 Task: Search round trip flight ticket for 5 adults, 2 children, 1 infant in seat and 2 infants on lap in economy from Evansville: Evansville Regional Airport to Greenville: Pitt-greenville Airport on 5-2-2023 and return on 5-3-2023. Choice of flights is Southwest. Number of bags: 2 checked bags. Price is upto 72000. Outbound departure time preference is 21:15. Return departure time preference is 13:00.
Action: Mouse moved to (368, 318)
Screenshot: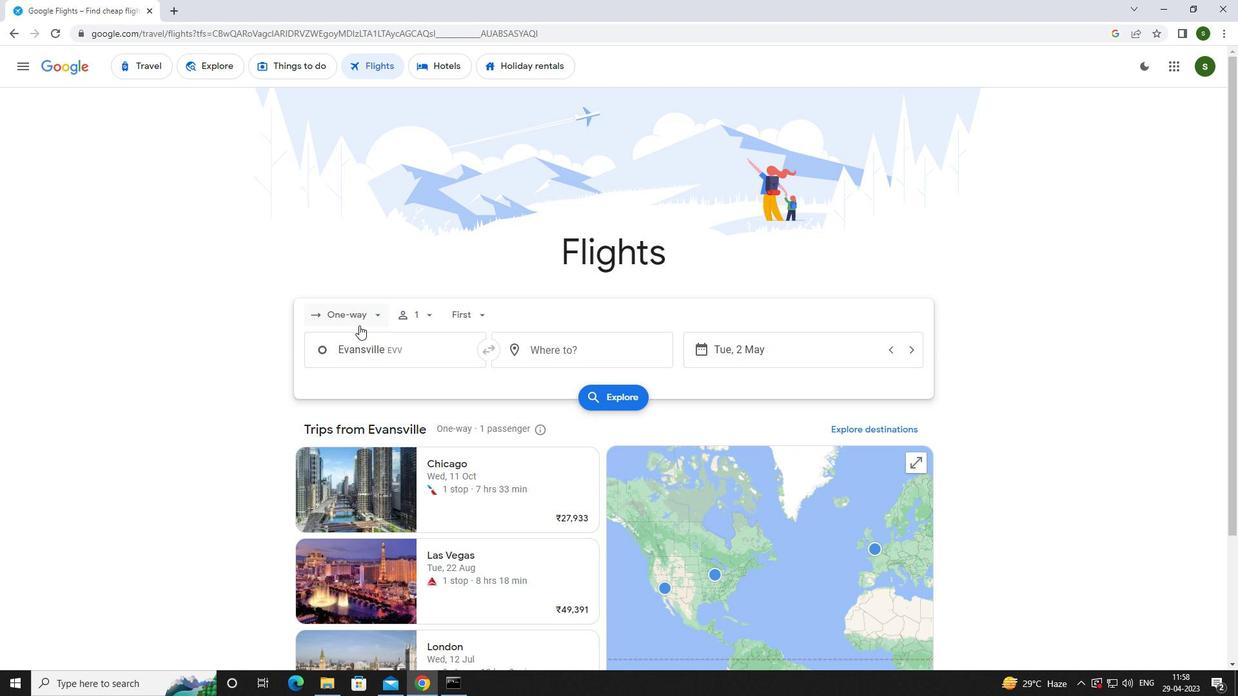 
Action: Mouse pressed left at (368, 318)
Screenshot: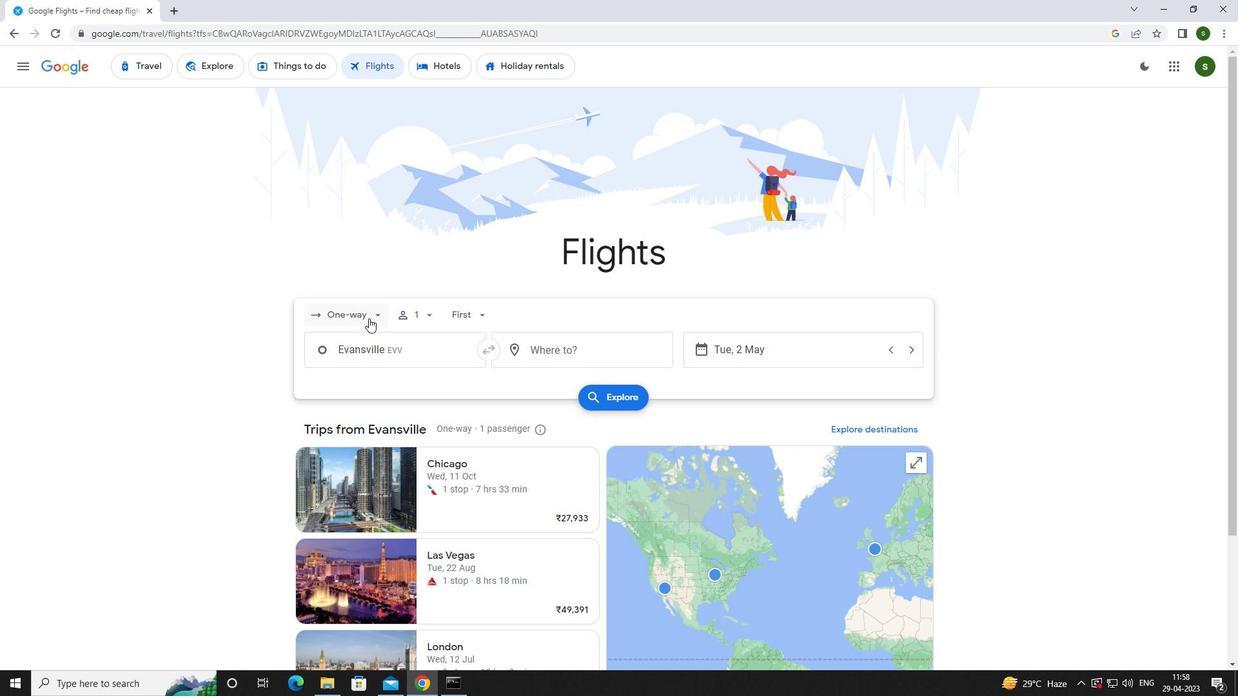 
Action: Mouse moved to (366, 347)
Screenshot: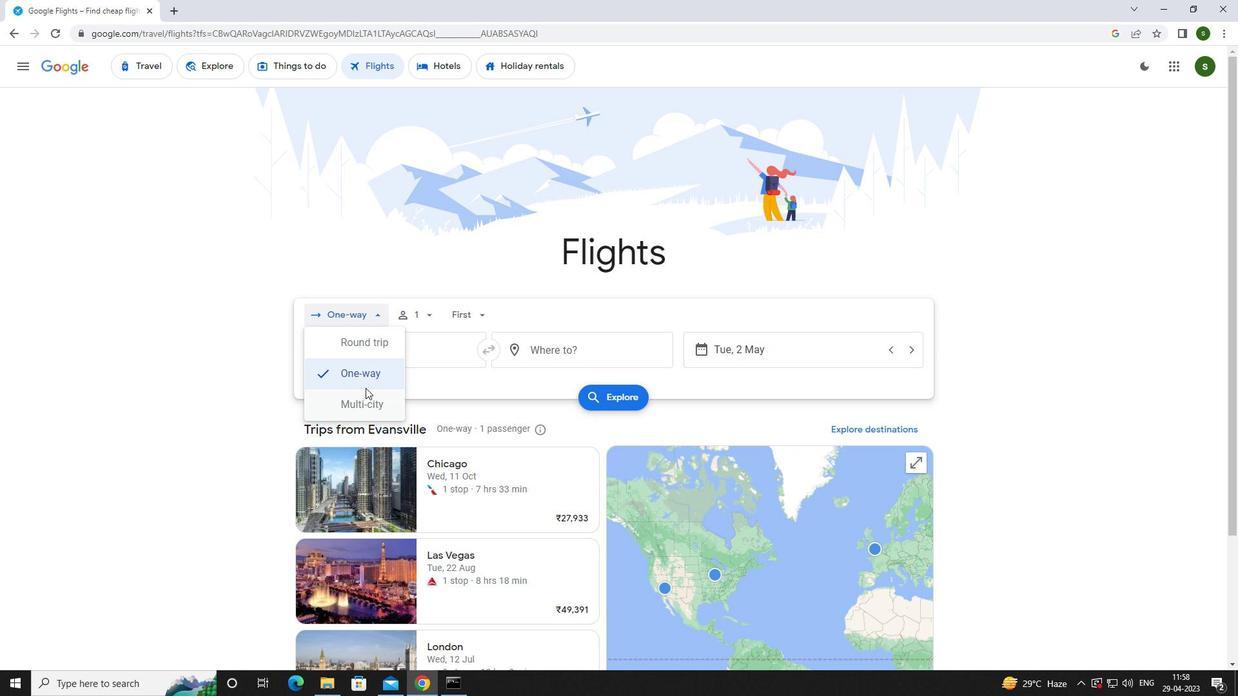 
Action: Mouse pressed left at (366, 347)
Screenshot: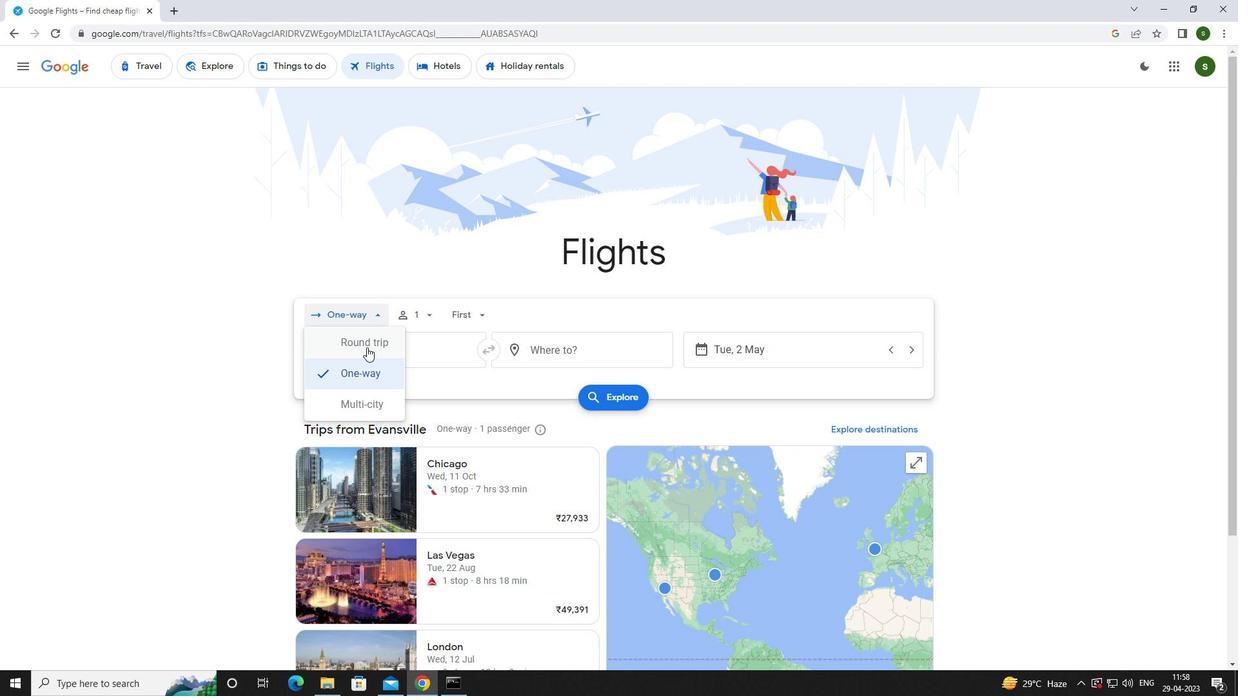 
Action: Mouse moved to (429, 312)
Screenshot: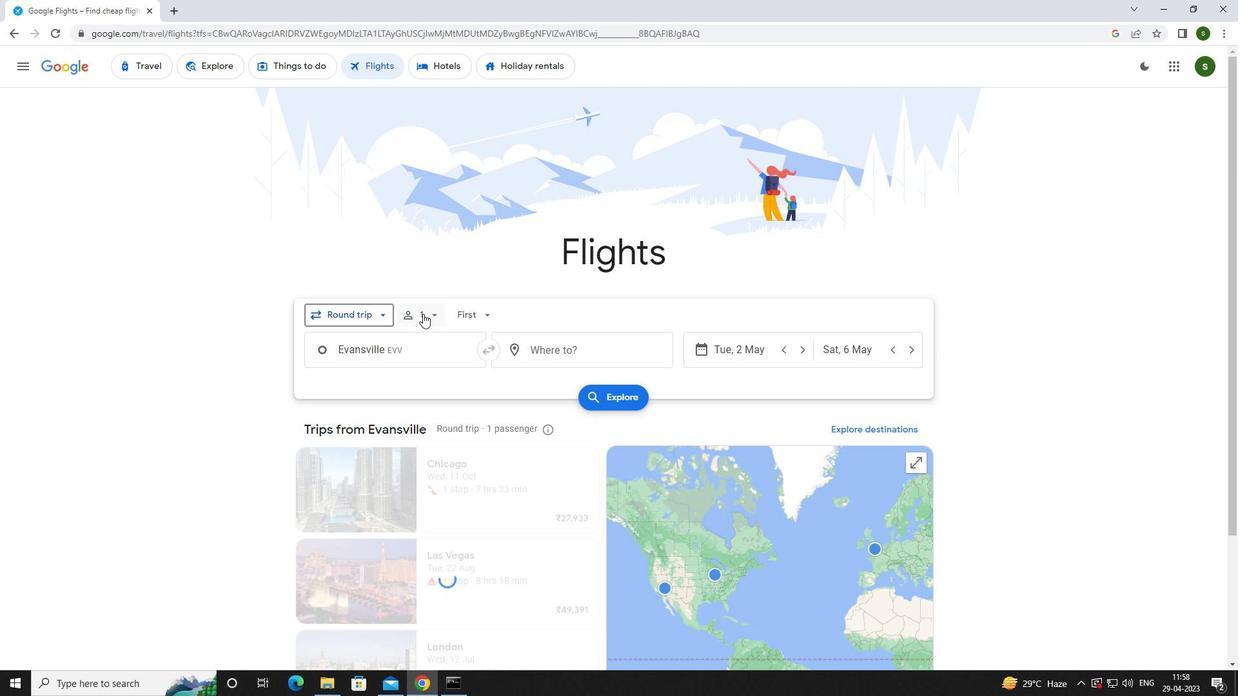 
Action: Mouse pressed left at (429, 312)
Screenshot: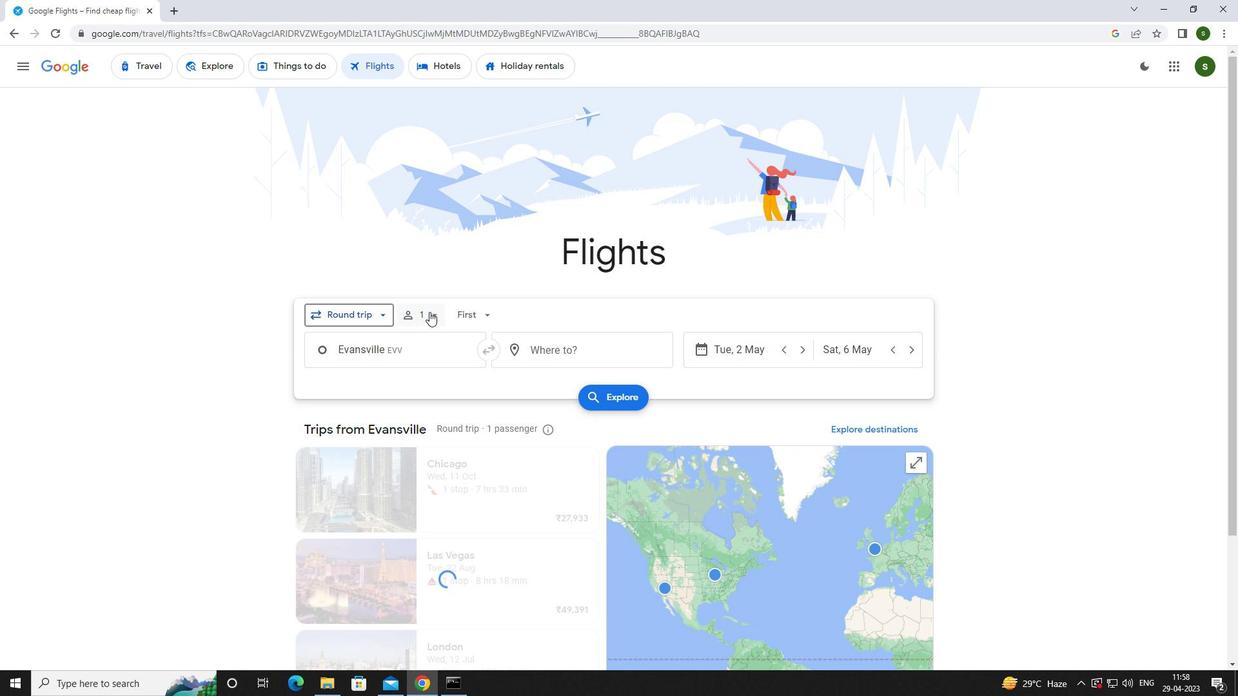 
Action: Mouse moved to (528, 352)
Screenshot: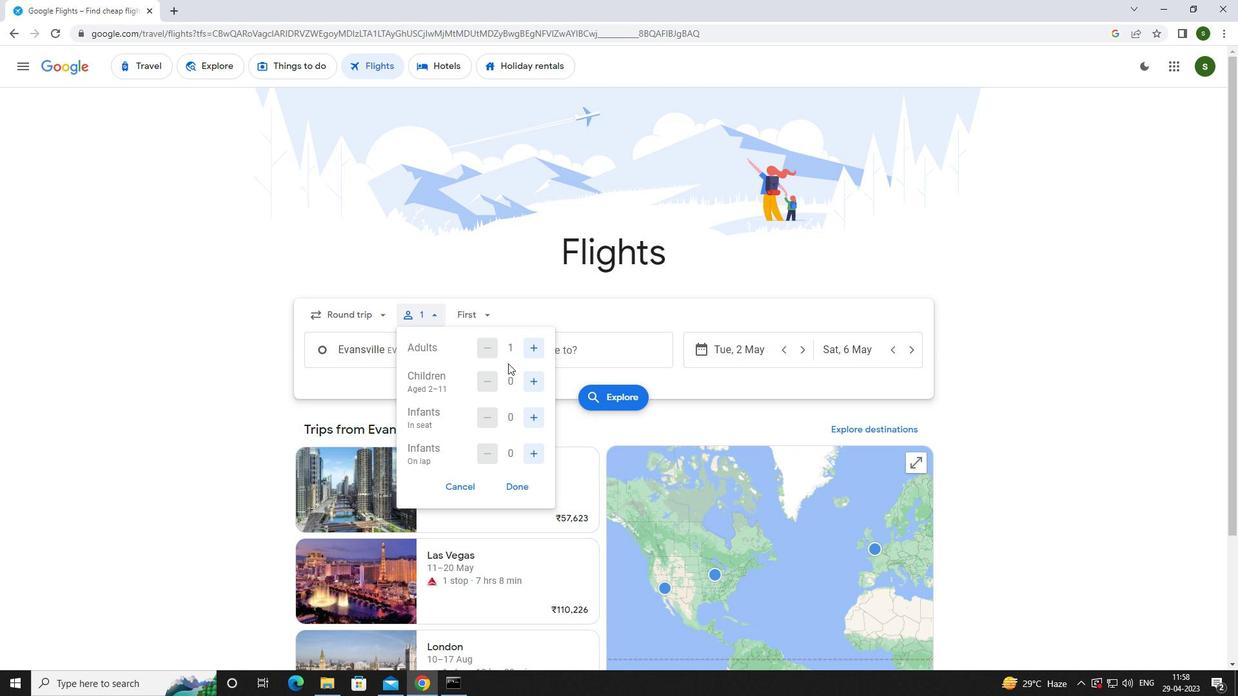 
Action: Mouse pressed left at (528, 352)
Screenshot: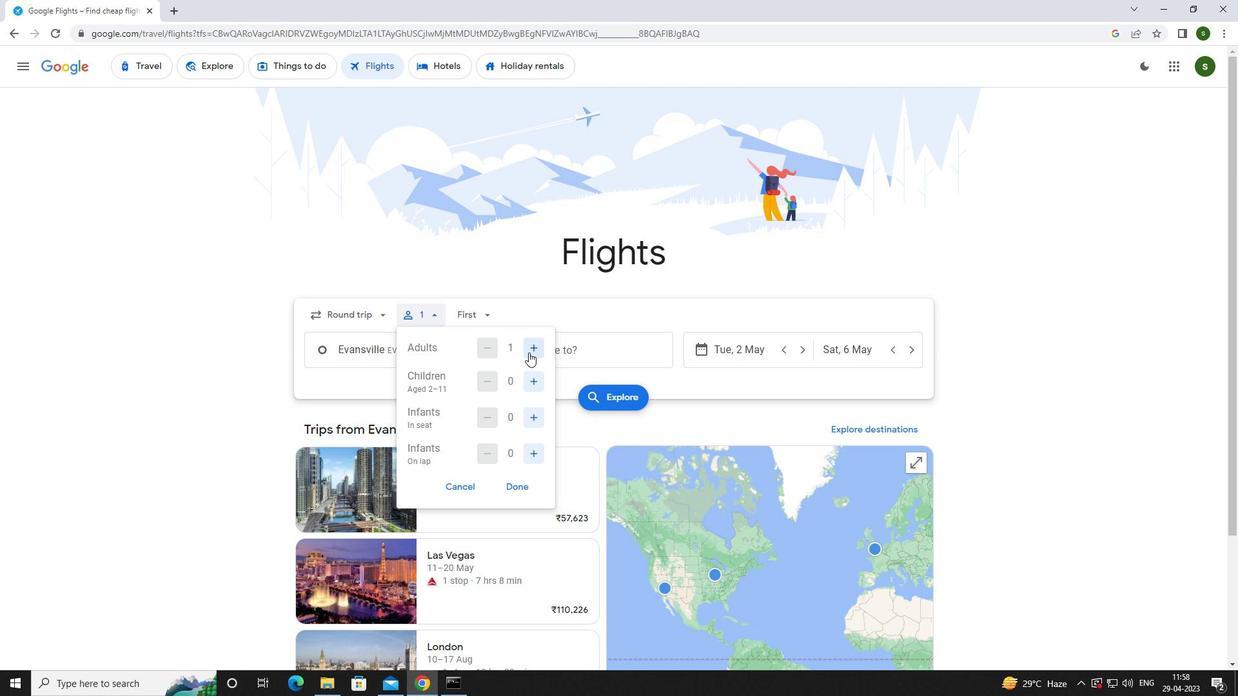 
Action: Mouse pressed left at (528, 352)
Screenshot: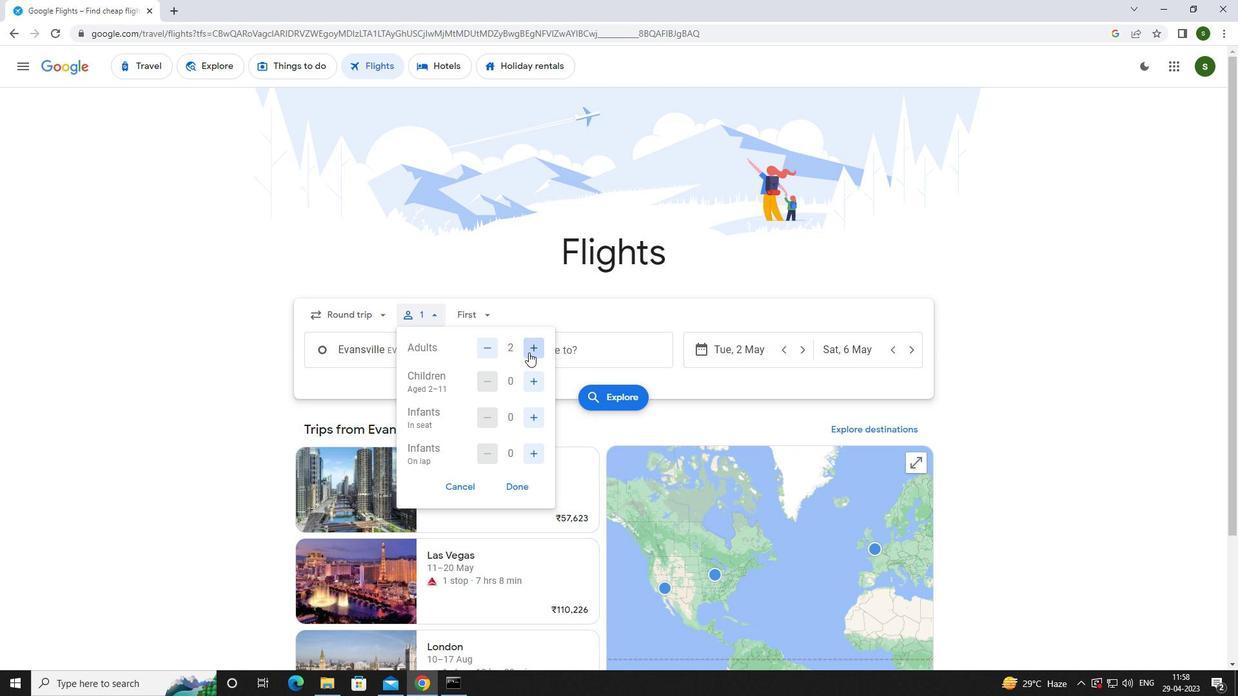 
Action: Mouse pressed left at (528, 352)
Screenshot: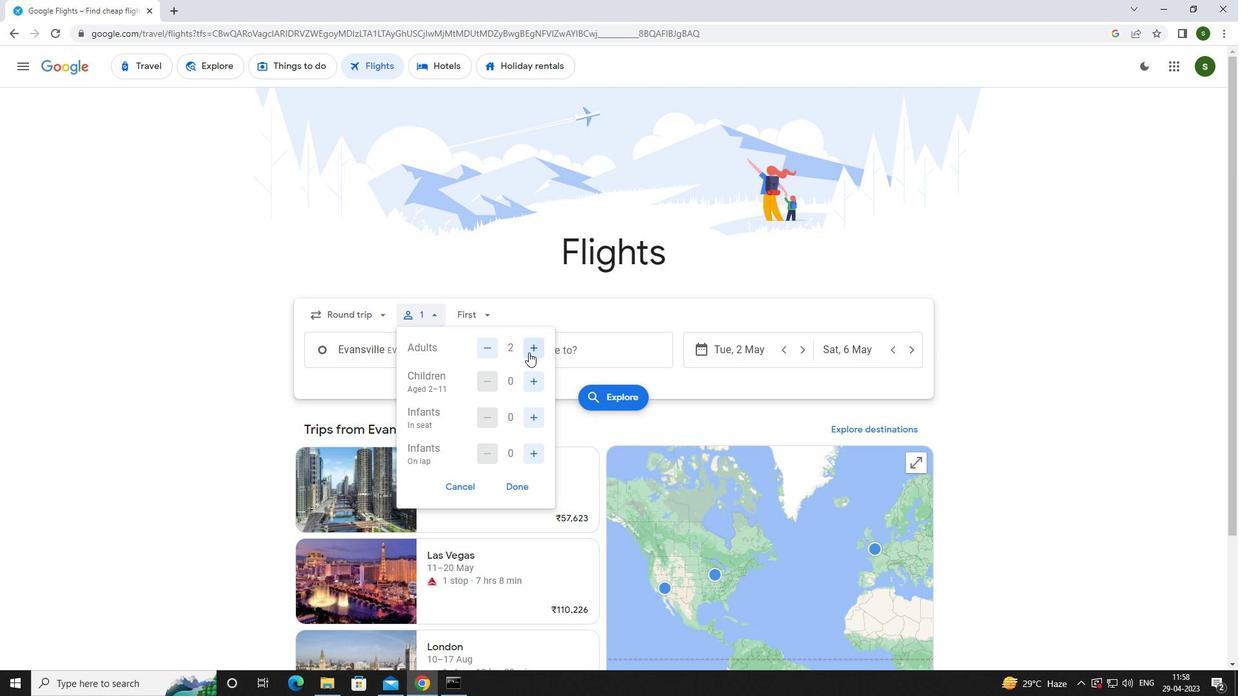 
Action: Mouse pressed left at (528, 352)
Screenshot: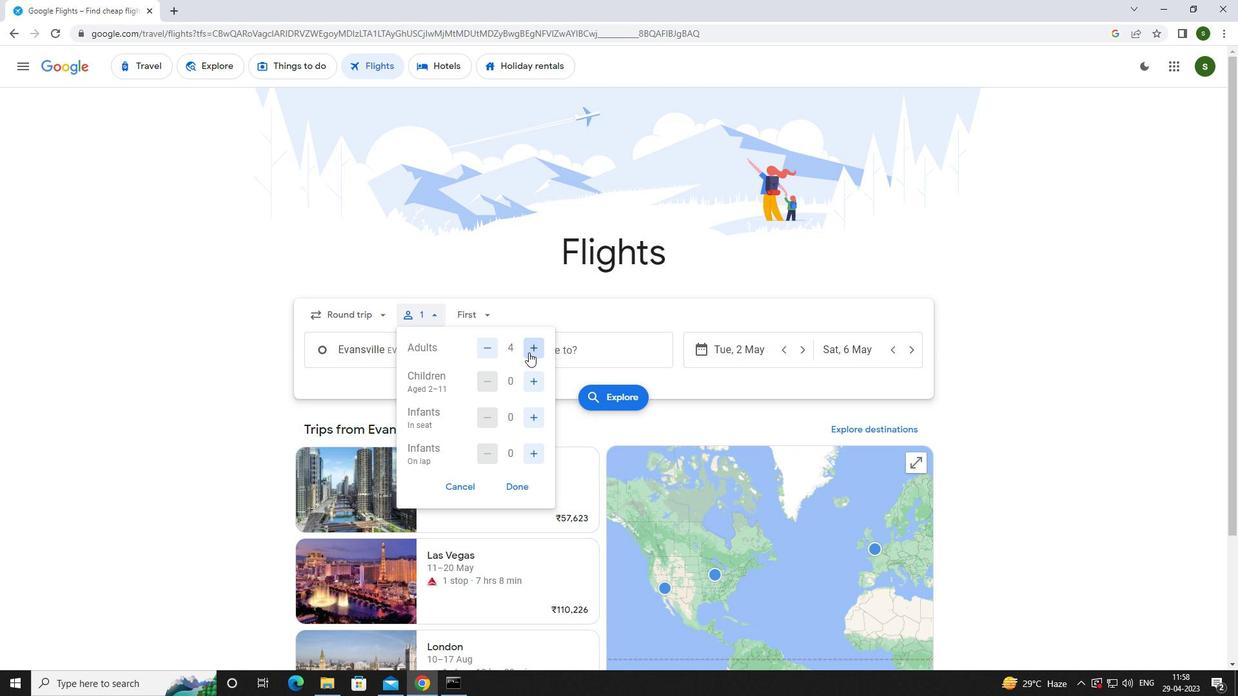 
Action: Mouse moved to (533, 381)
Screenshot: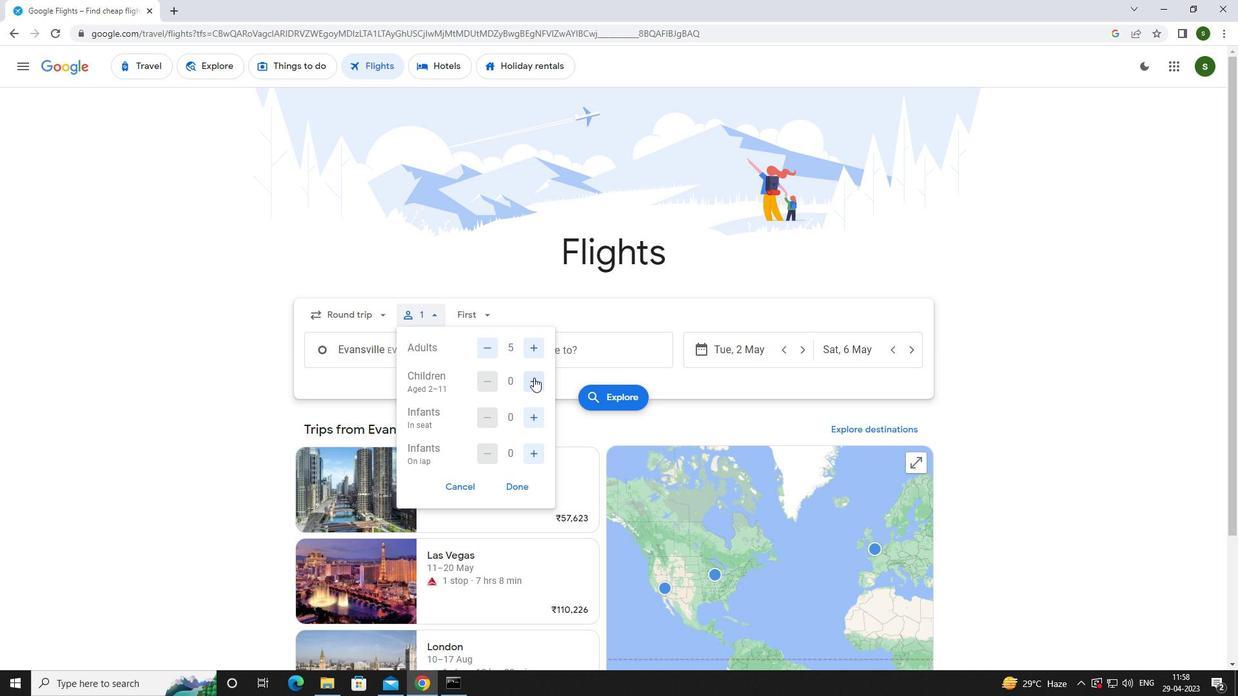 
Action: Mouse pressed left at (533, 381)
Screenshot: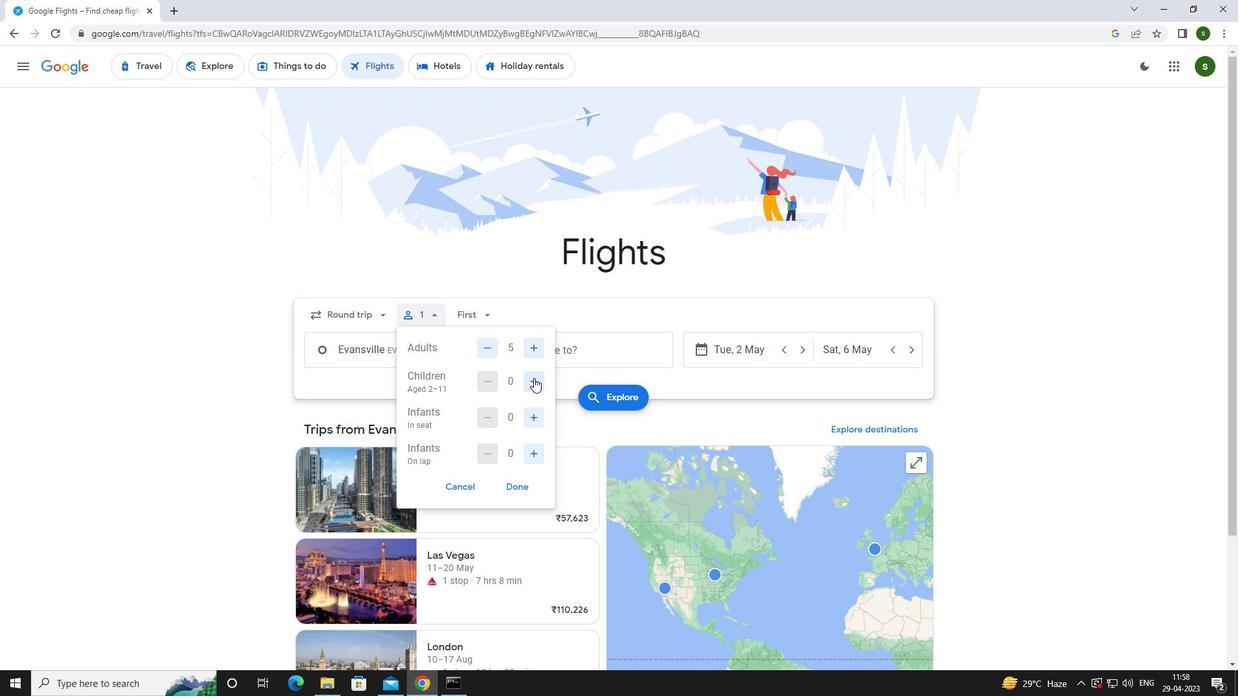 
Action: Mouse pressed left at (533, 381)
Screenshot: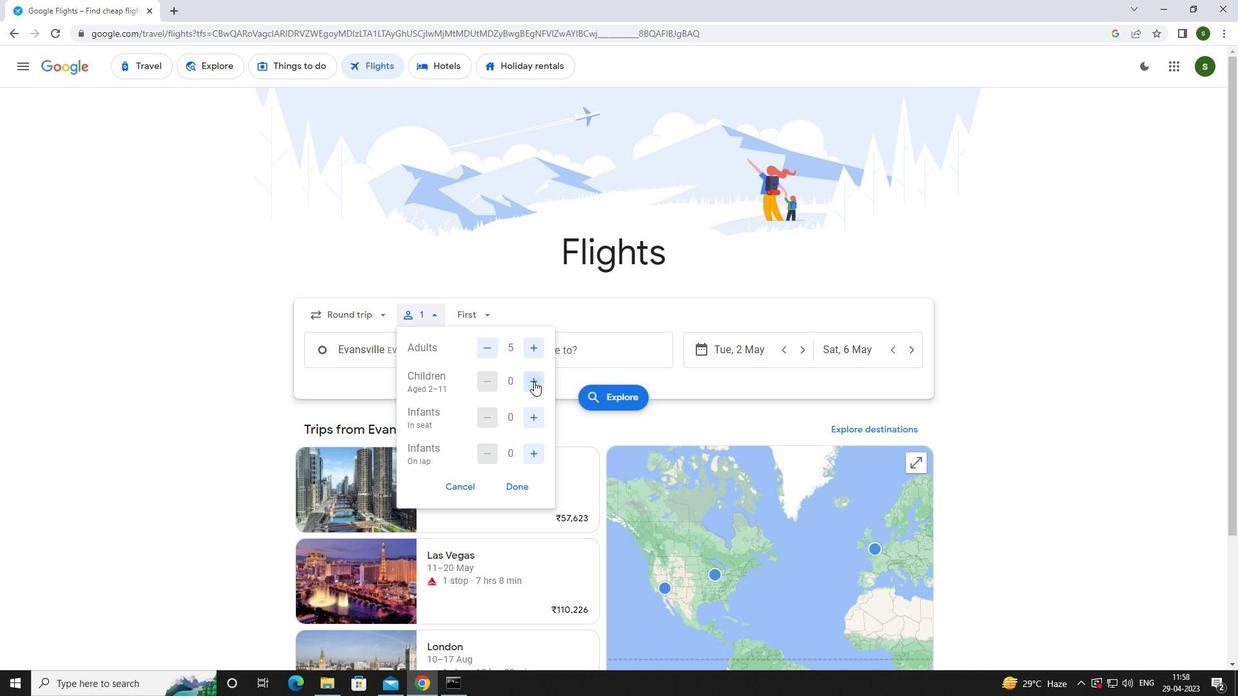 
Action: Mouse moved to (533, 417)
Screenshot: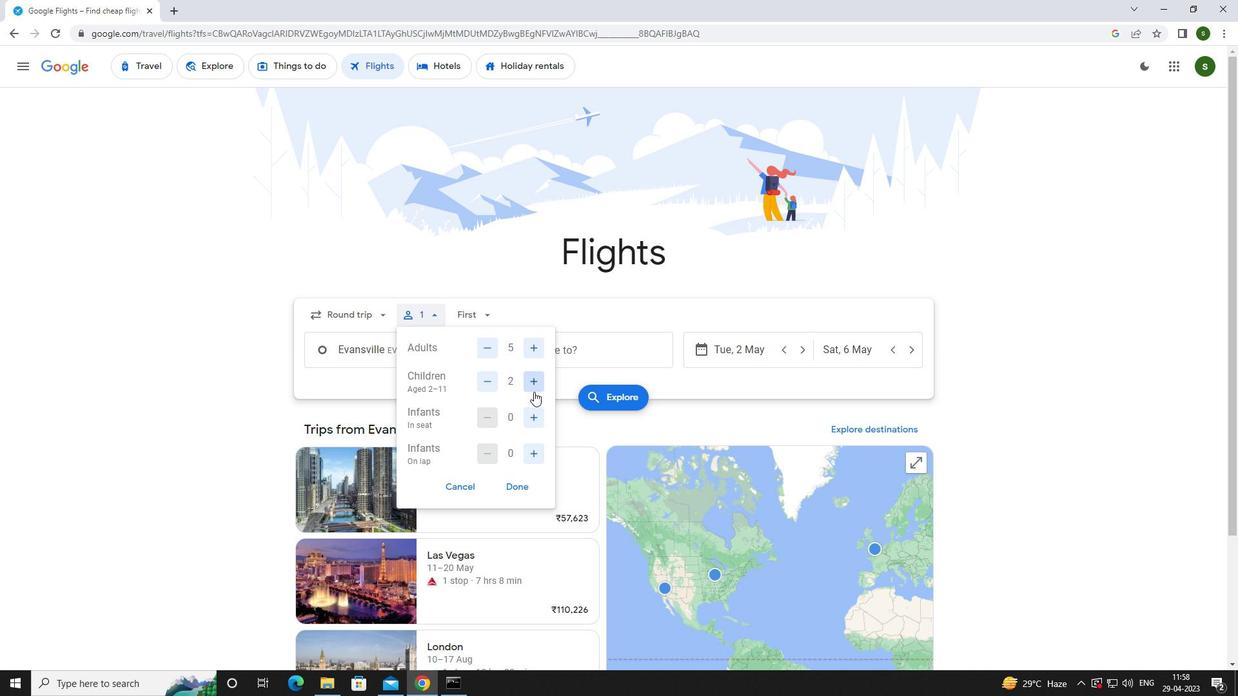 
Action: Mouse pressed left at (533, 417)
Screenshot: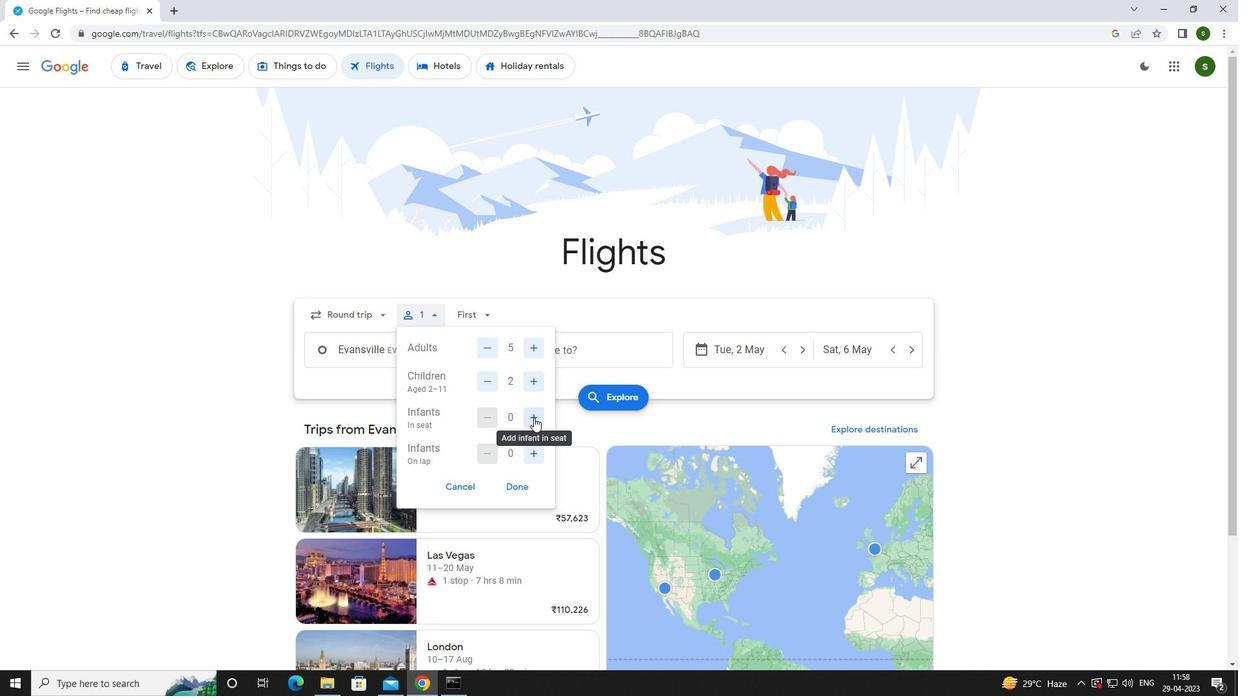 
Action: Mouse moved to (533, 455)
Screenshot: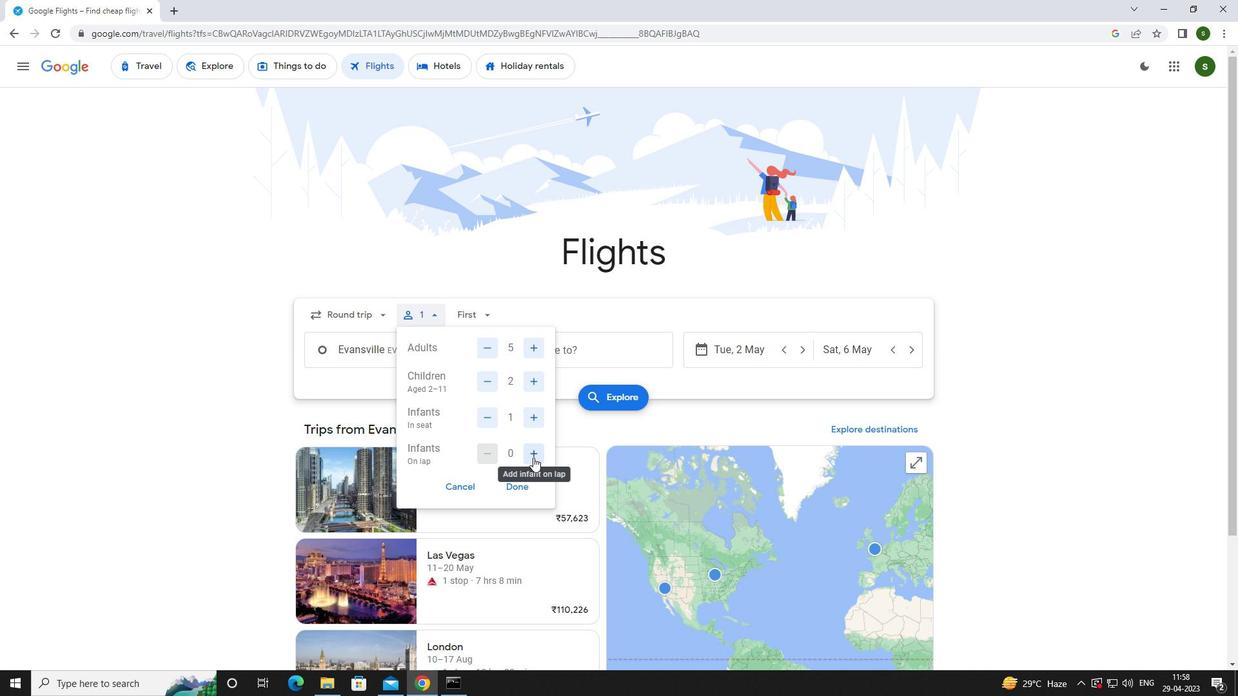 
Action: Mouse pressed left at (533, 455)
Screenshot: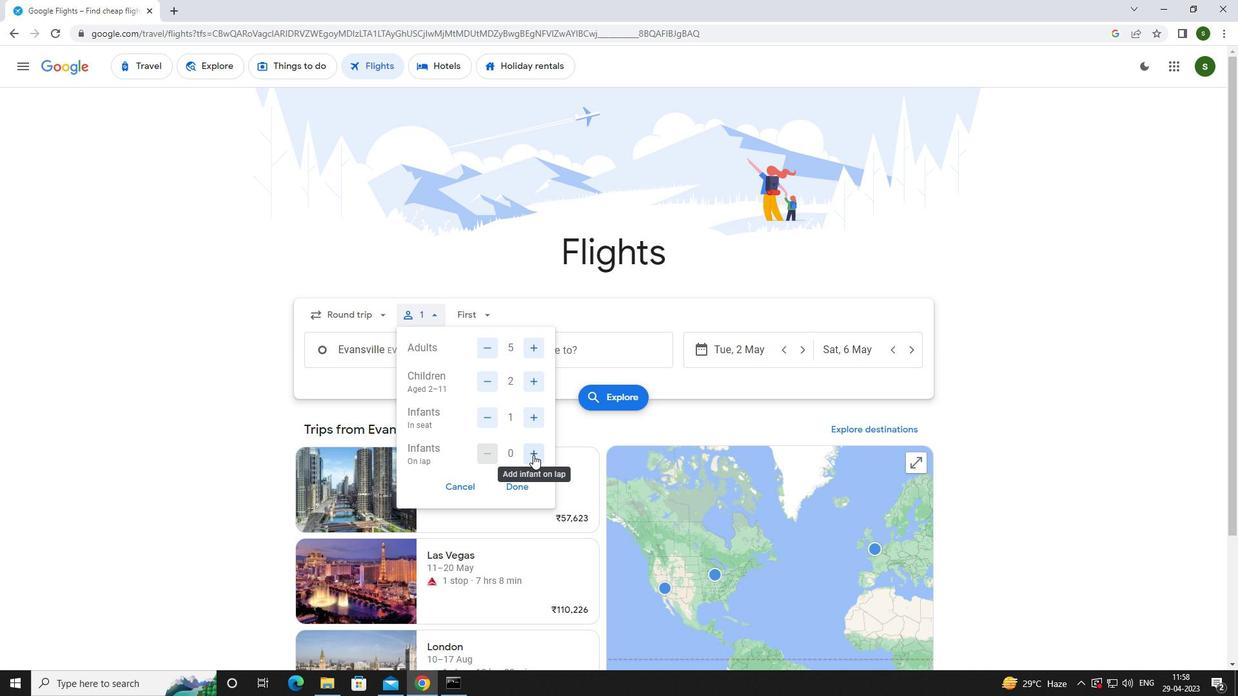 
Action: Mouse moved to (478, 311)
Screenshot: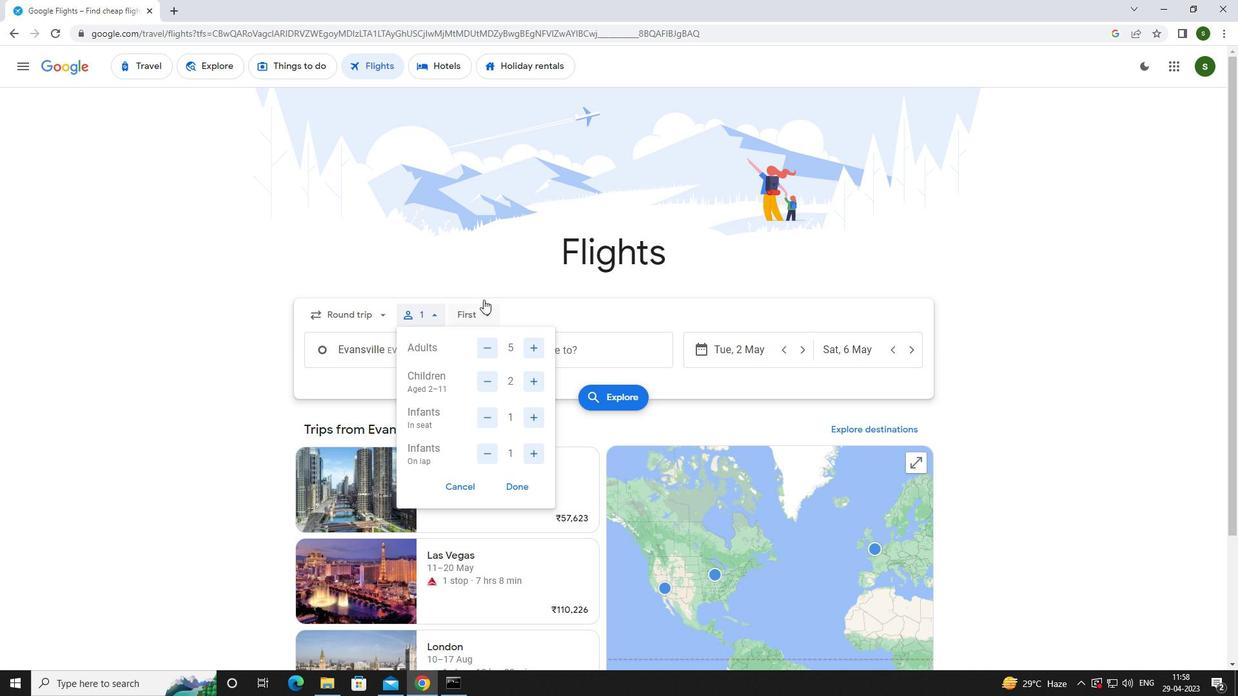 
Action: Mouse pressed left at (478, 311)
Screenshot: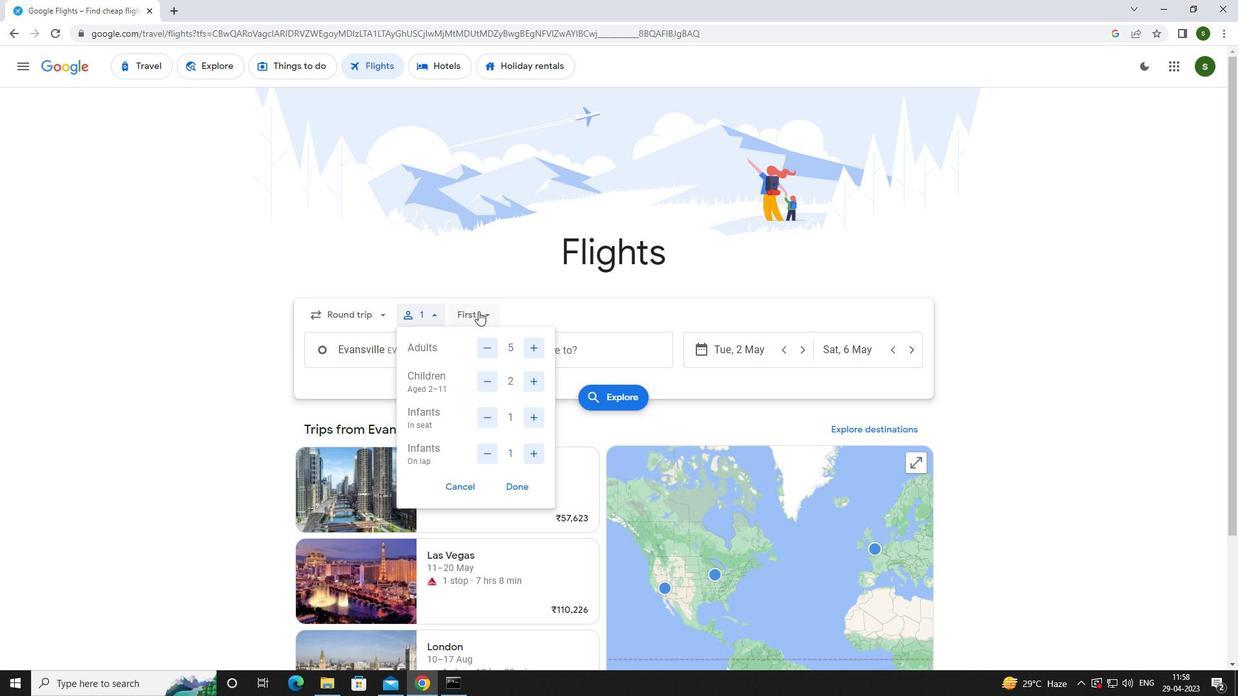
Action: Mouse moved to (486, 339)
Screenshot: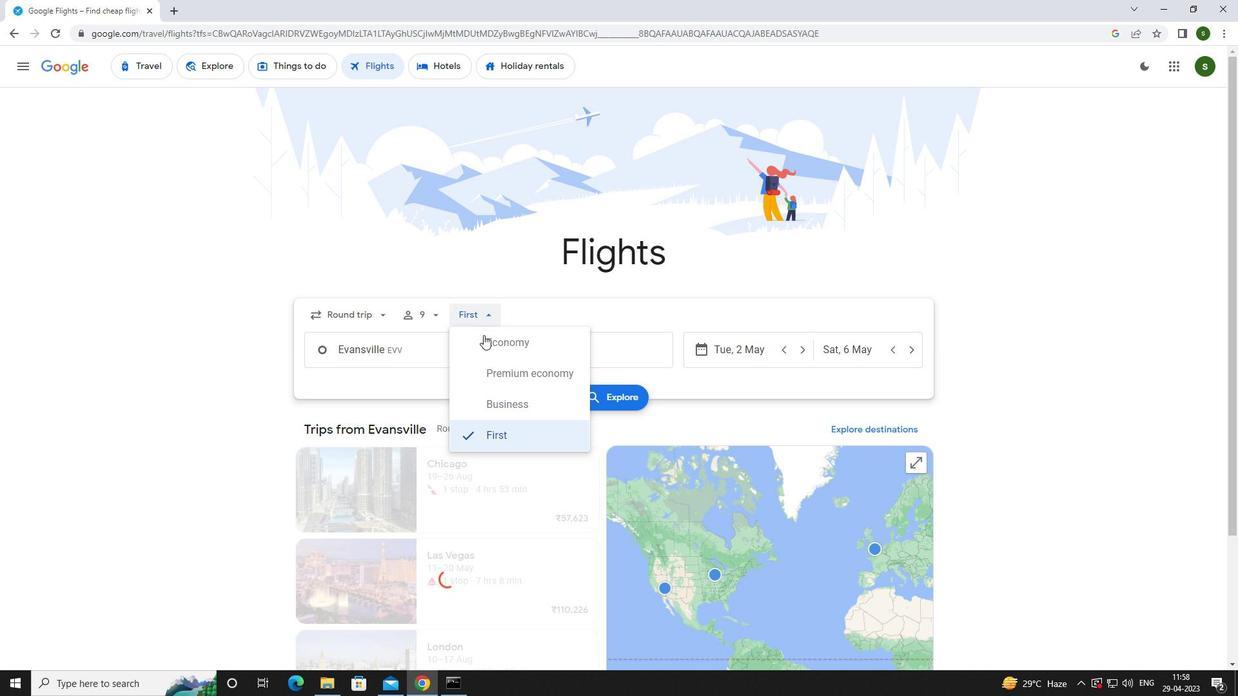 
Action: Mouse pressed left at (486, 339)
Screenshot: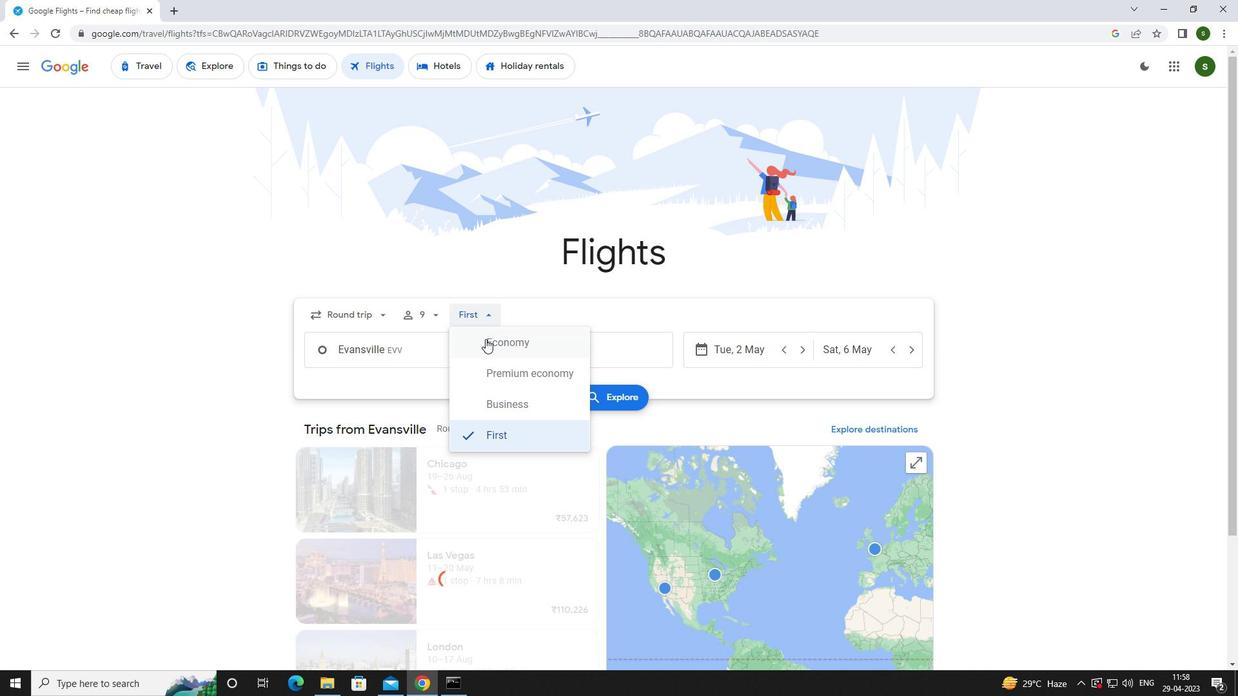 
Action: Mouse moved to (436, 350)
Screenshot: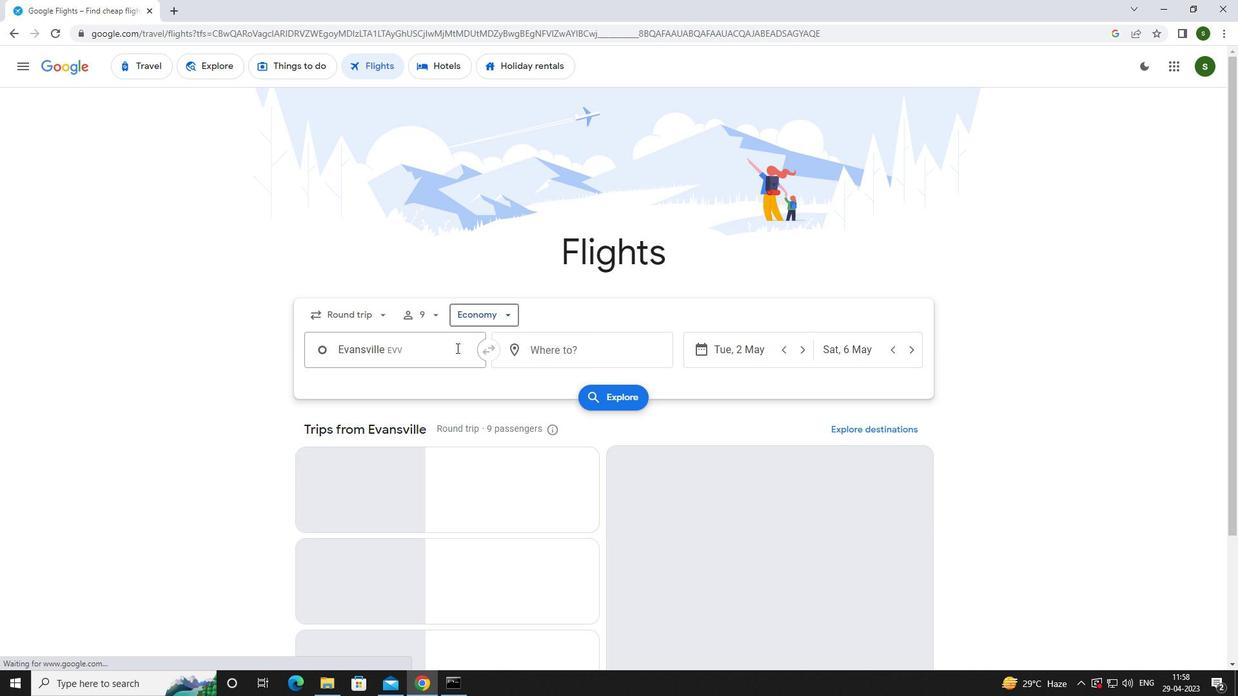 
Action: Mouse pressed left at (436, 350)
Screenshot: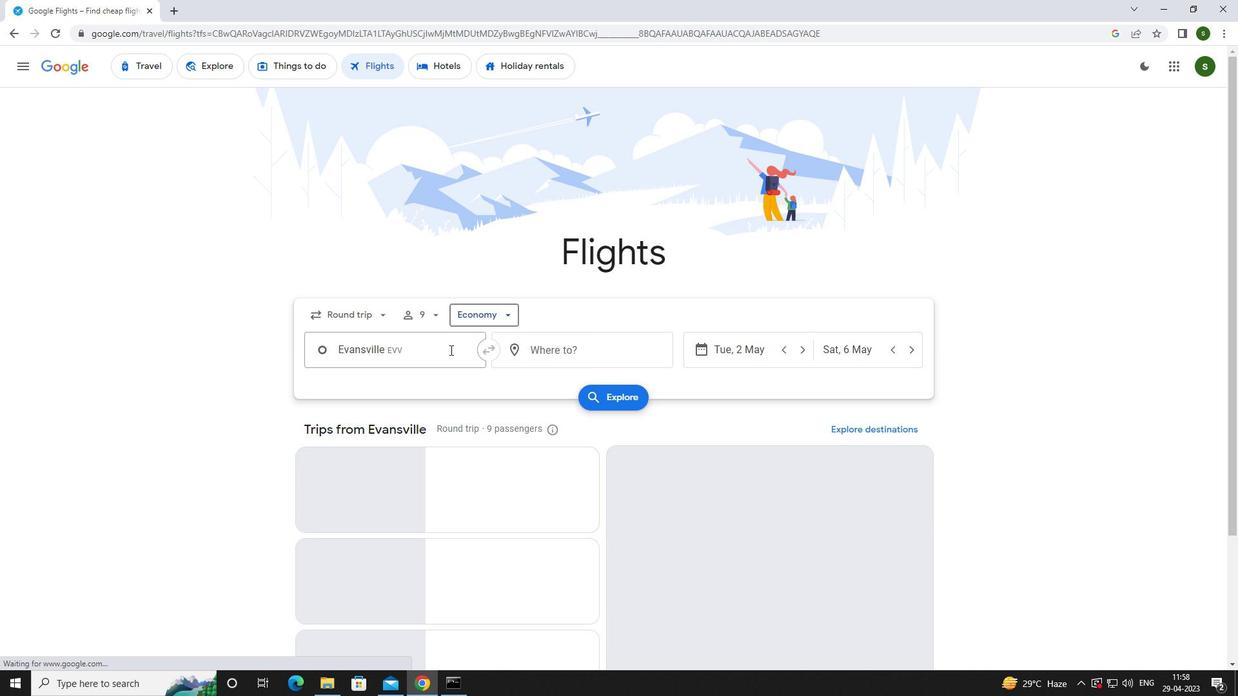 
Action: Key pressed <Key.caps_lock>e<Key.caps_lock>vansville
Screenshot: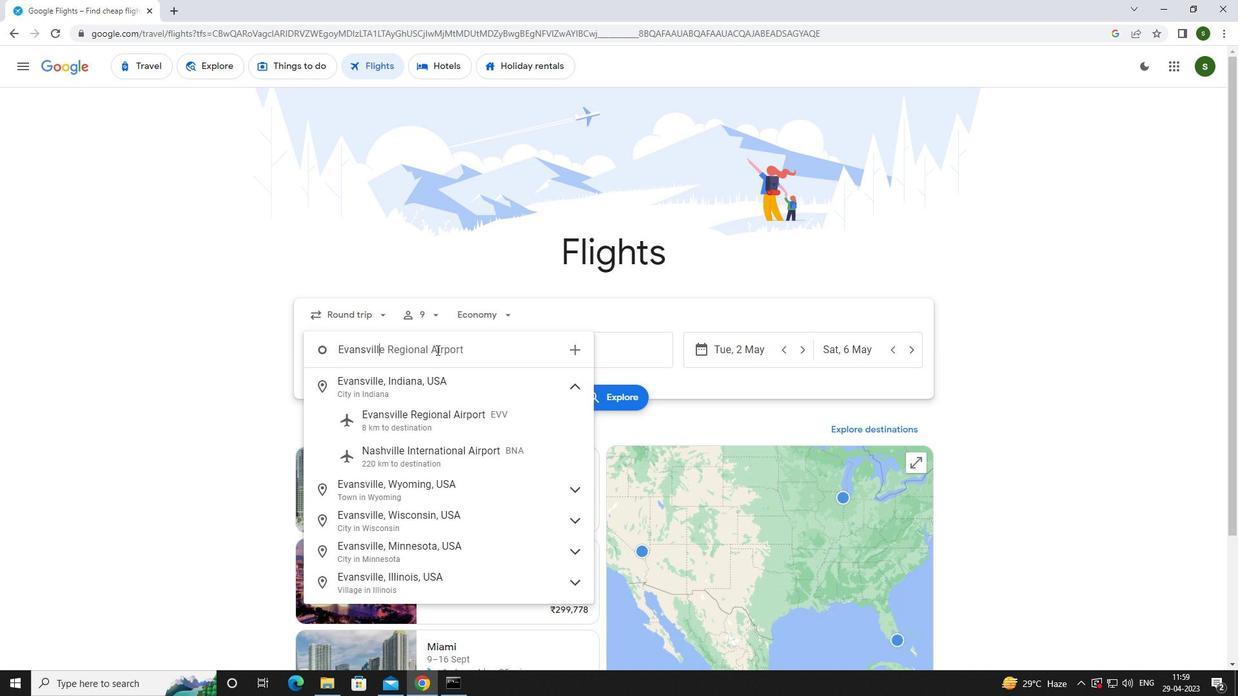 
Action: Mouse moved to (466, 427)
Screenshot: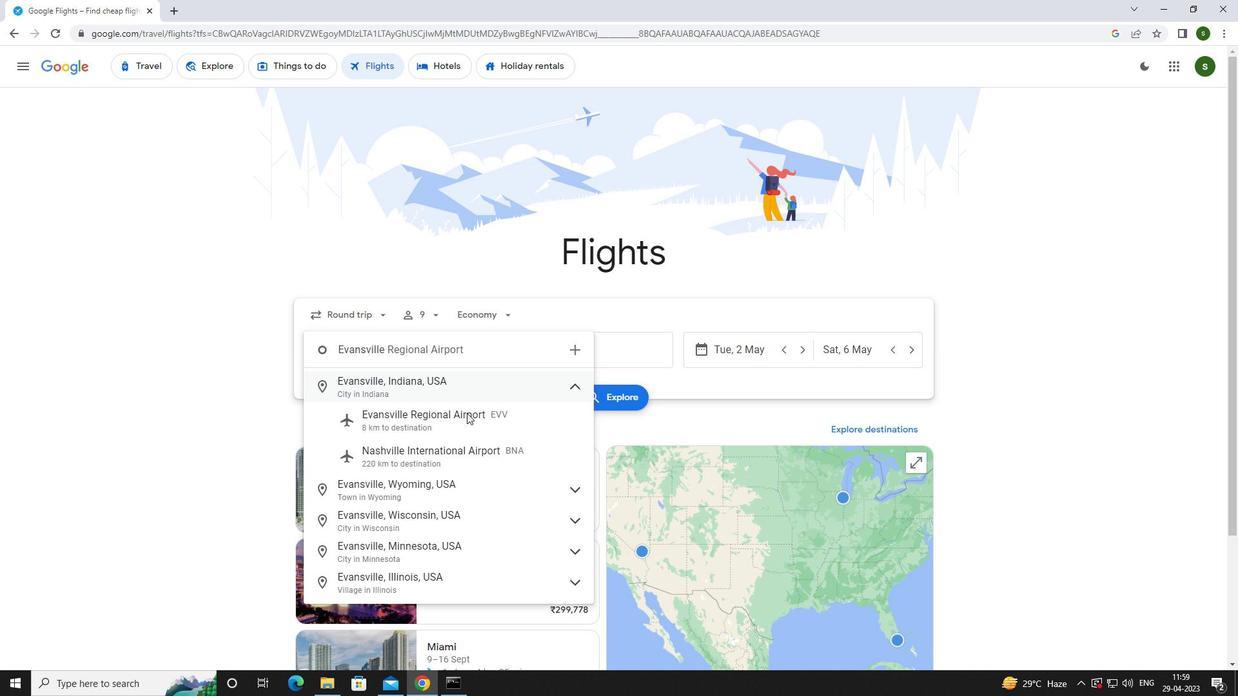 
Action: Mouse pressed left at (466, 427)
Screenshot: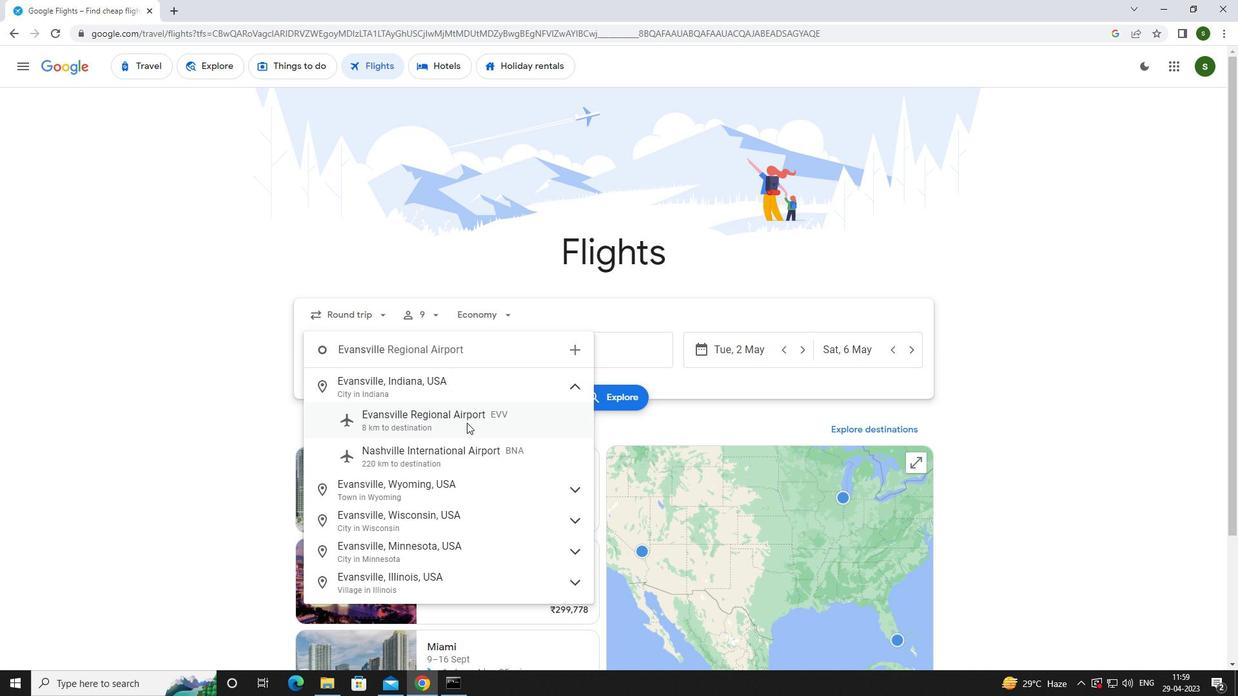 
Action: Mouse moved to (559, 354)
Screenshot: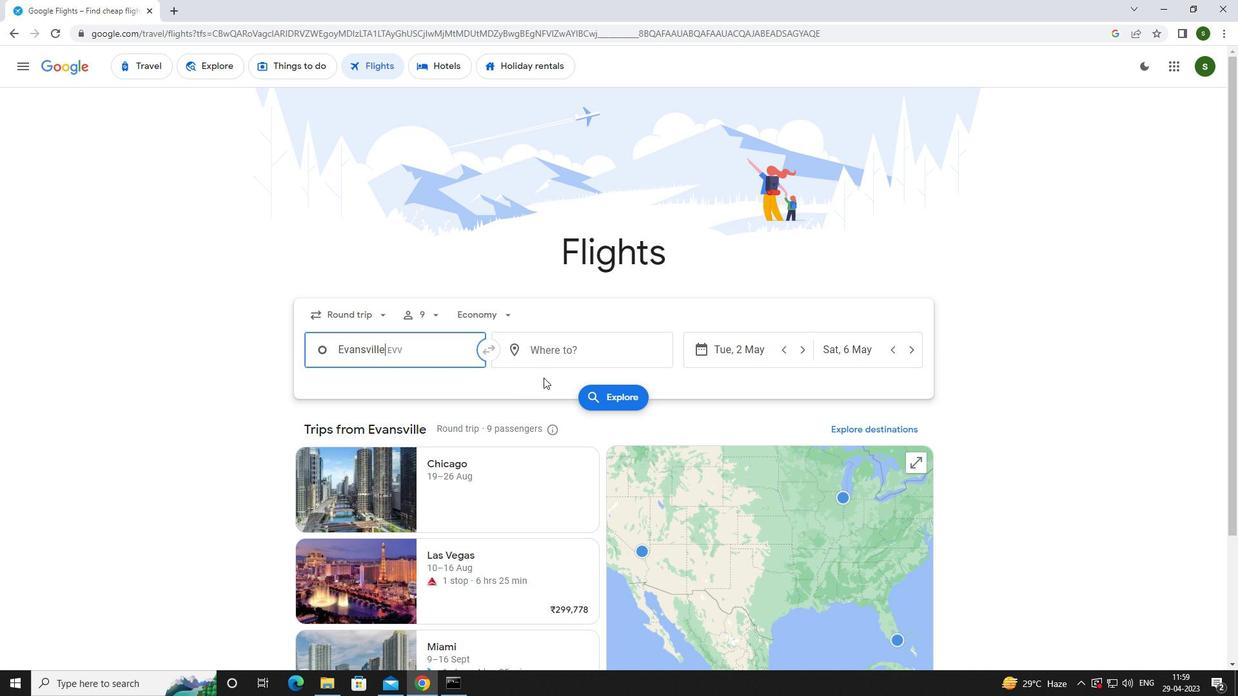
Action: Mouse pressed left at (559, 354)
Screenshot: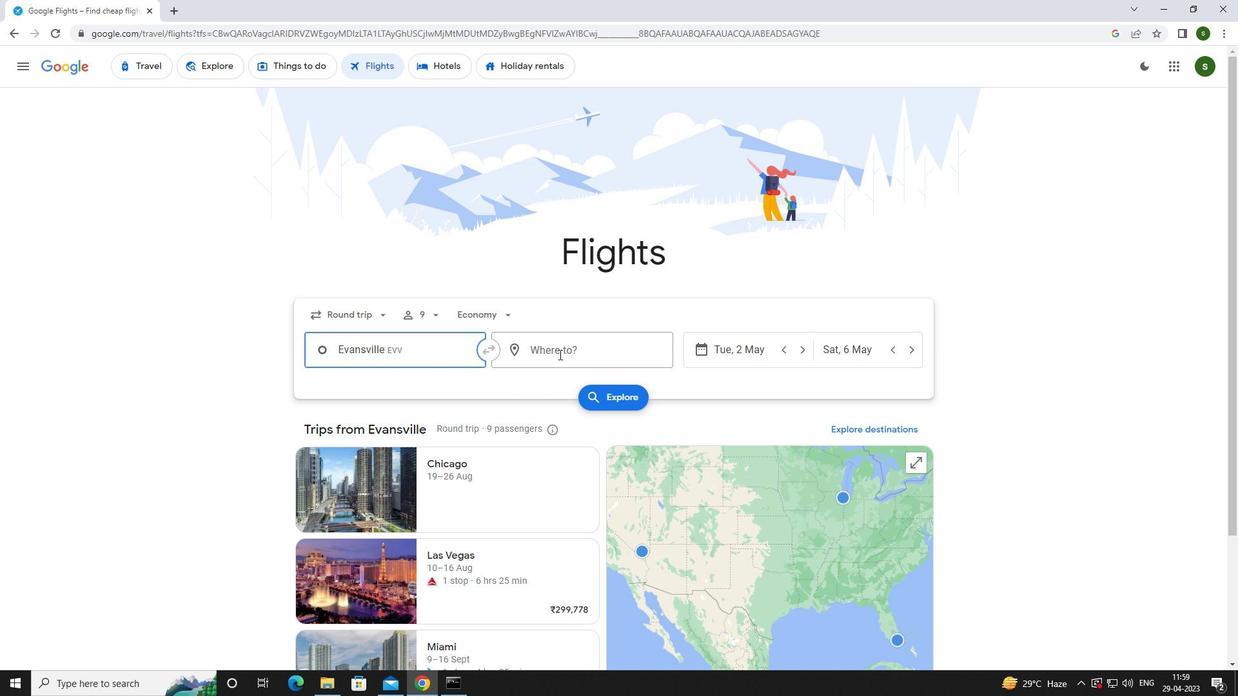 
Action: Mouse moved to (505, 336)
Screenshot: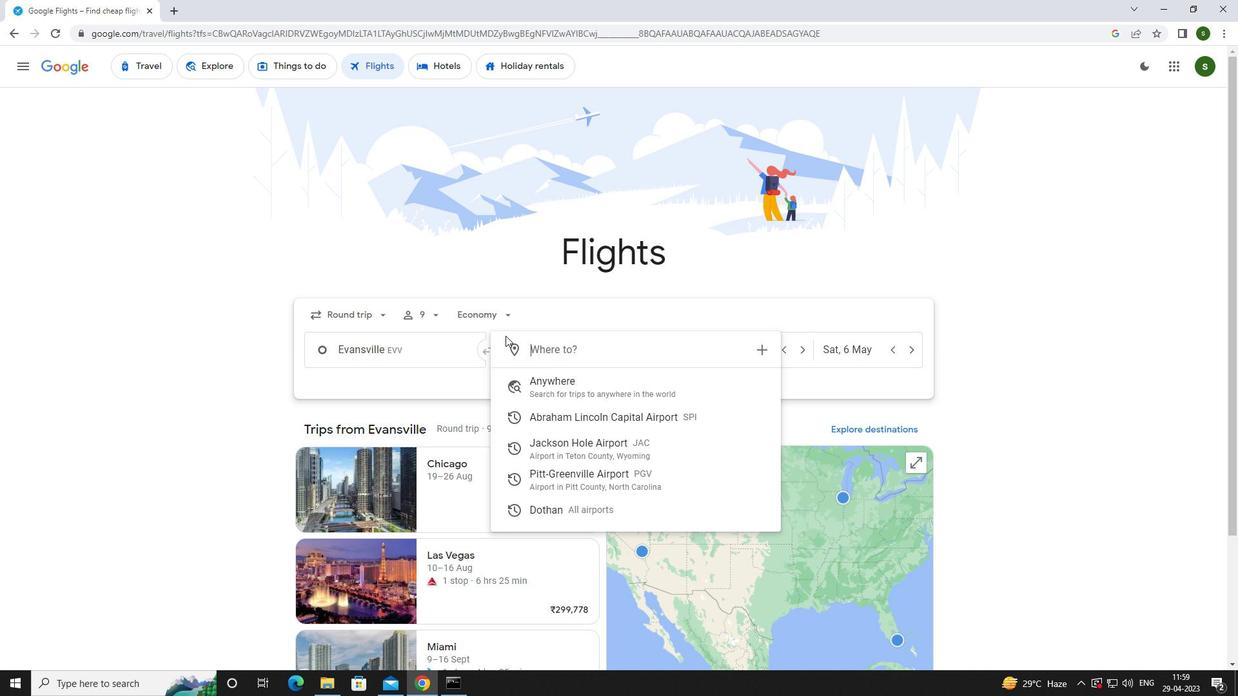
Action: Key pressed <Key.caps_lock>
Screenshot: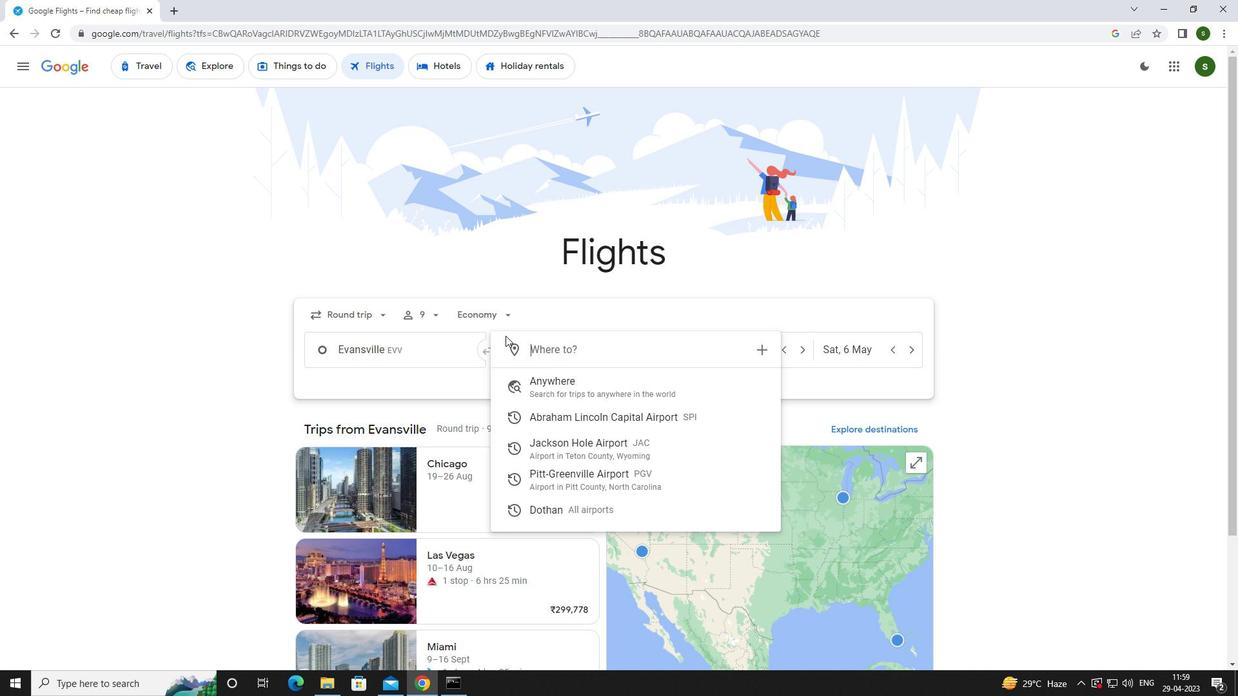 
Action: Mouse moved to (504, 335)
Screenshot: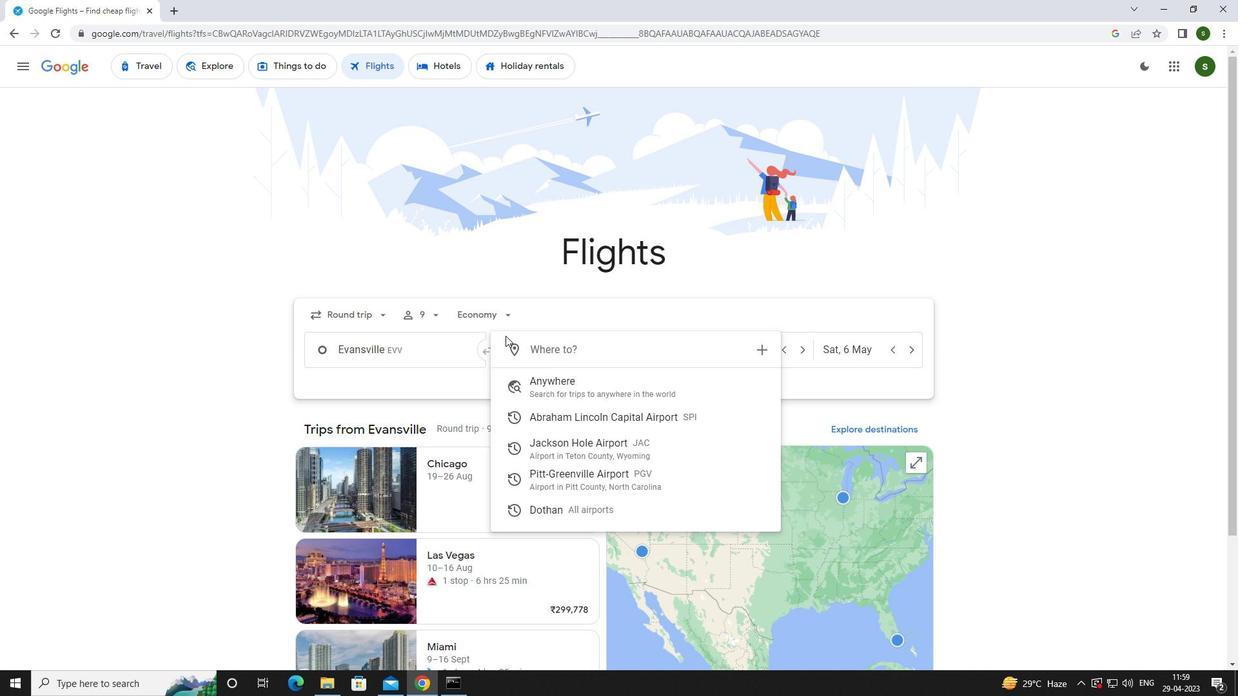 
Action: Key pressed g<Key.caps_lock>reen
Screenshot: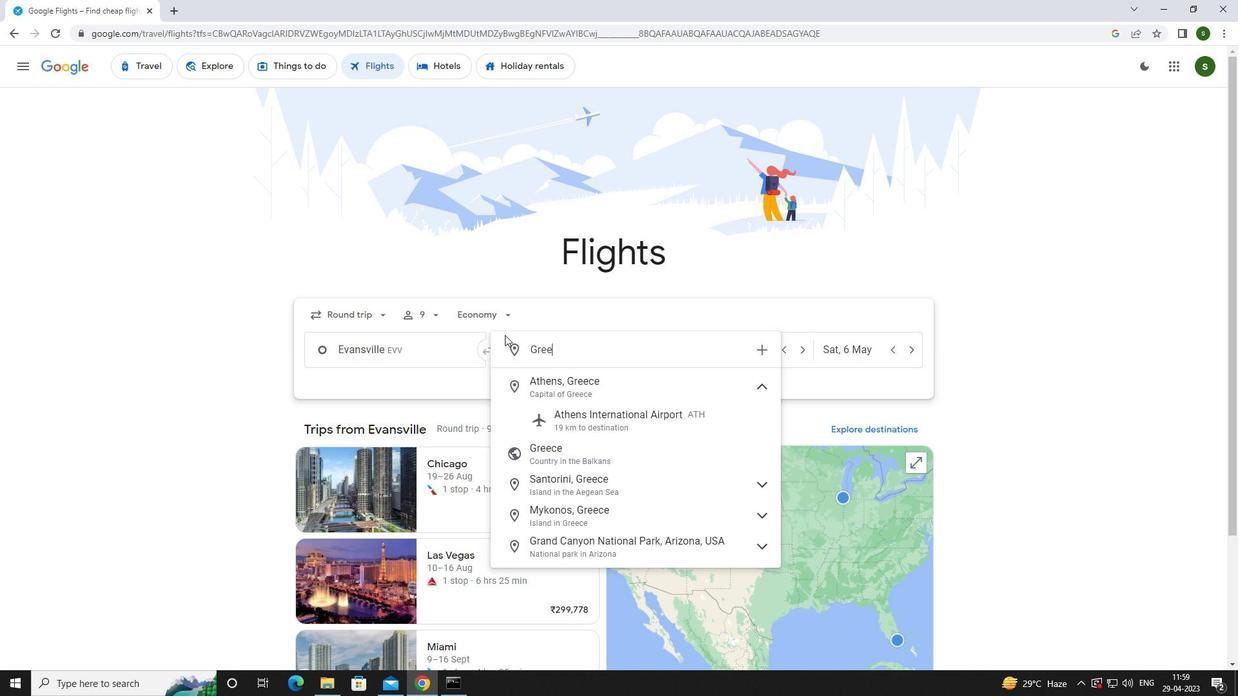 
Action: Mouse moved to (504, 335)
Screenshot: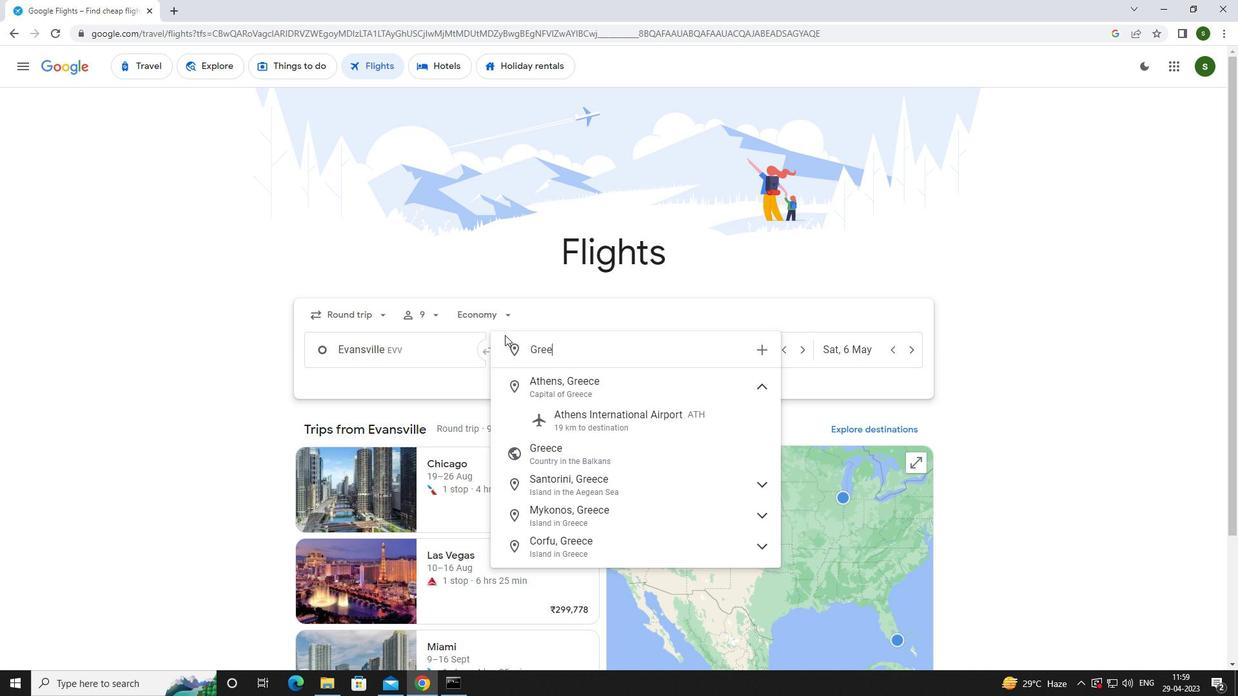 
Action: Key pressed vilee<Key.space>pitt
Screenshot: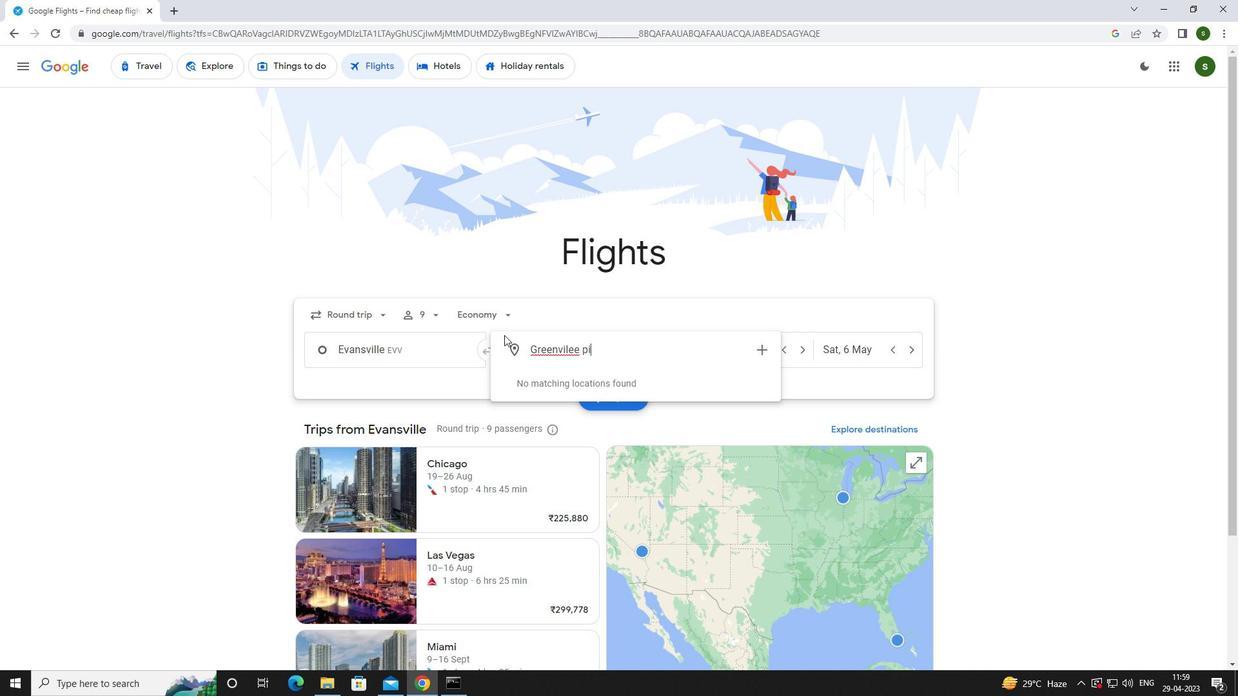 
Action: Mouse moved to (603, 392)
Screenshot: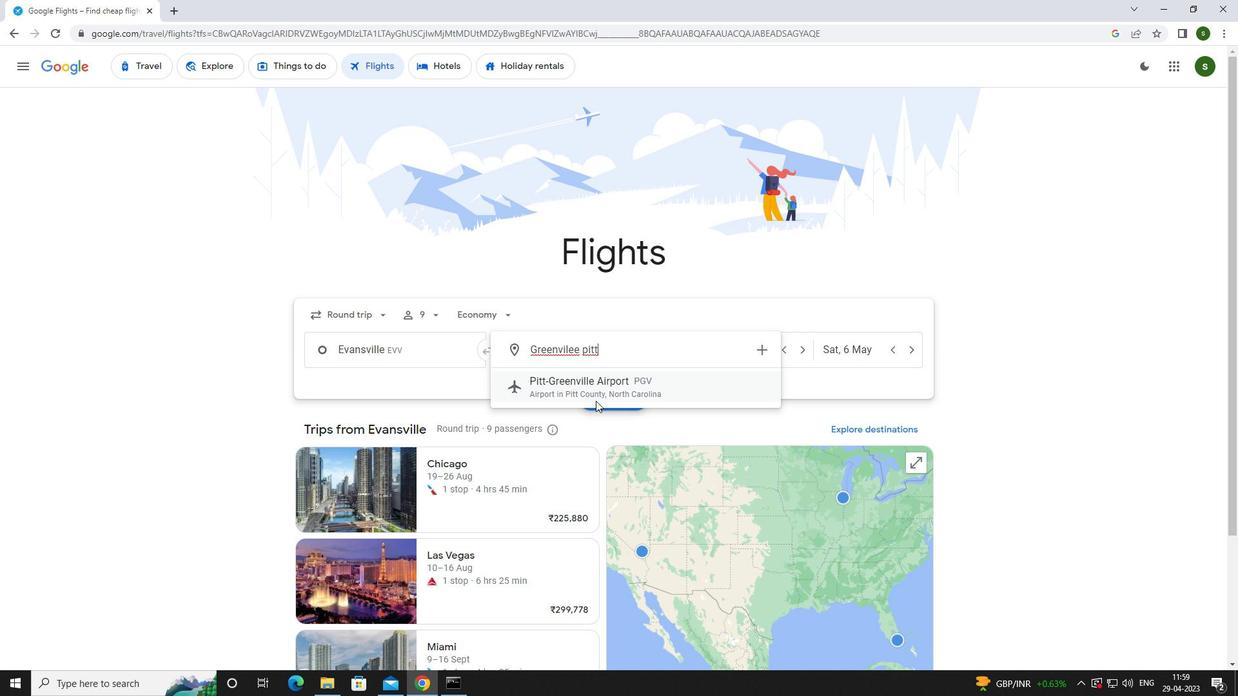 
Action: Mouse pressed left at (603, 392)
Screenshot: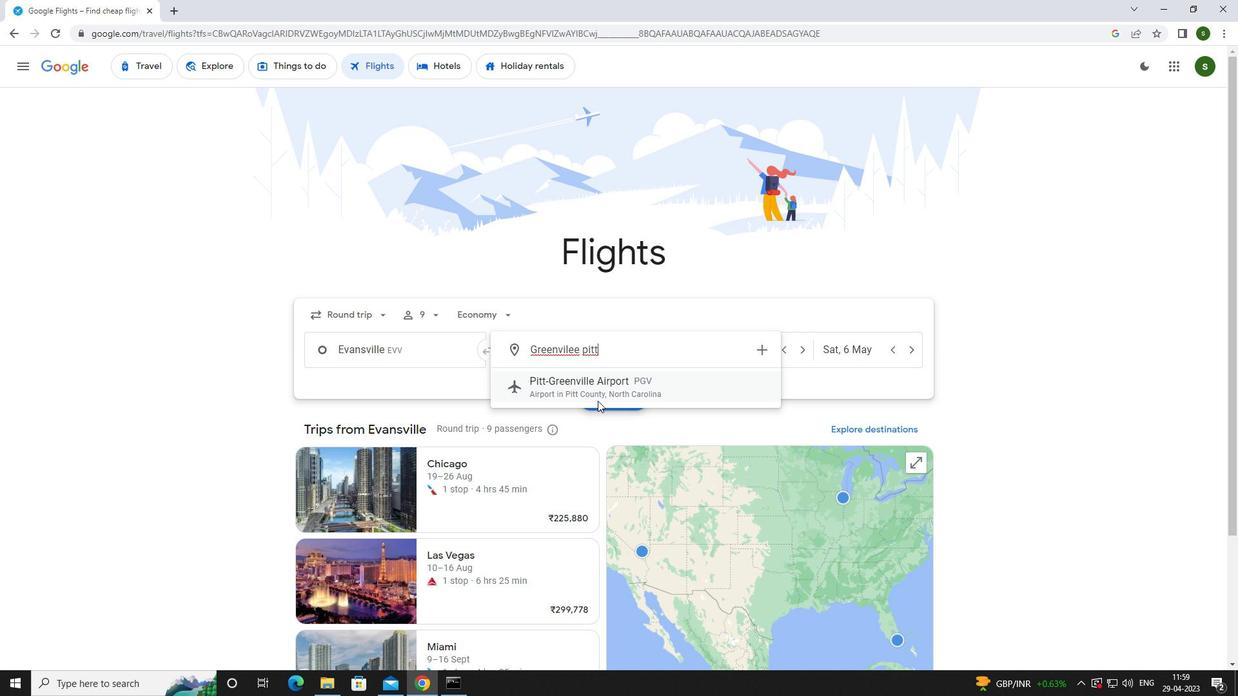 
Action: Mouse moved to (729, 346)
Screenshot: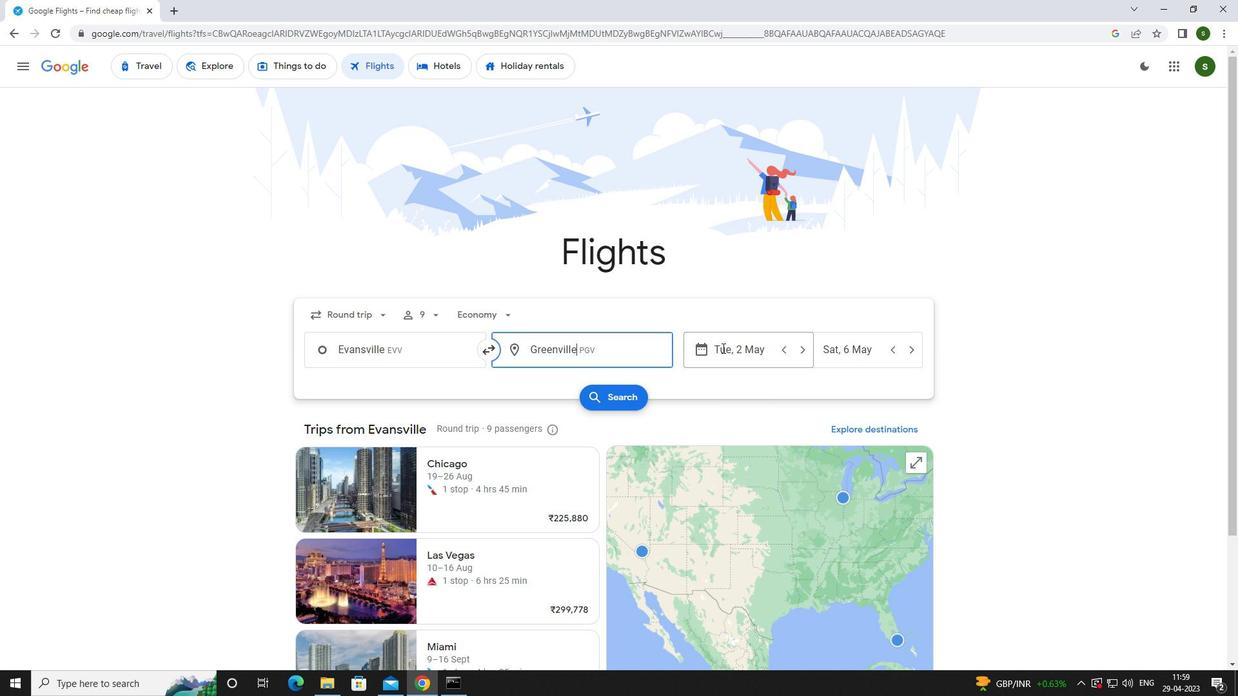 
Action: Mouse pressed left at (729, 346)
Screenshot: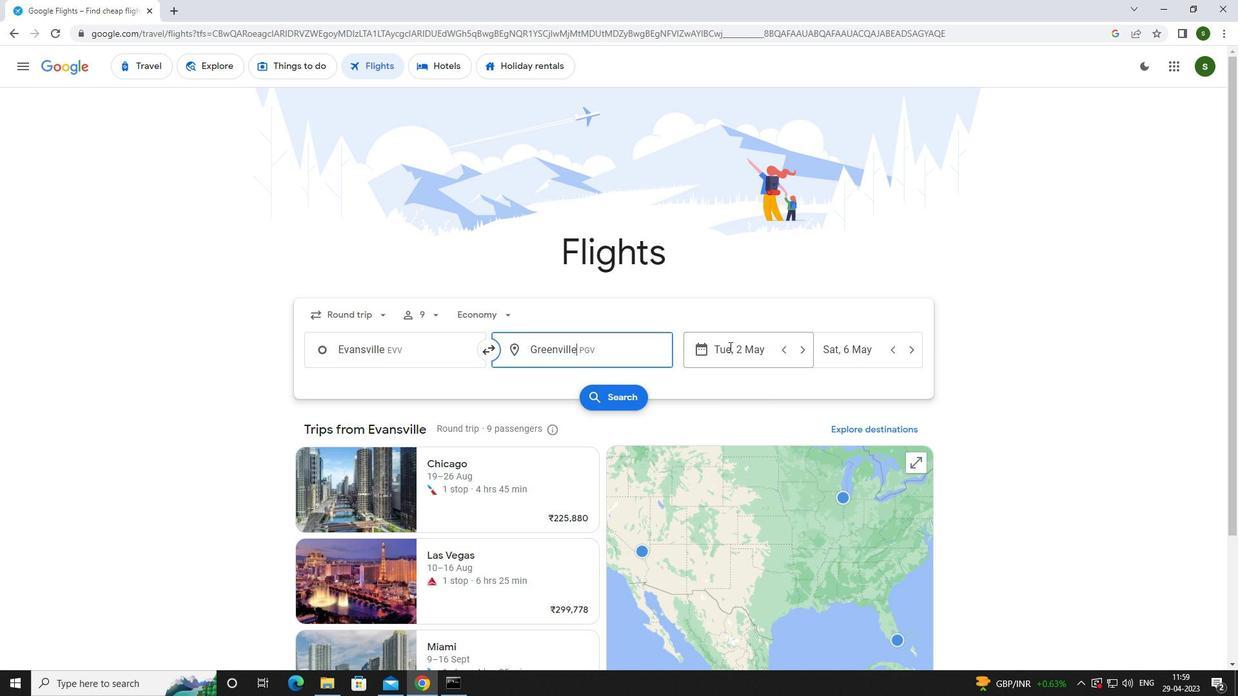 
Action: Mouse moved to (777, 440)
Screenshot: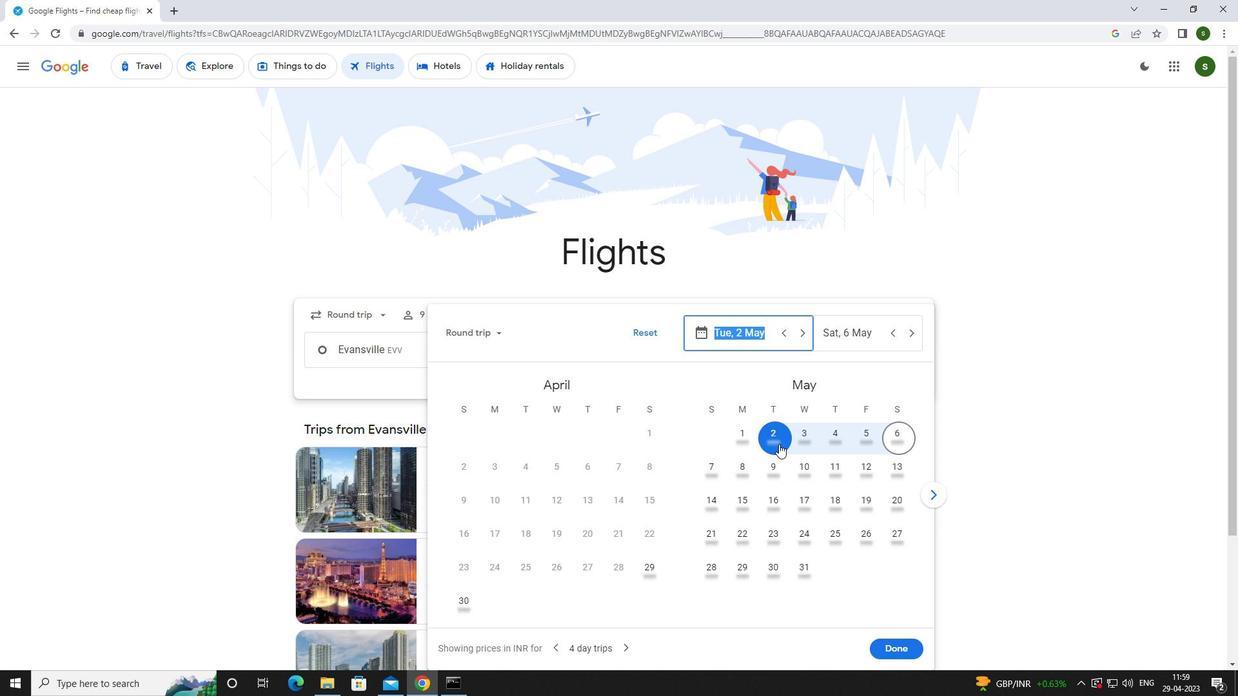 
Action: Mouse pressed left at (777, 440)
Screenshot: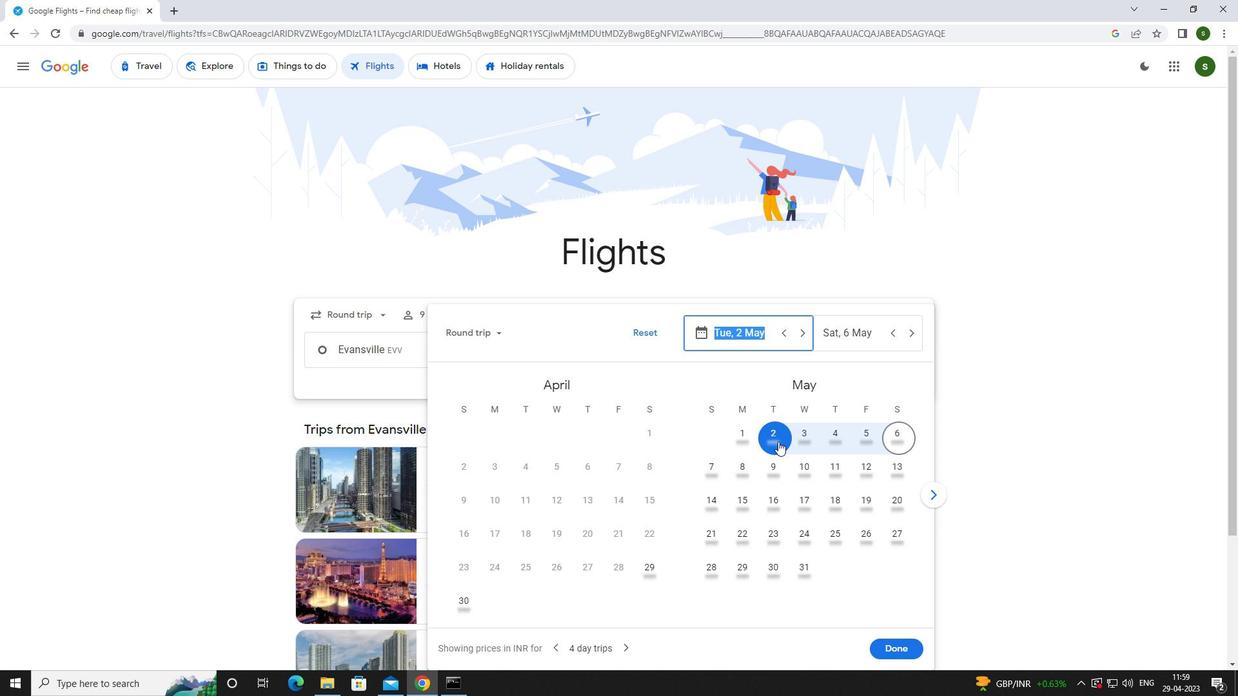 
Action: Mouse moved to (806, 440)
Screenshot: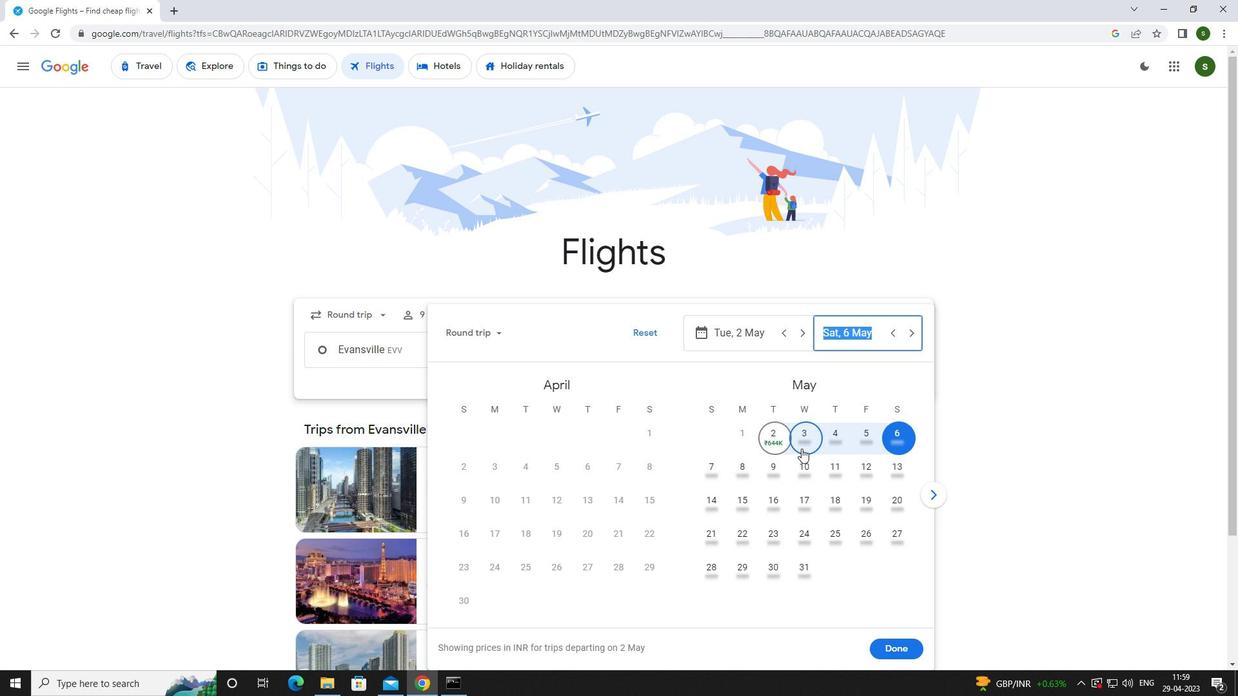 
Action: Mouse pressed left at (806, 440)
Screenshot: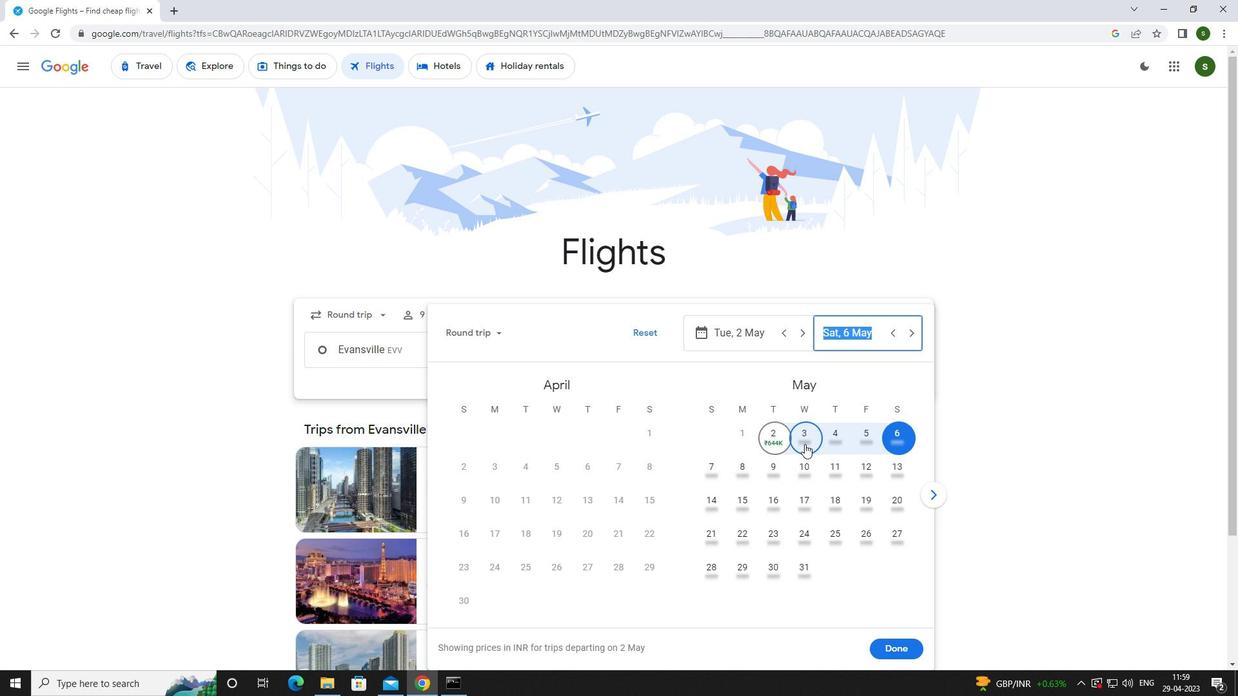 
Action: Mouse moved to (894, 655)
Screenshot: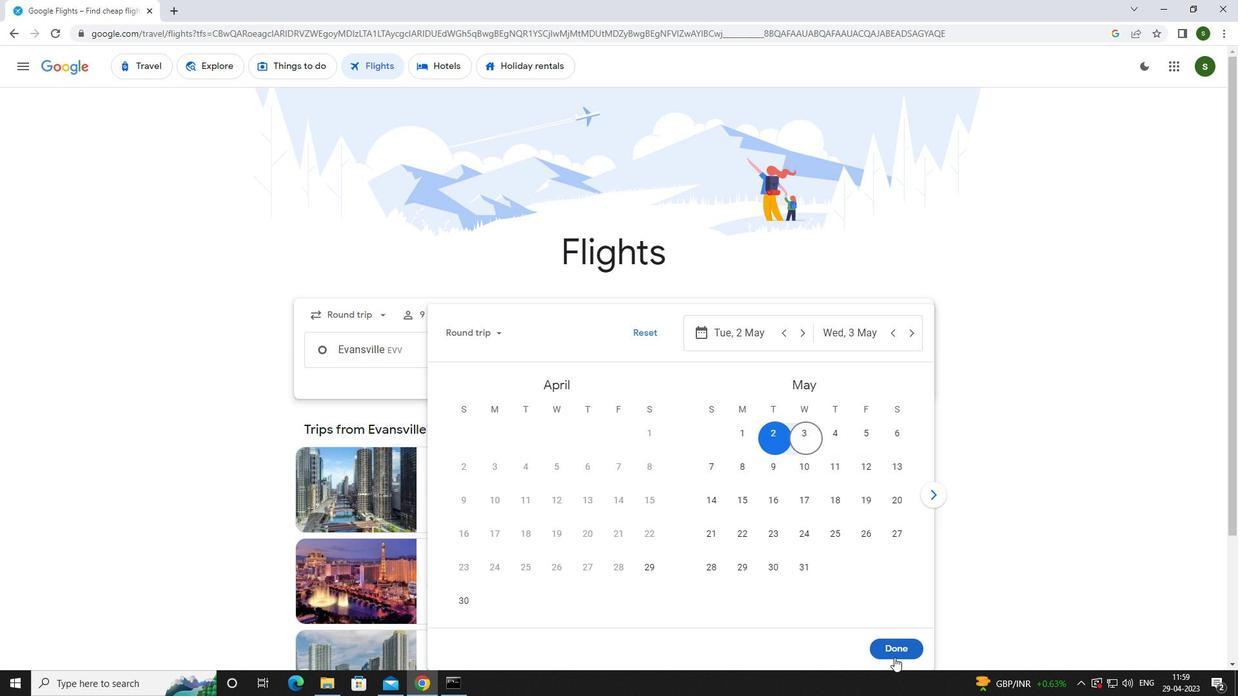 
Action: Mouse pressed left at (894, 655)
Screenshot: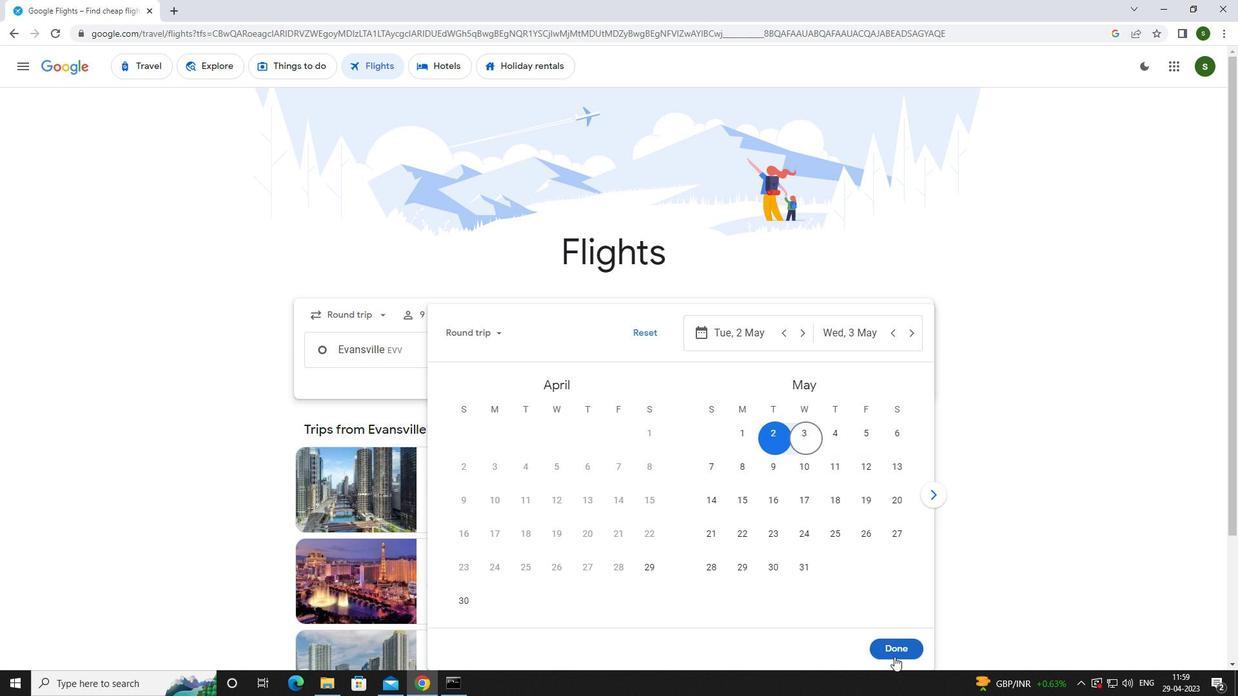 
Action: Mouse moved to (613, 394)
Screenshot: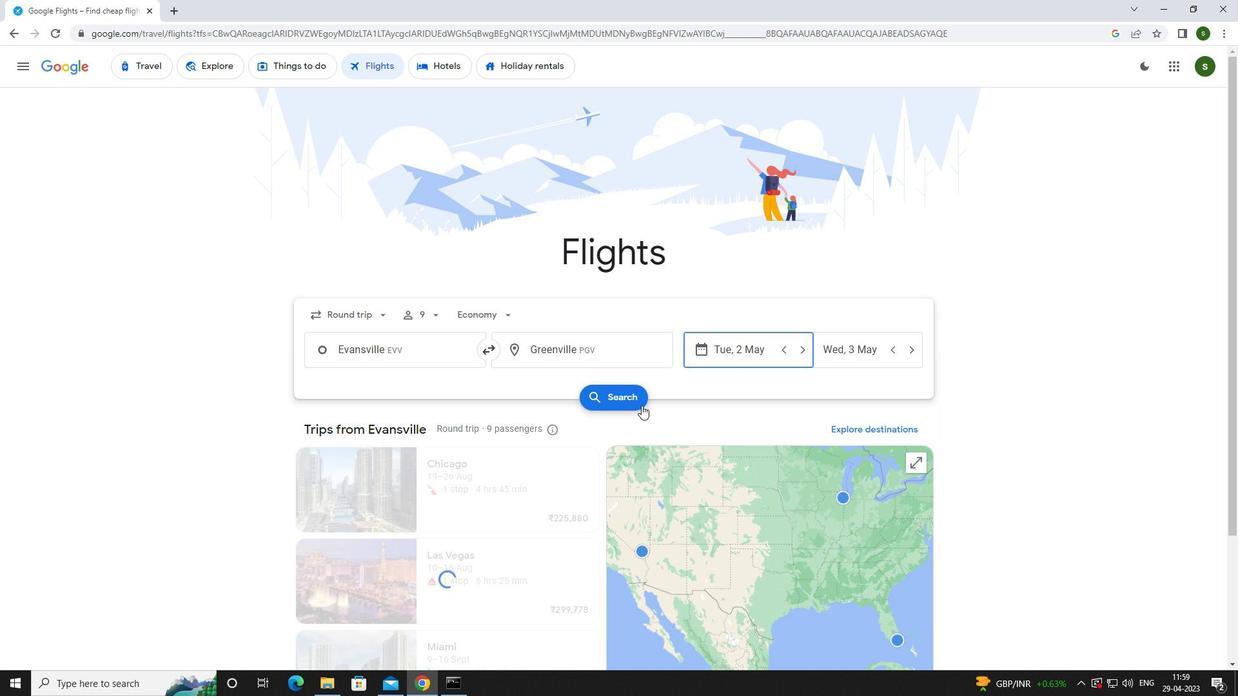 
Action: Mouse pressed left at (613, 394)
Screenshot: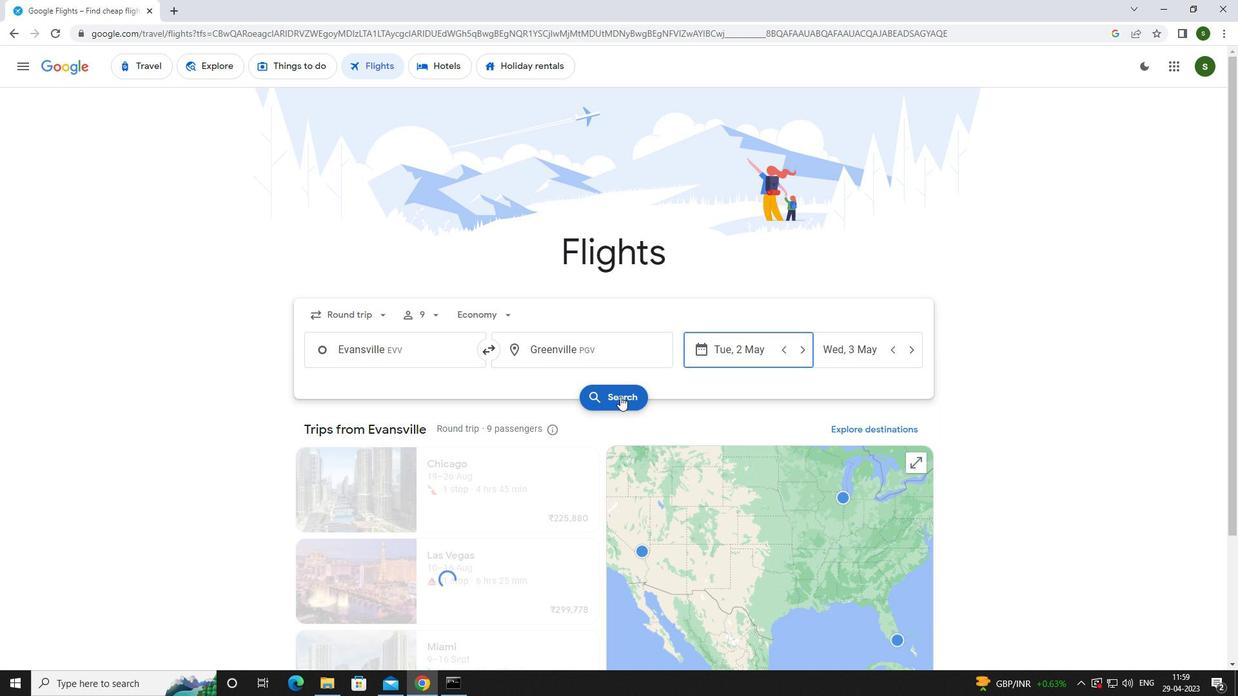 
Action: Mouse moved to (314, 185)
Screenshot: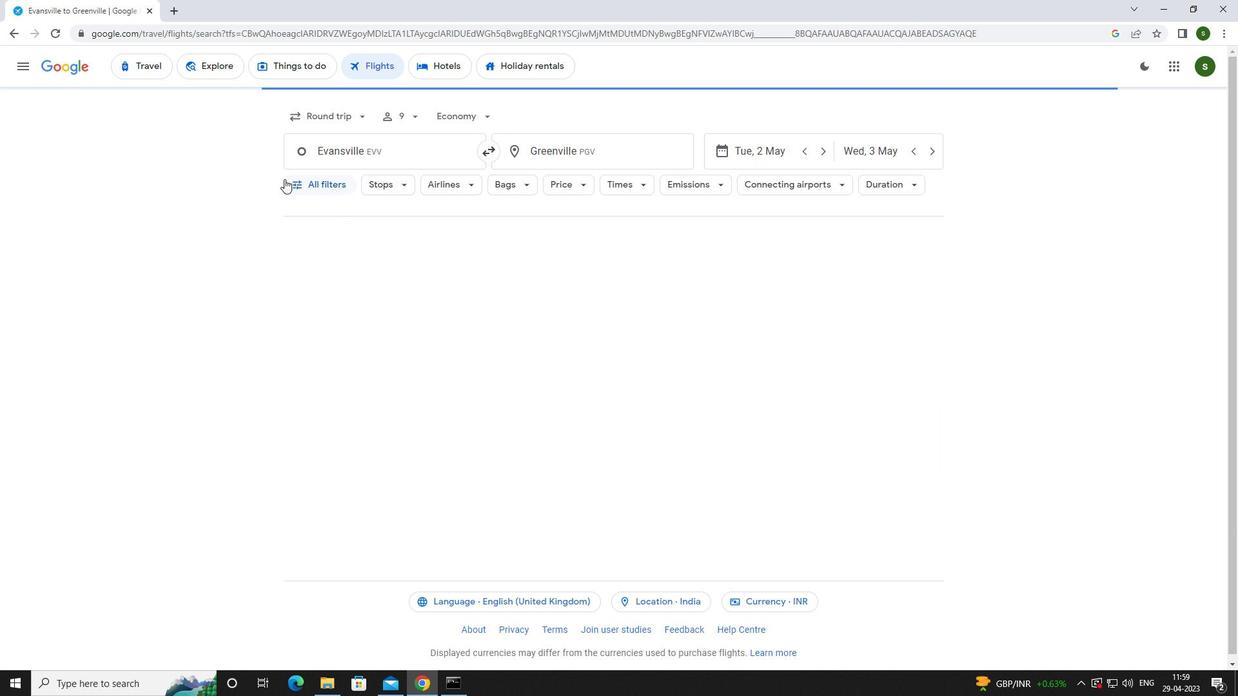 
Action: Mouse pressed left at (314, 185)
Screenshot: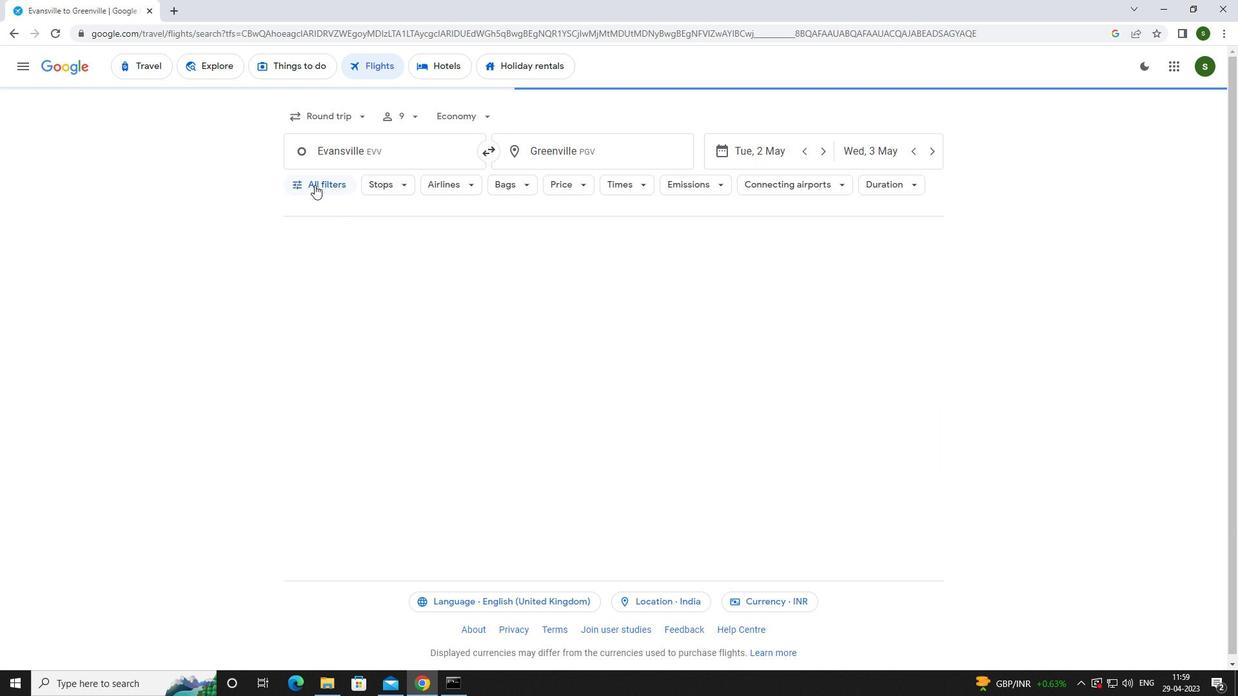 
Action: Mouse moved to (480, 459)
Screenshot: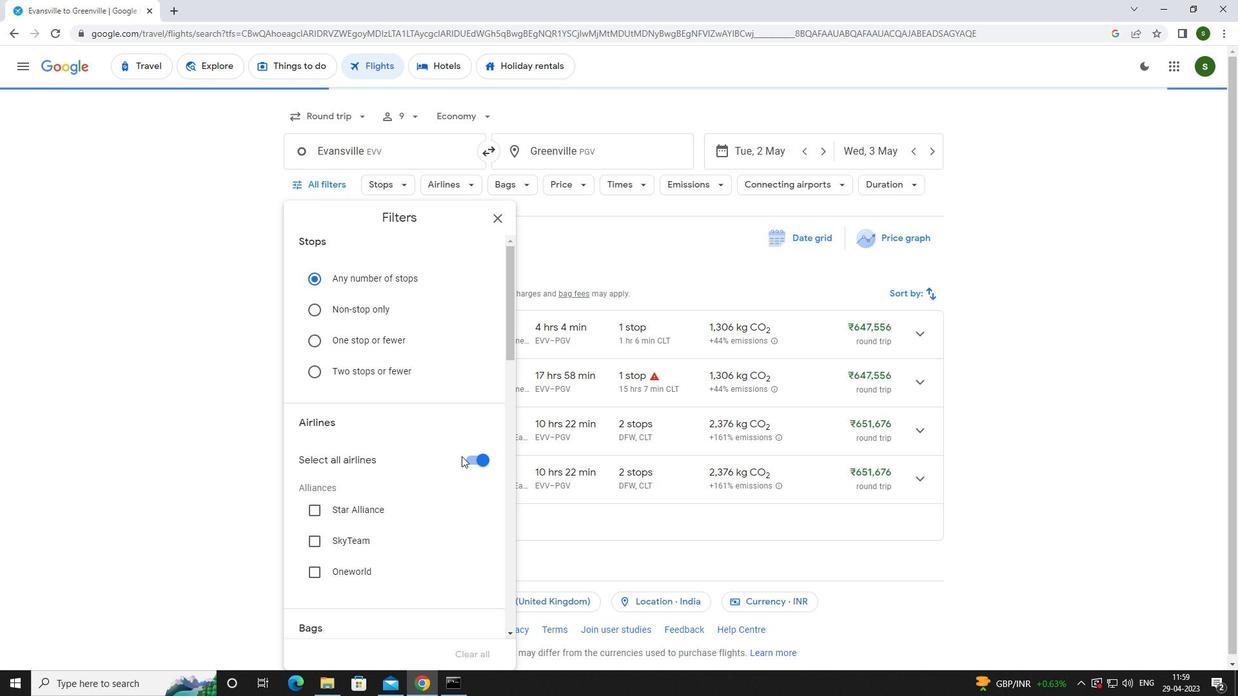 
Action: Mouse pressed left at (480, 459)
Screenshot: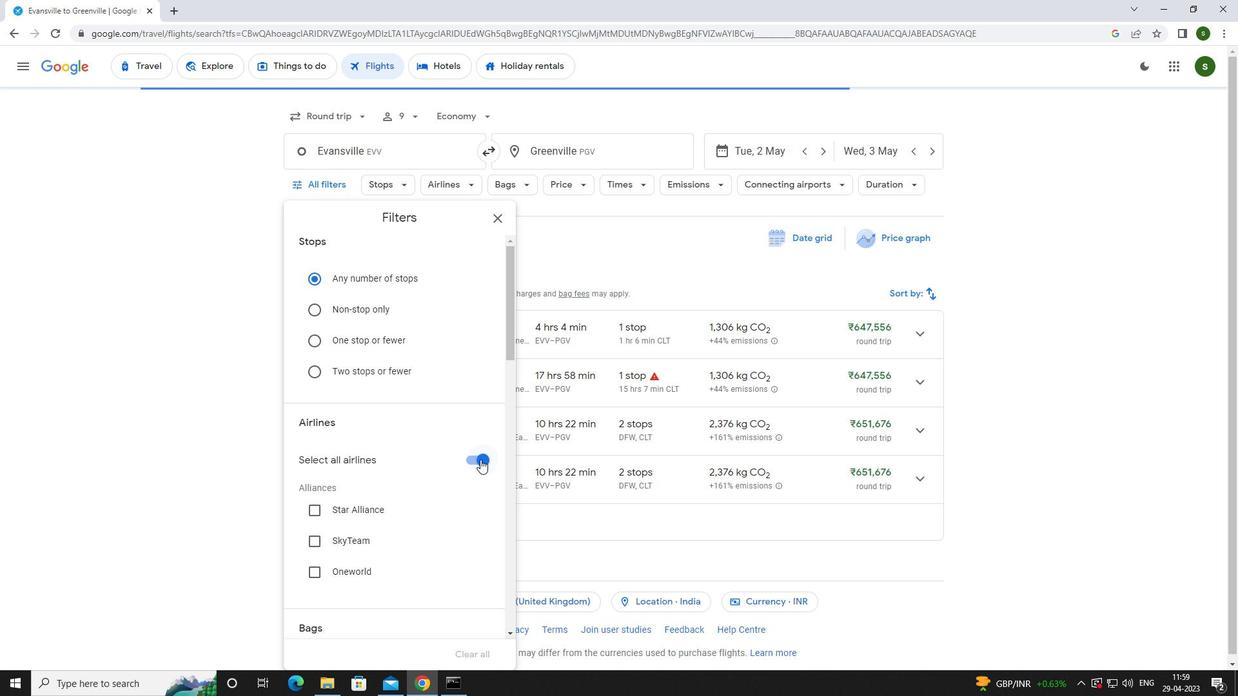 
Action: Mouse moved to (462, 441)
Screenshot: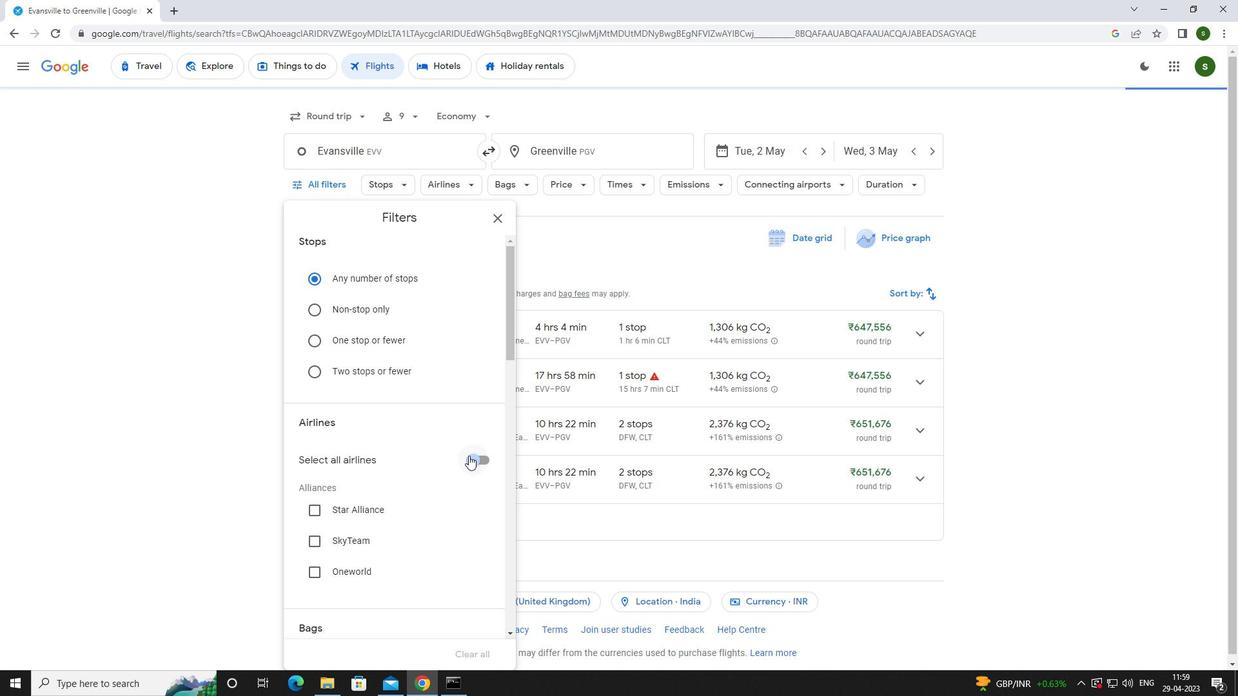 
Action: Mouse scrolled (462, 440) with delta (0, 0)
Screenshot: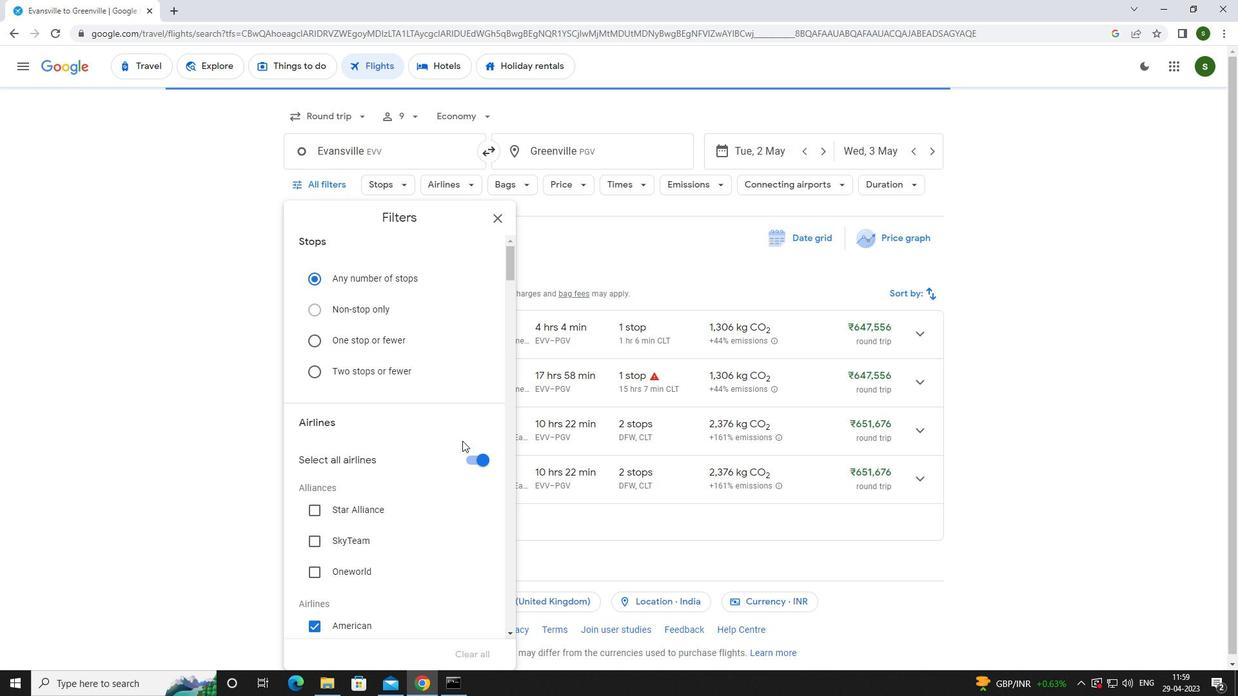 
Action: Mouse scrolled (462, 440) with delta (0, 0)
Screenshot: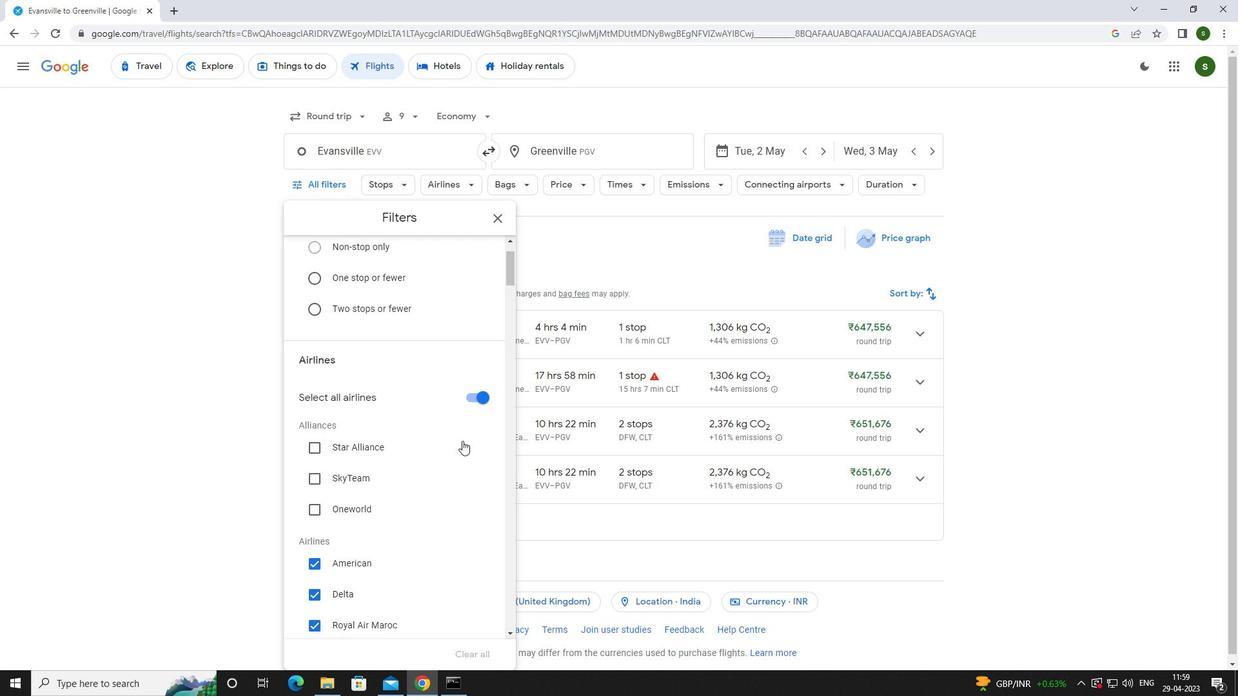 
Action: Mouse scrolled (462, 440) with delta (0, 0)
Screenshot: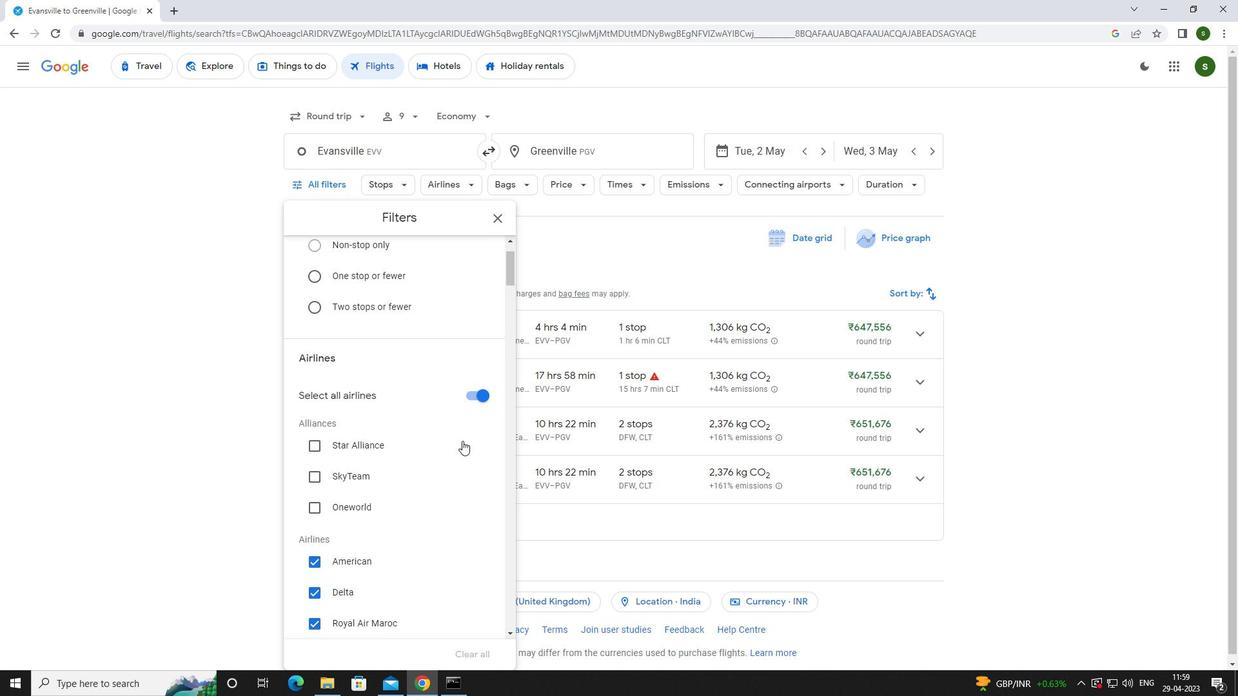 
Action: Mouse moved to (473, 267)
Screenshot: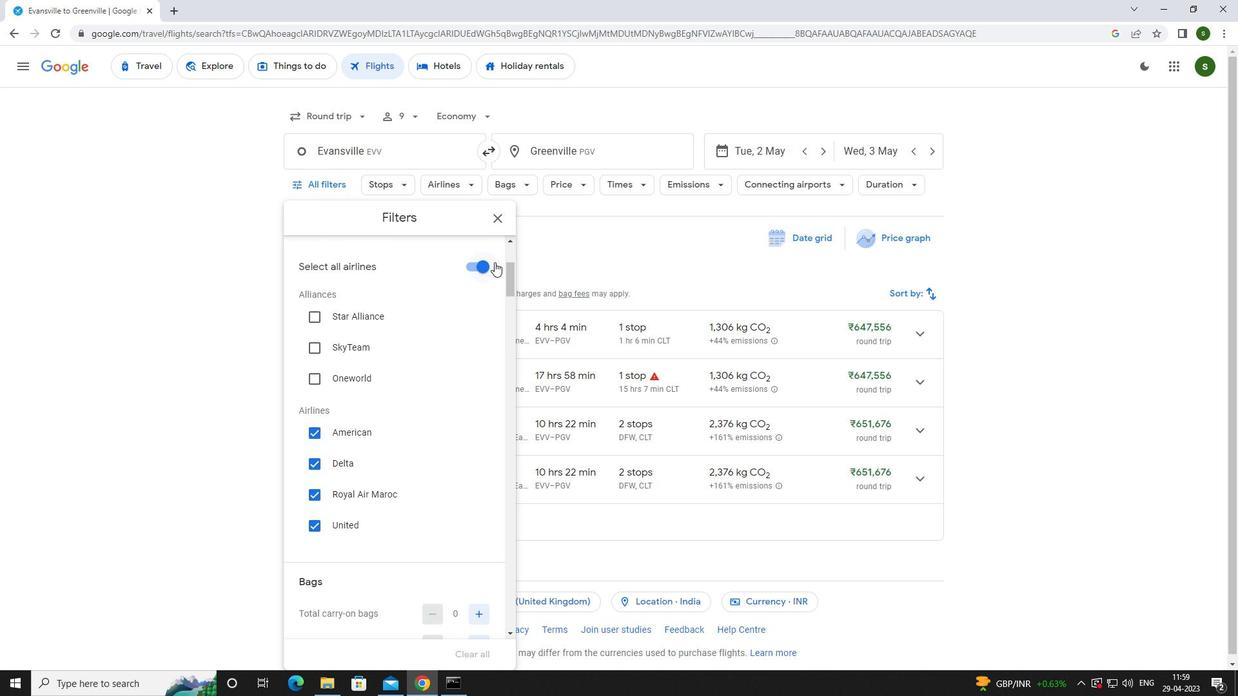 
Action: Mouse pressed left at (473, 267)
Screenshot: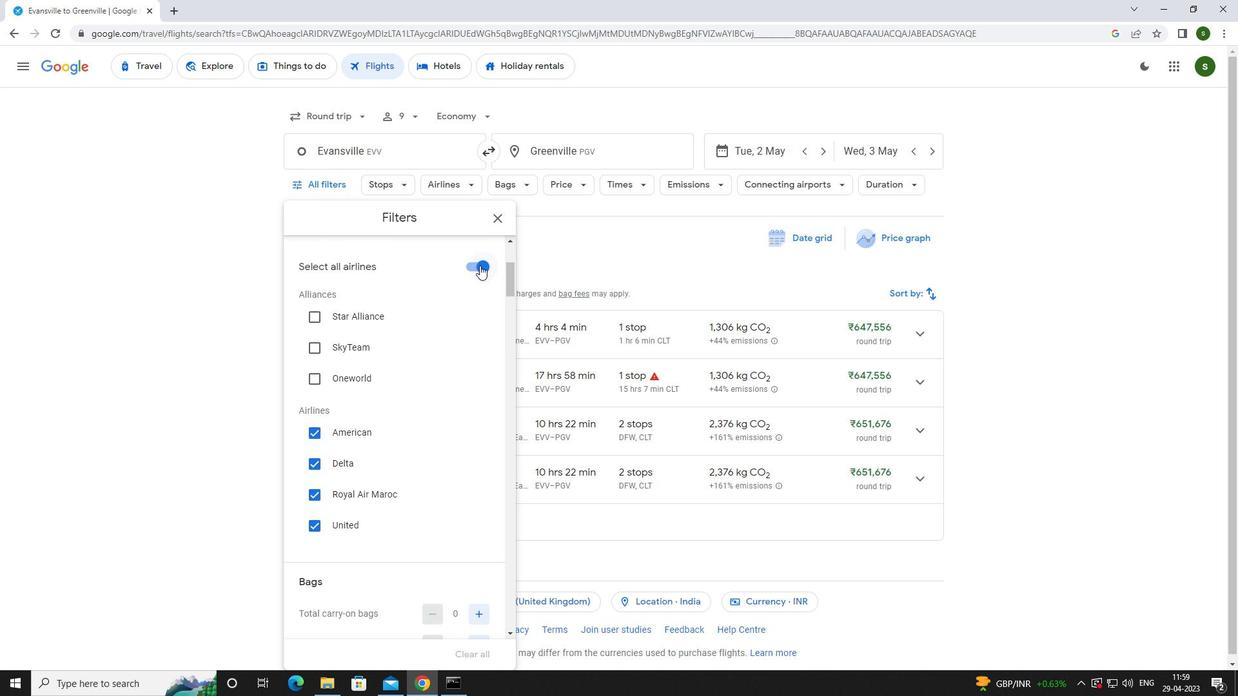 
Action: Mouse moved to (461, 382)
Screenshot: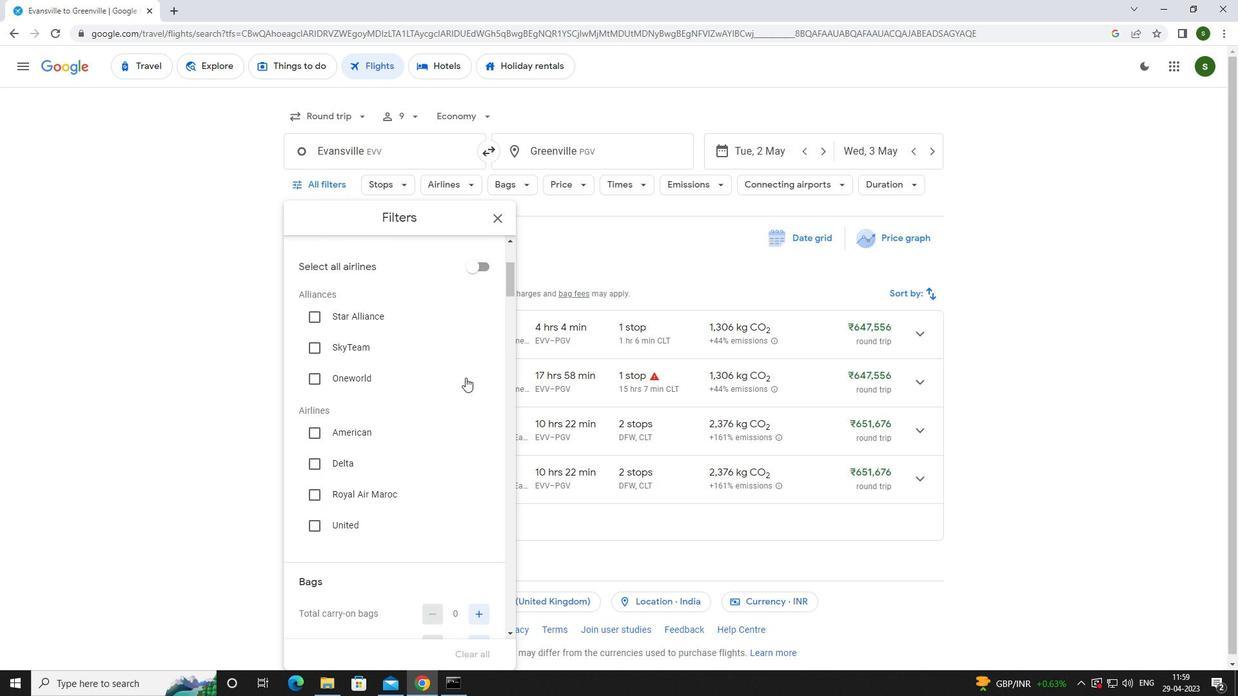 
Action: Mouse scrolled (461, 381) with delta (0, 0)
Screenshot: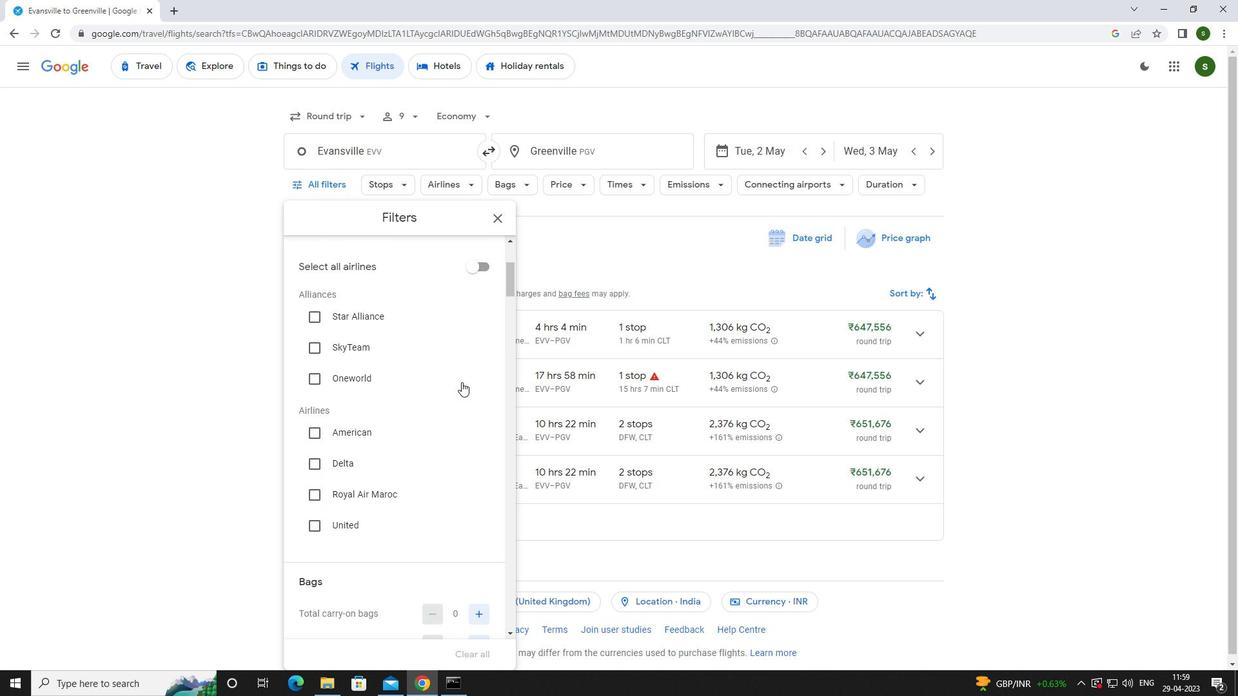 
Action: Mouse scrolled (461, 381) with delta (0, 0)
Screenshot: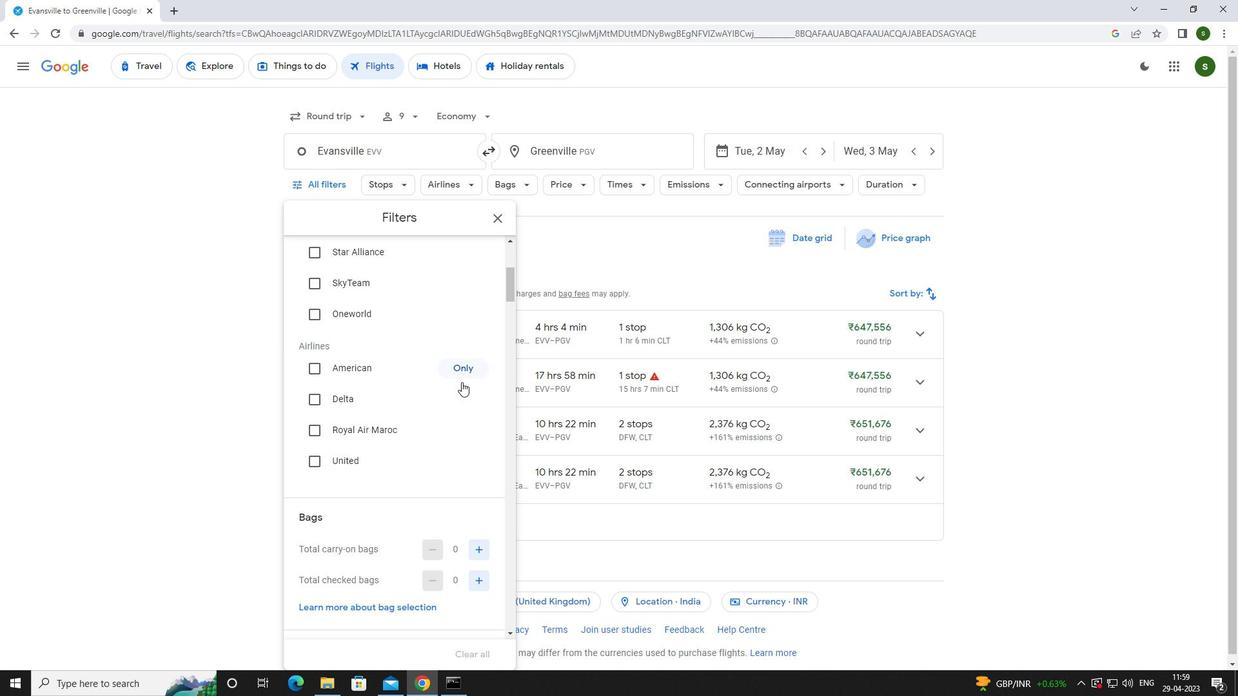 
Action: Mouse scrolled (461, 381) with delta (0, 0)
Screenshot: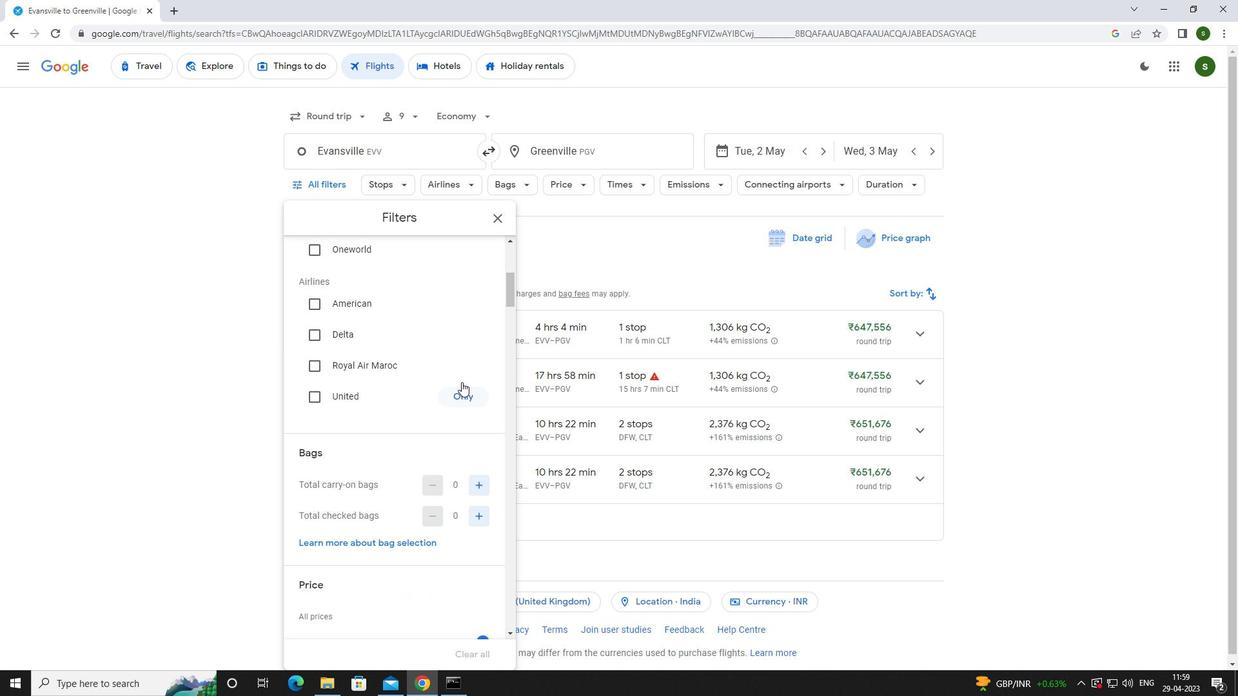 
Action: Mouse moved to (481, 453)
Screenshot: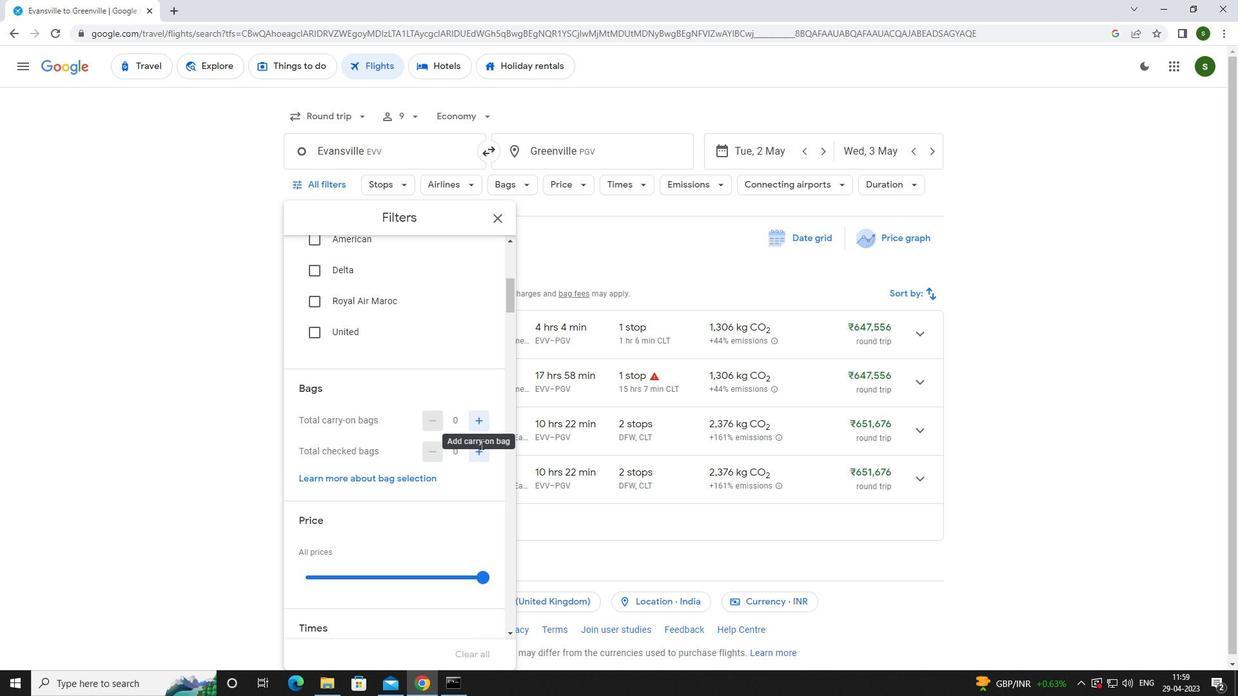 
Action: Mouse pressed left at (481, 453)
Screenshot: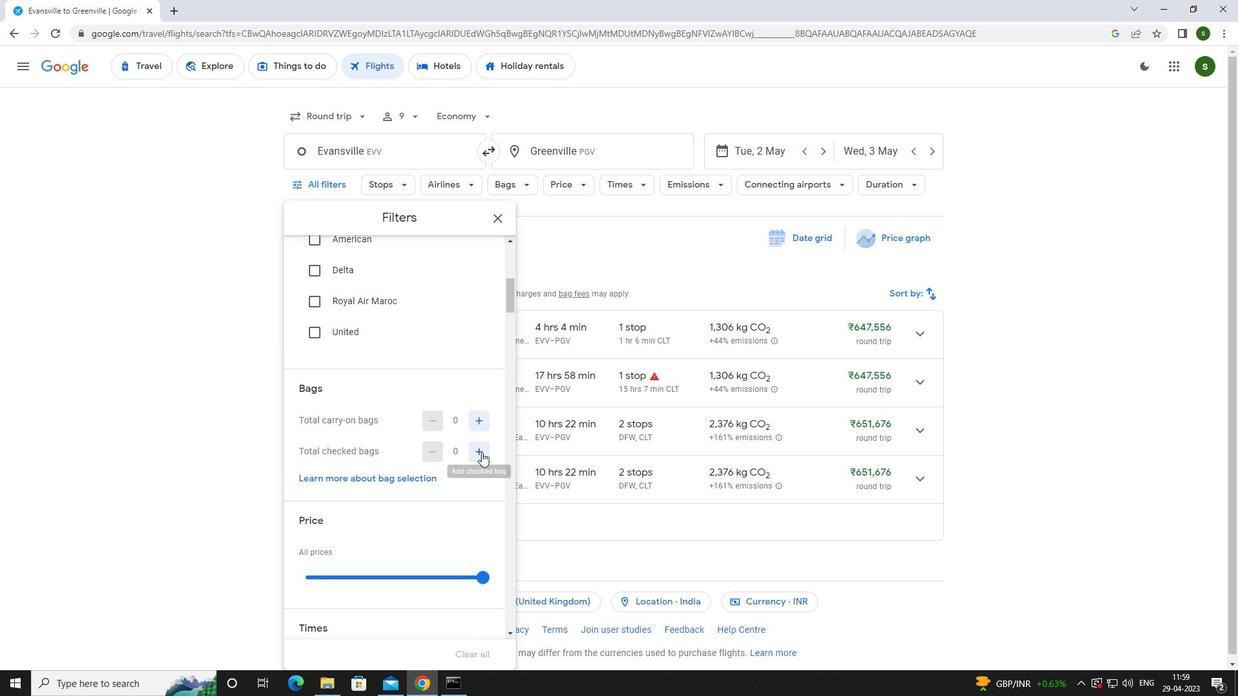 
Action: Mouse pressed left at (481, 453)
Screenshot: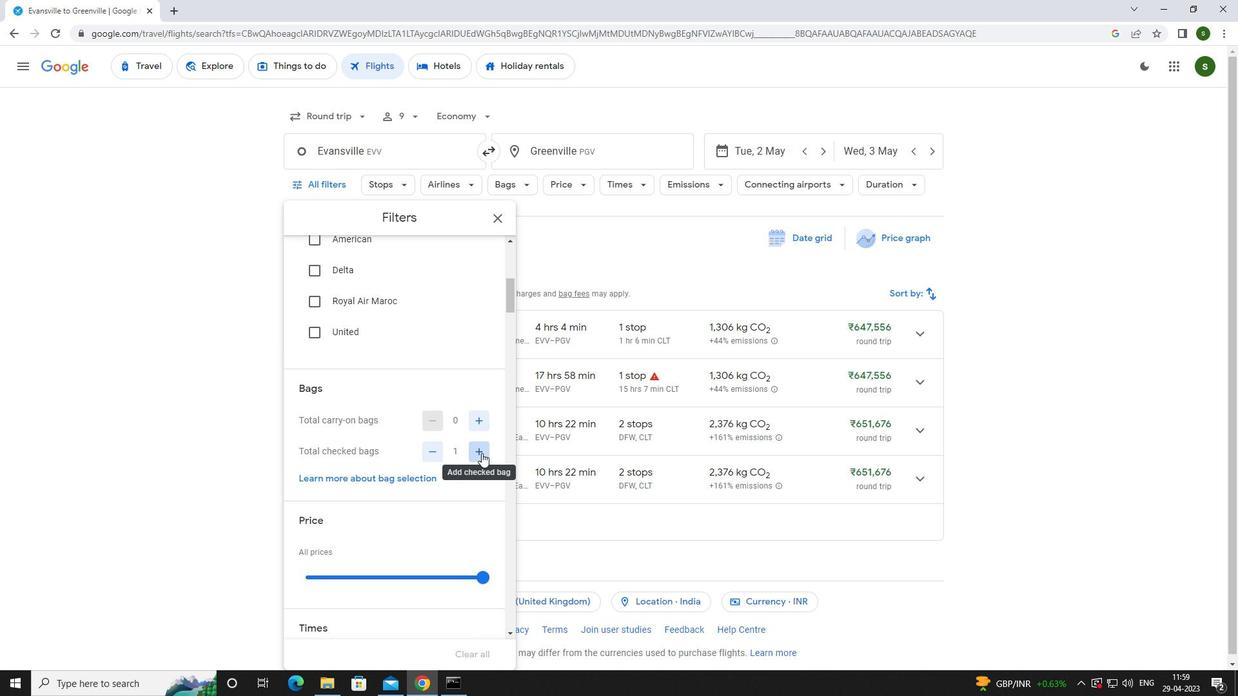 
Action: Mouse moved to (450, 467)
Screenshot: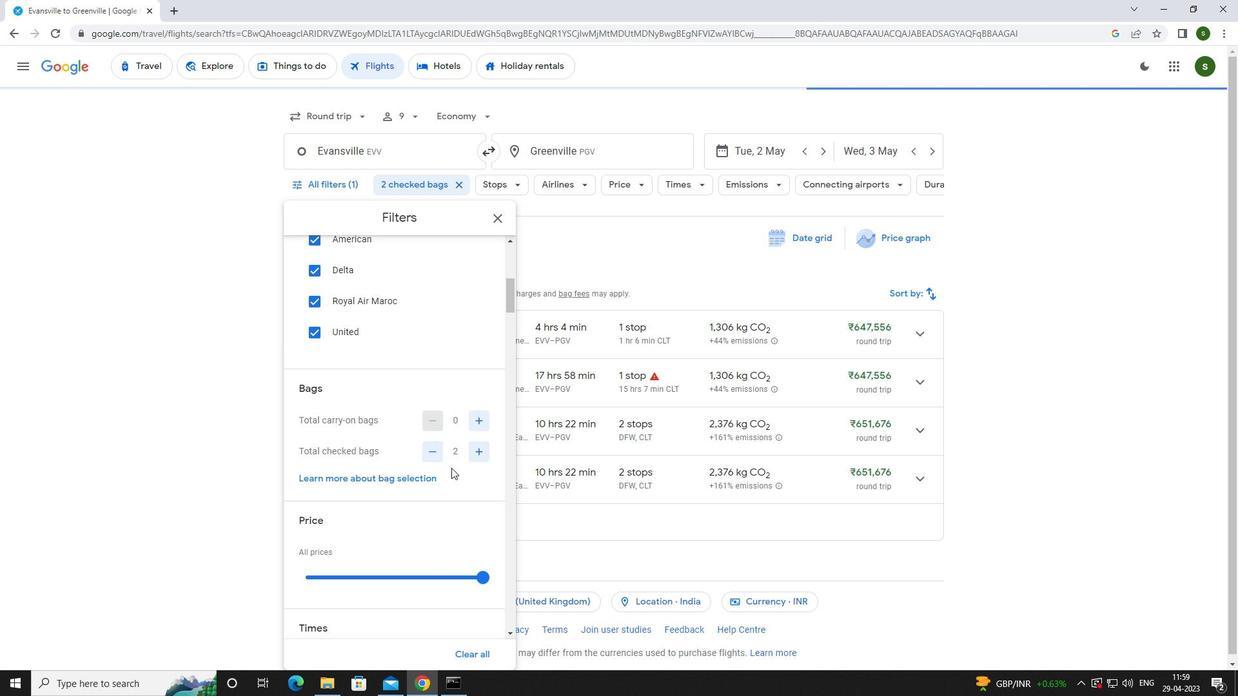 
Action: Mouse scrolled (450, 466) with delta (0, 0)
Screenshot: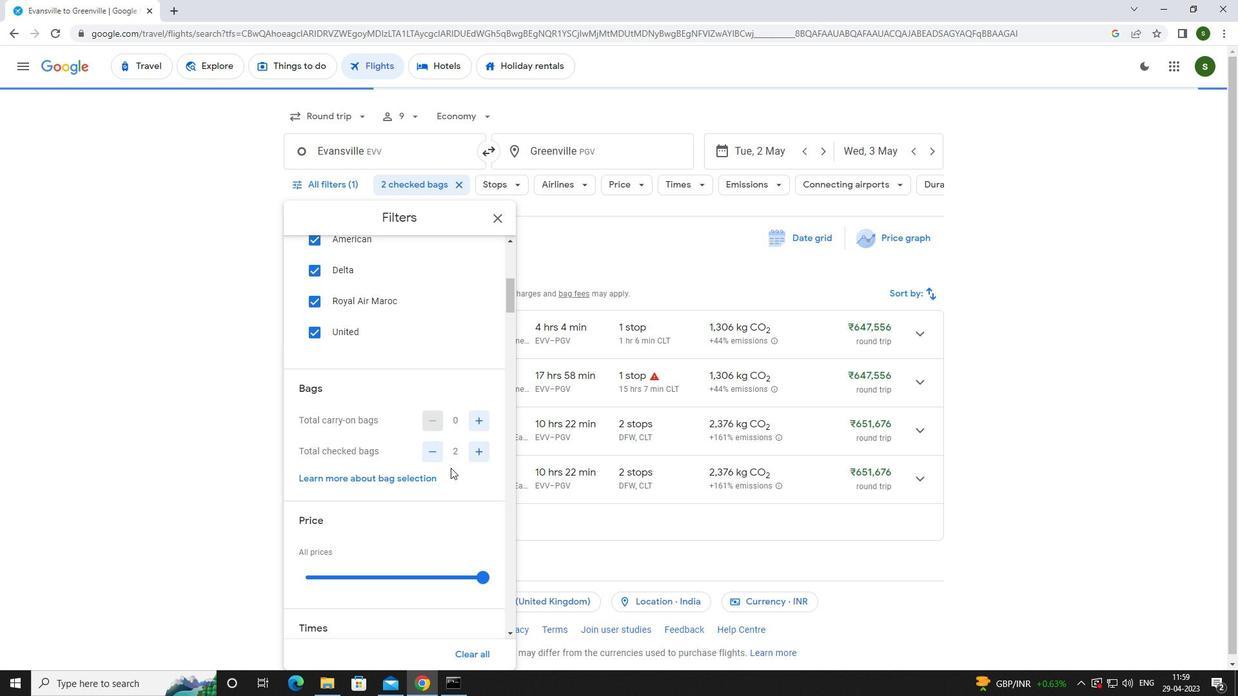 
Action: Mouse scrolled (450, 466) with delta (0, 0)
Screenshot: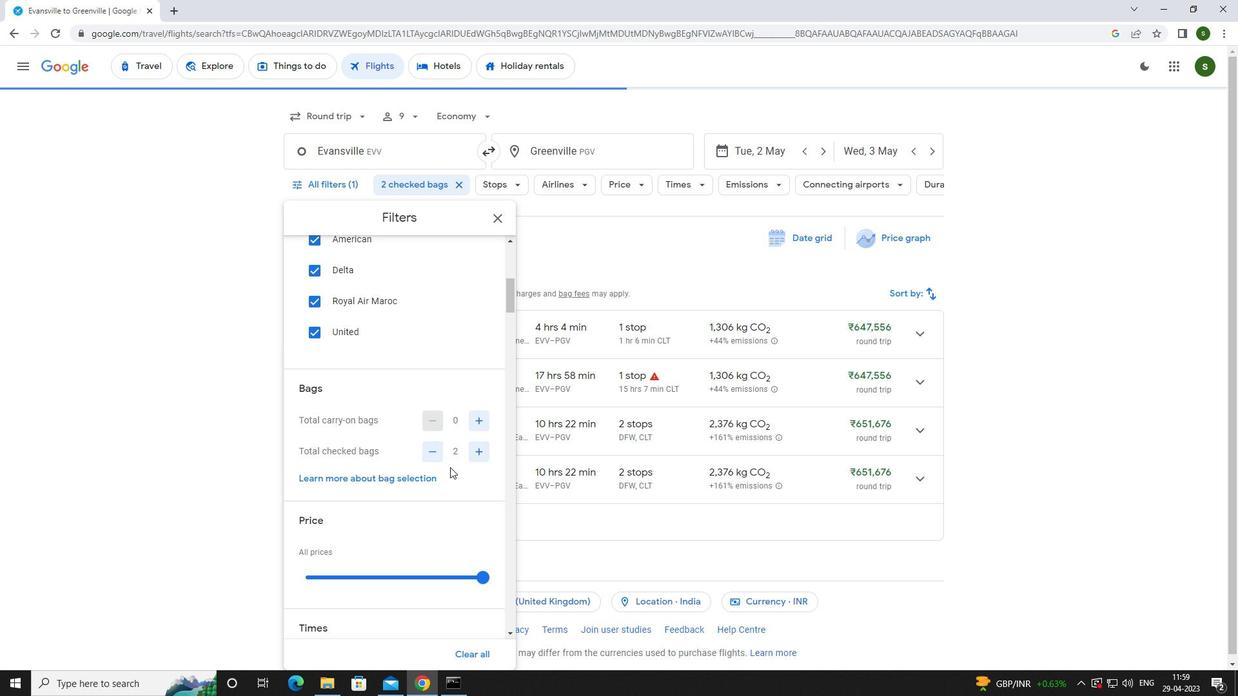 
Action: Mouse moved to (484, 448)
Screenshot: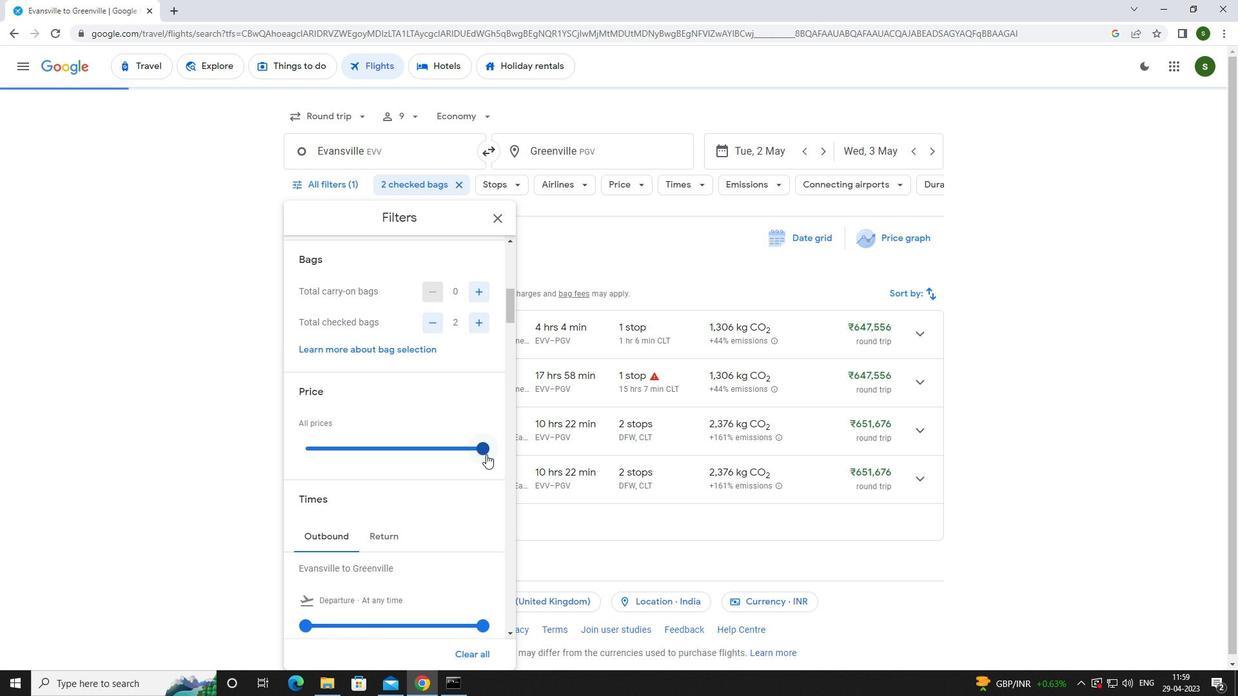 
Action: Mouse pressed left at (484, 448)
Screenshot: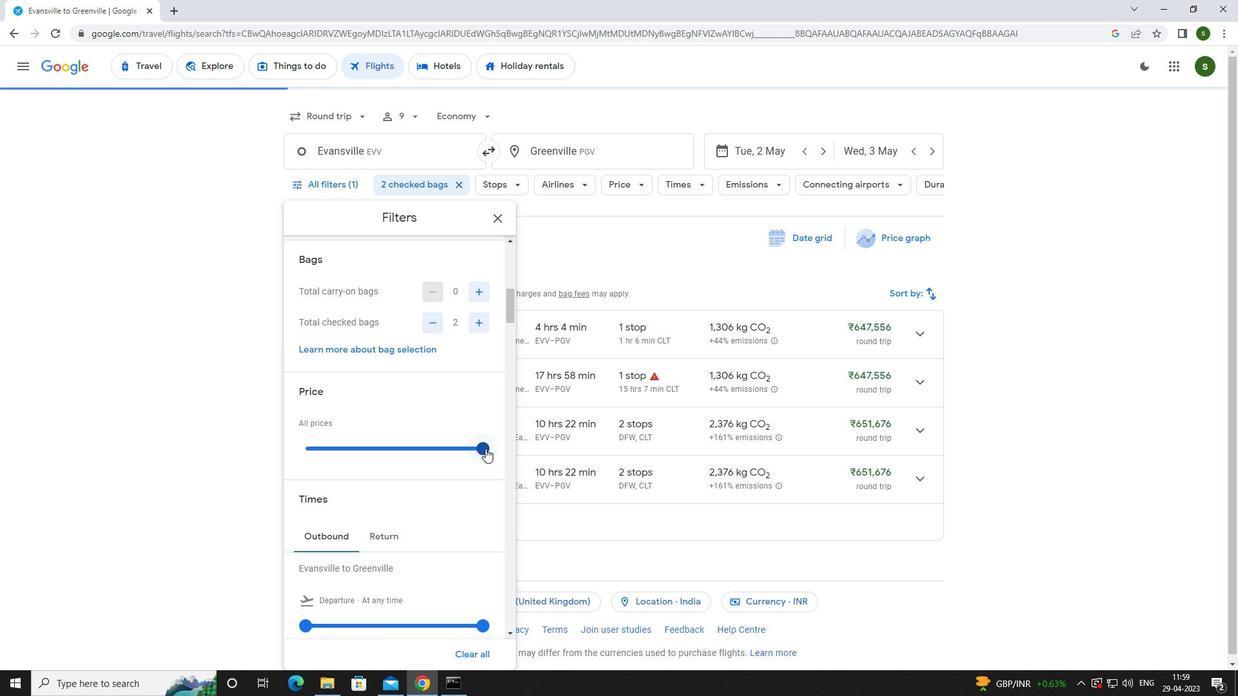 
Action: Mouse moved to (372, 436)
Screenshot: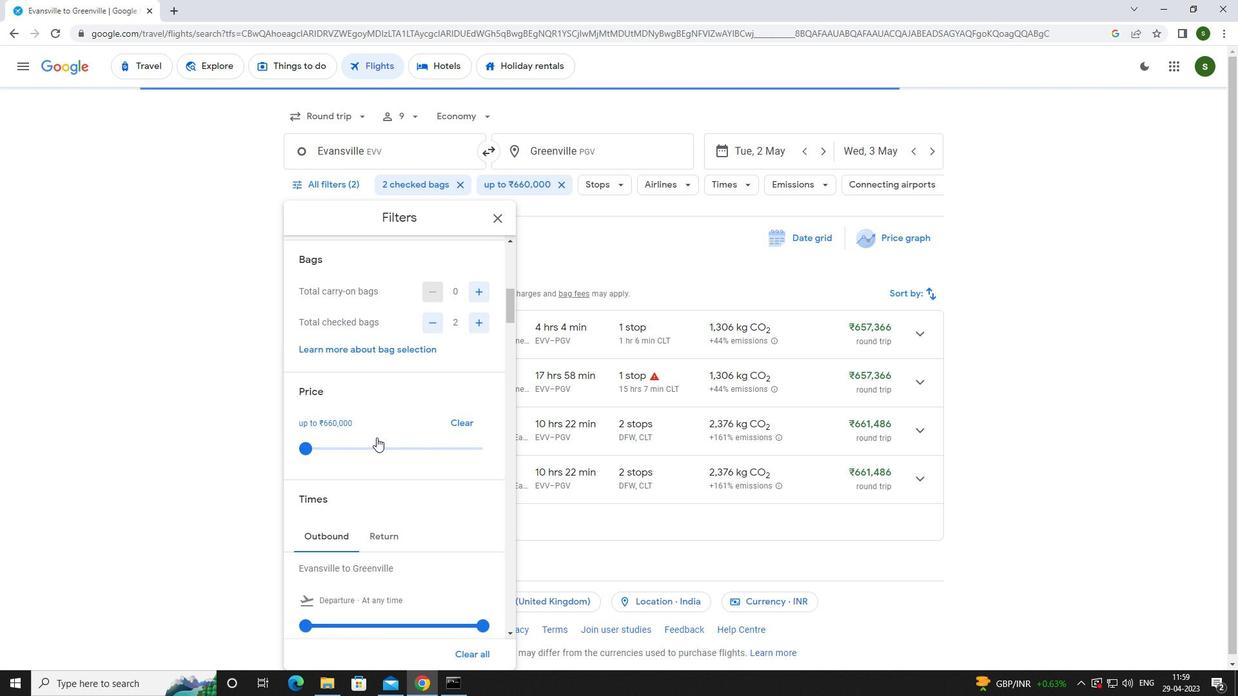 
Action: Mouse scrolled (372, 435) with delta (0, 0)
Screenshot: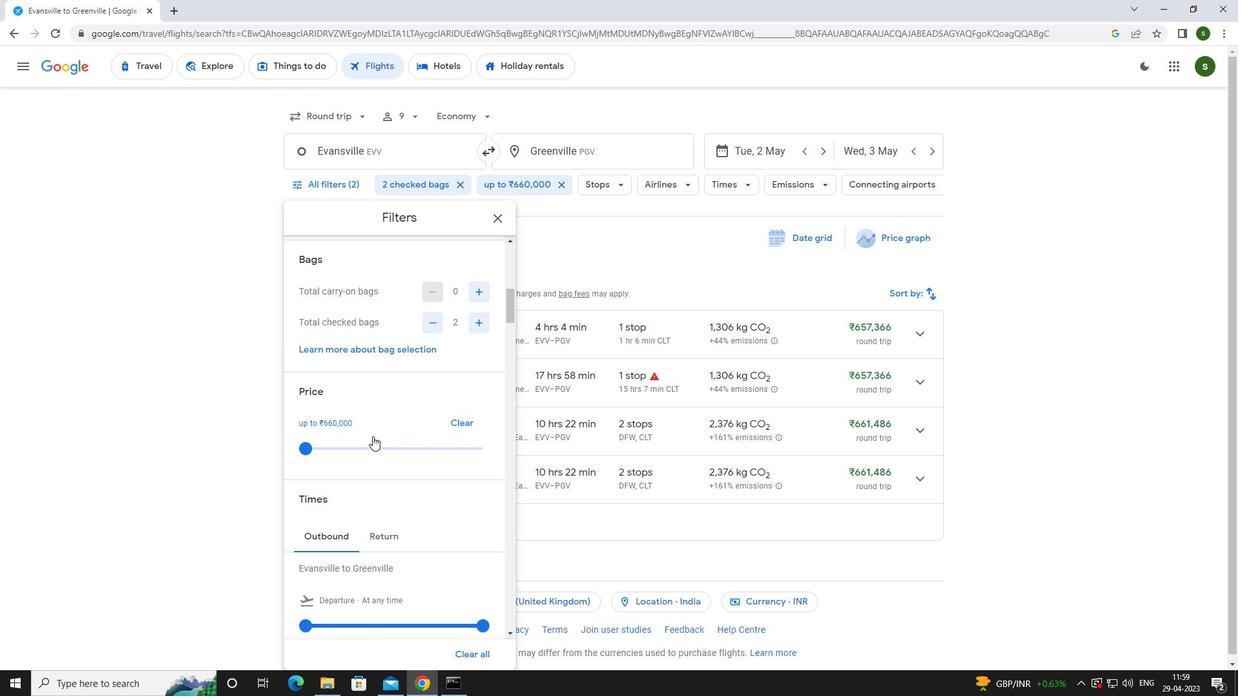 
Action: Mouse scrolled (372, 435) with delta (0, 0)
Screenshot: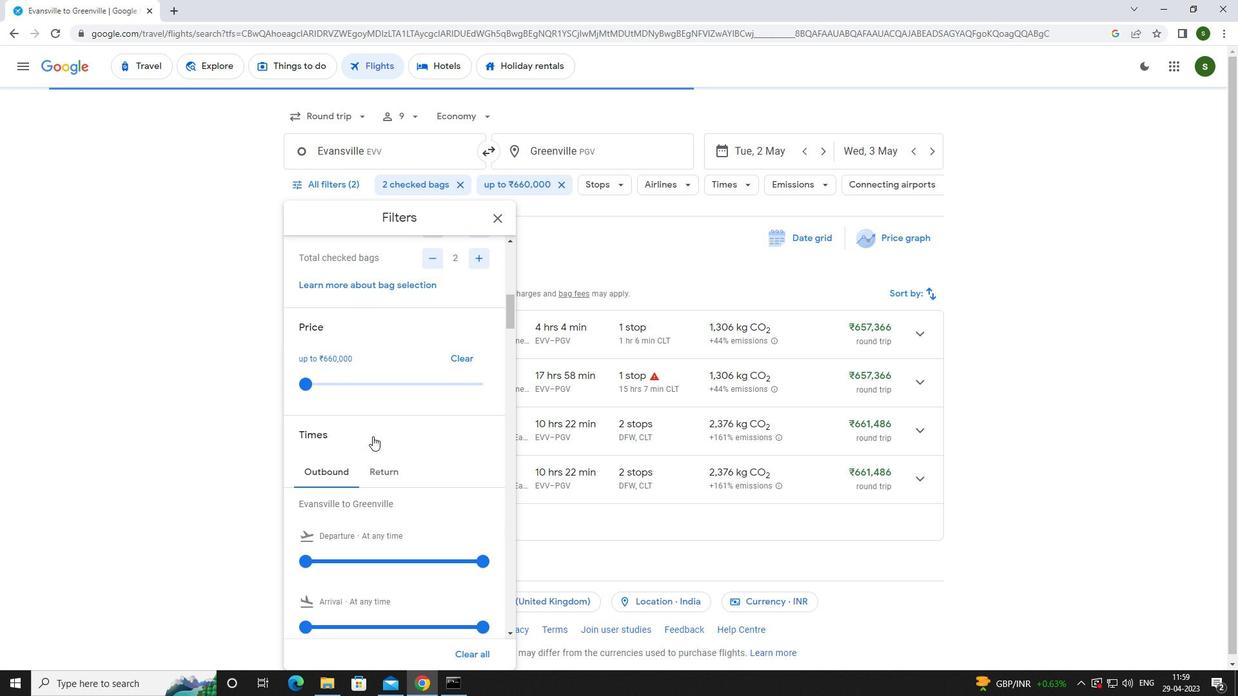 
Action: Mouse scrolled (372, 435) with delta (0, 0)
Screenshot: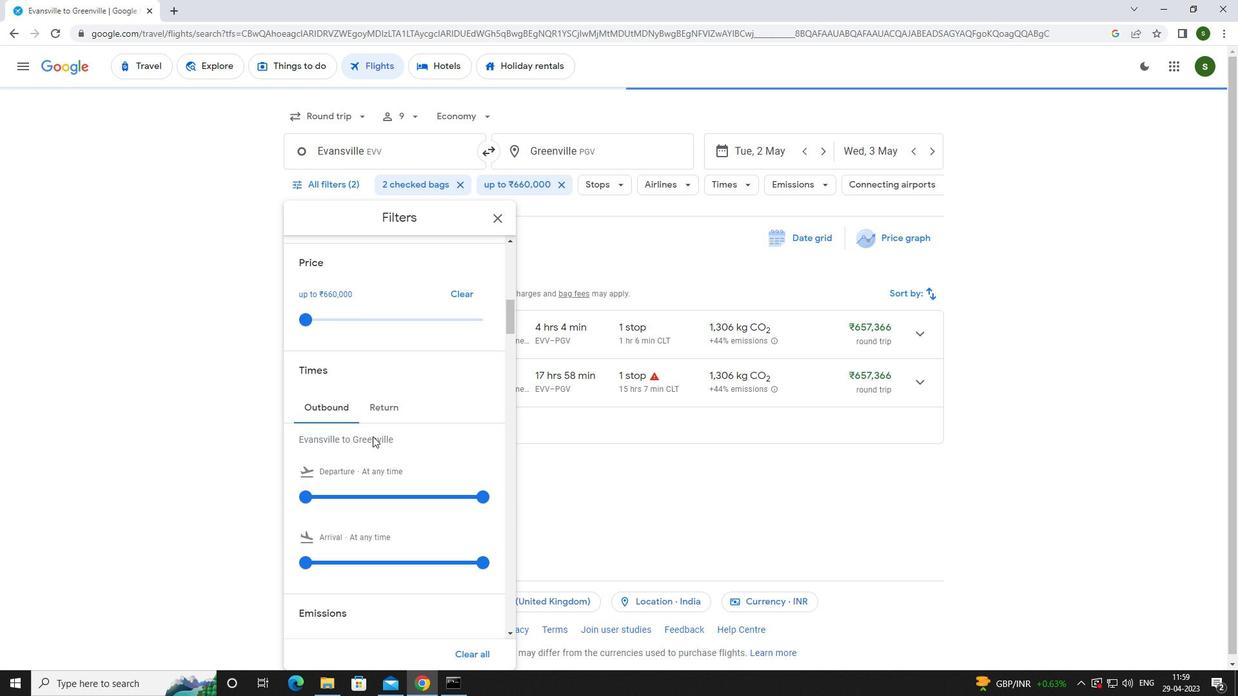 
Action: Mouse moved to (307, 428)
Screenshot: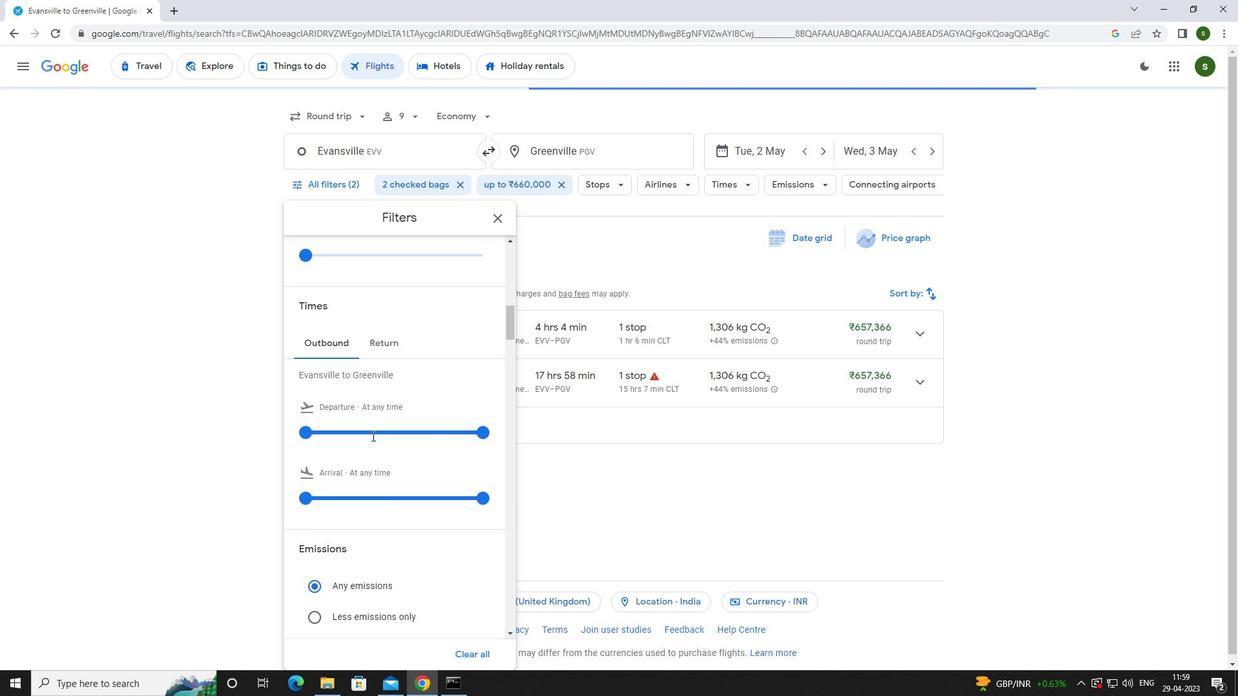 
Action: Mouse pressed left at (307, 428)
Screenshot: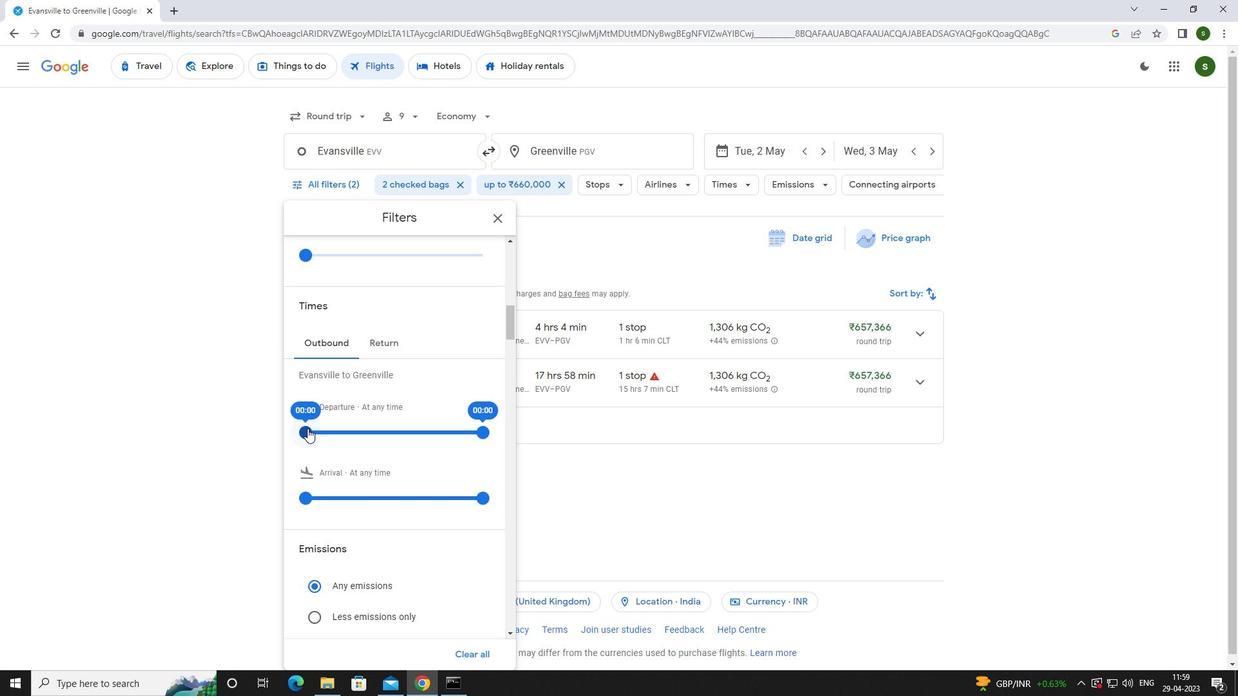 
Action: Mouse moved to (394, 343)
Screenshot: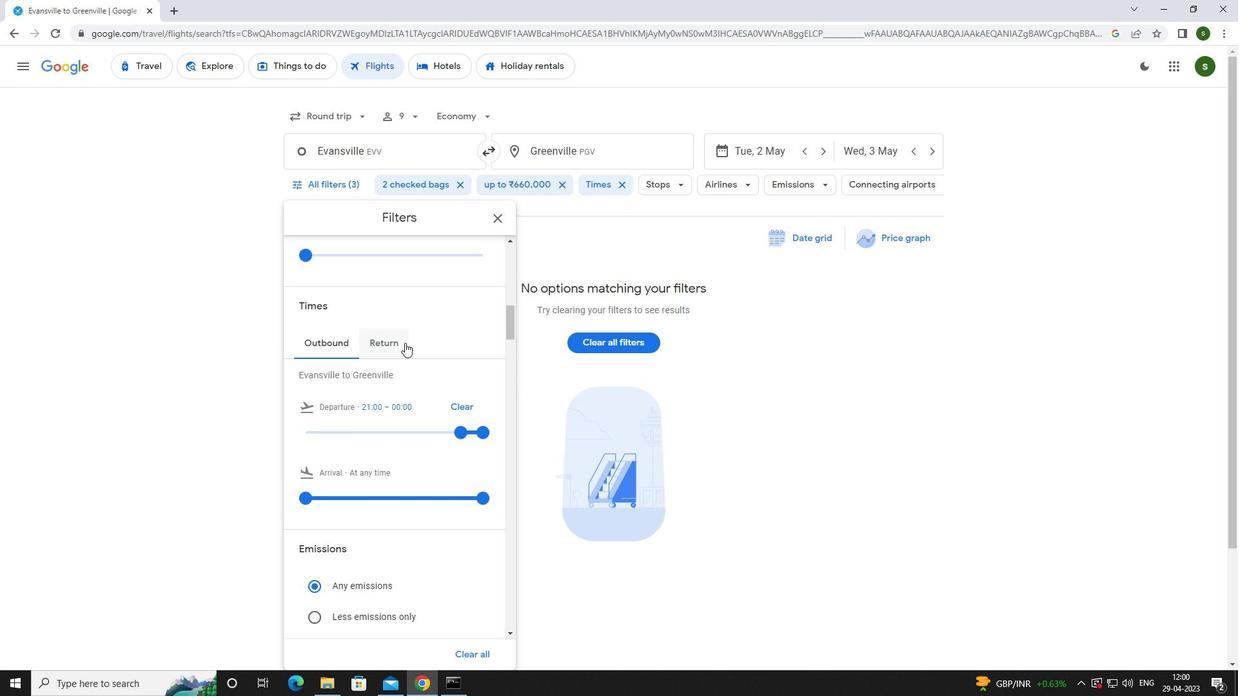 
Action: Mouse pressed left at (394, 343)
Screenshot: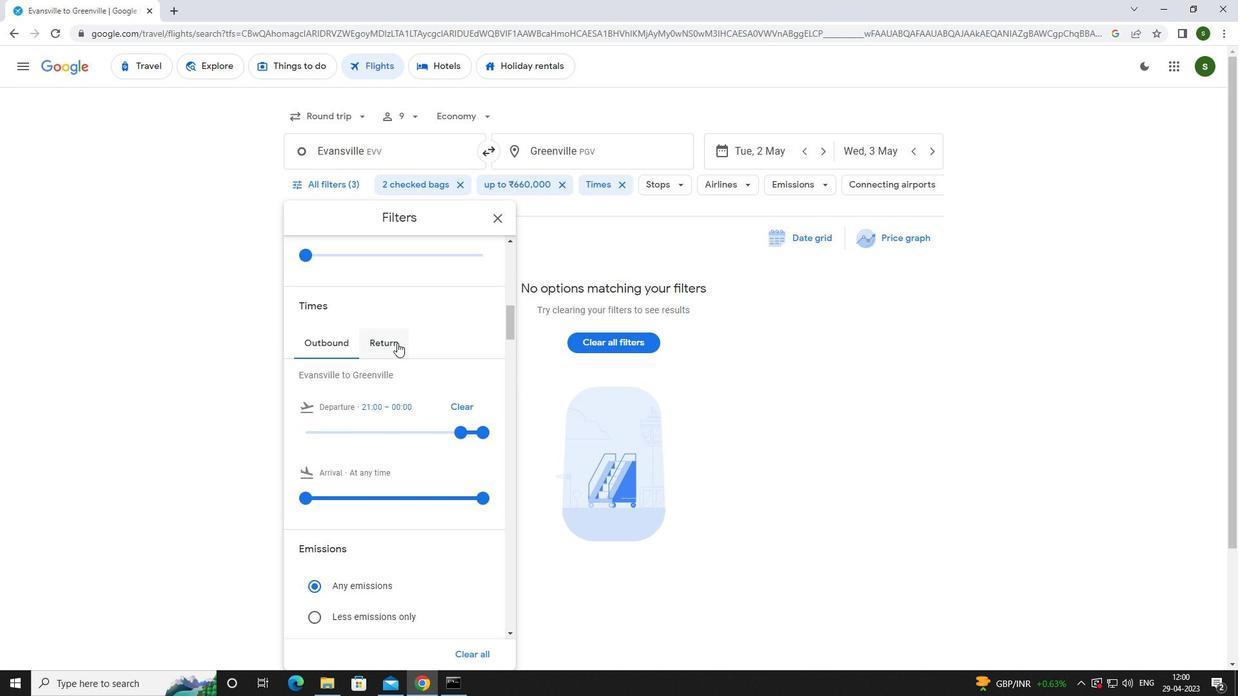 
Action: Mouse moved to (308, 429)
Screenshot: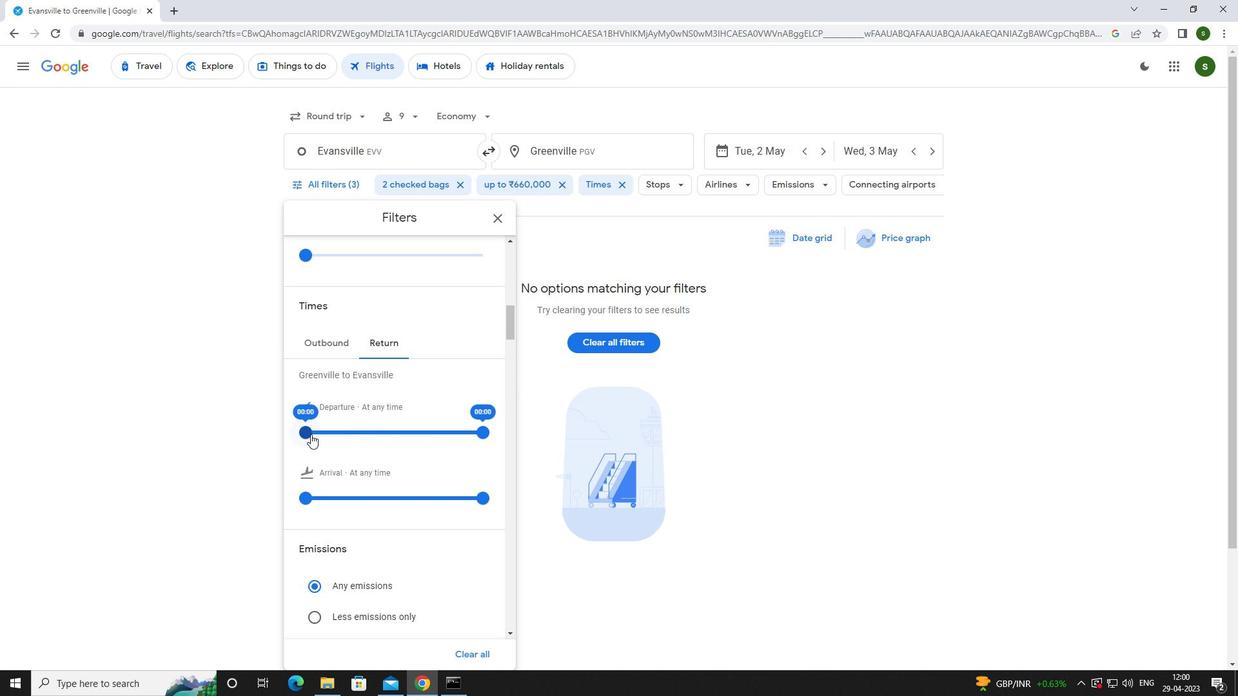 
Action: Mouse pressed left at (308, 429)
Screenshot: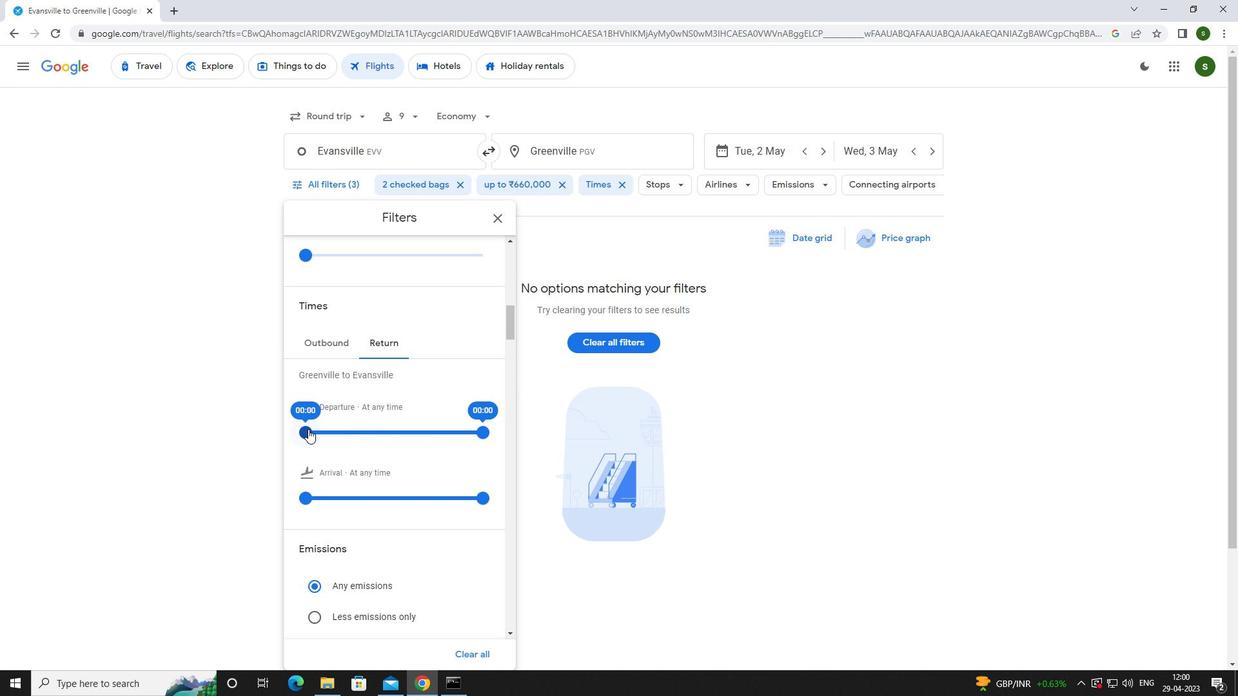 
Action: Mouse moved to (773, 396)
Screenshot: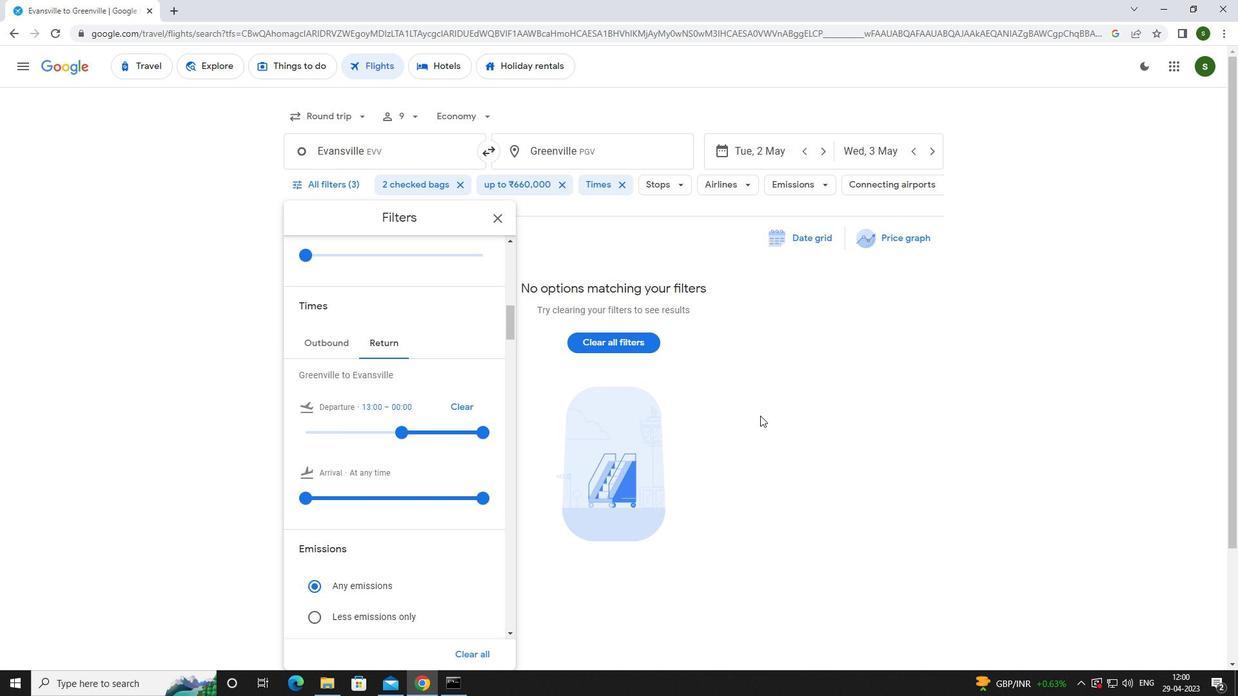 
Action: Mouse pressed left at (773, 396)
Screenshot: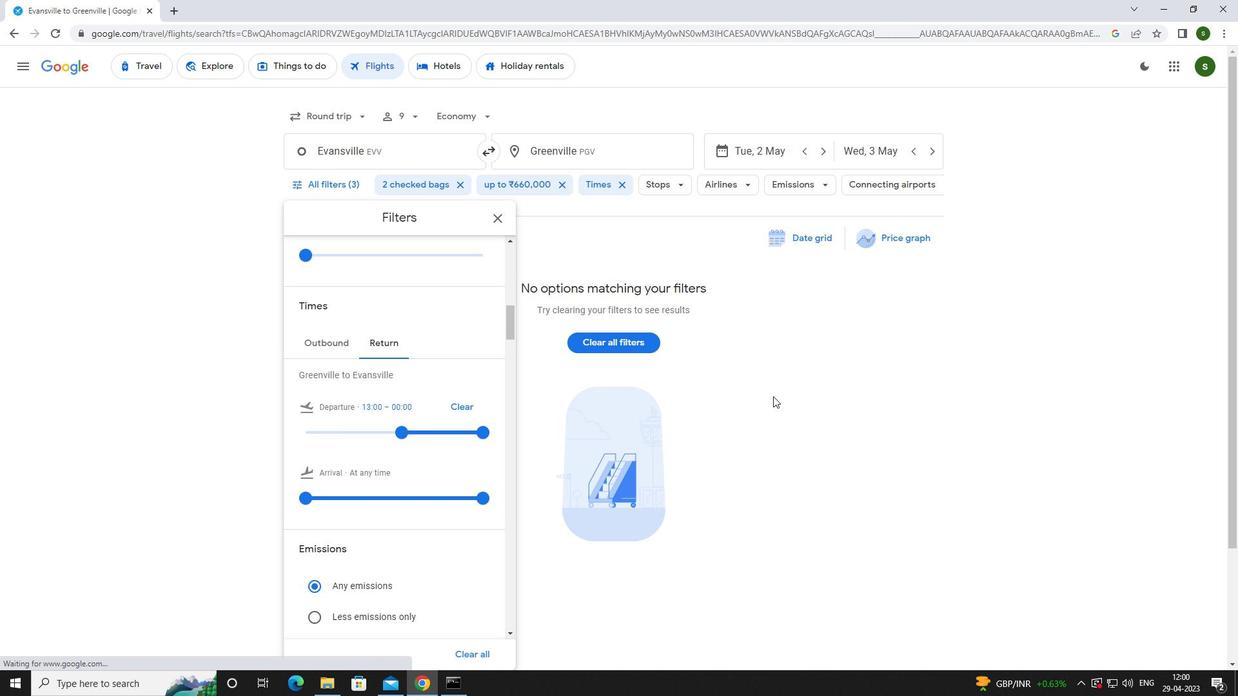 
